 Task: What themes are present in Victorian art?
Action: Mouse moved to (219, 159)
Screenshot: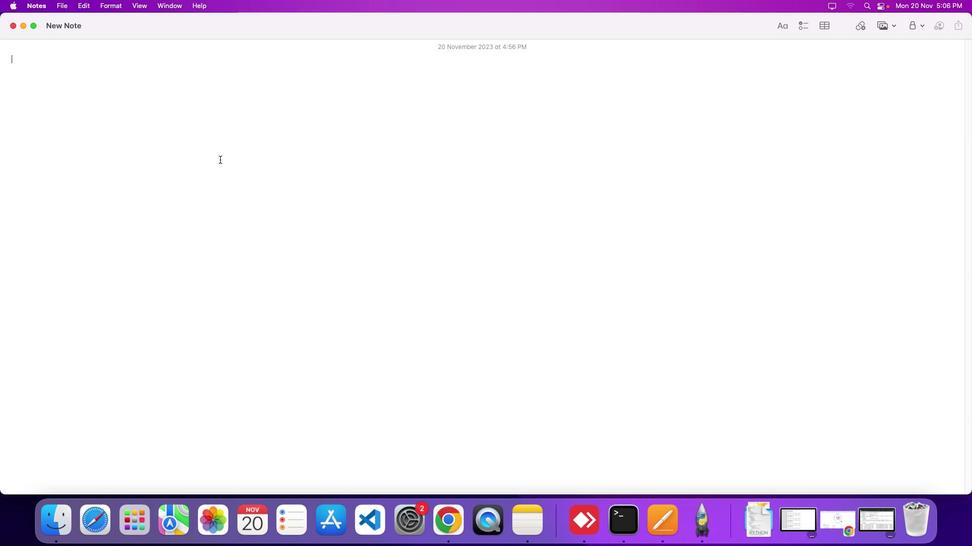 
Action: Mouse pressed left at (219, 159)
Screenshot: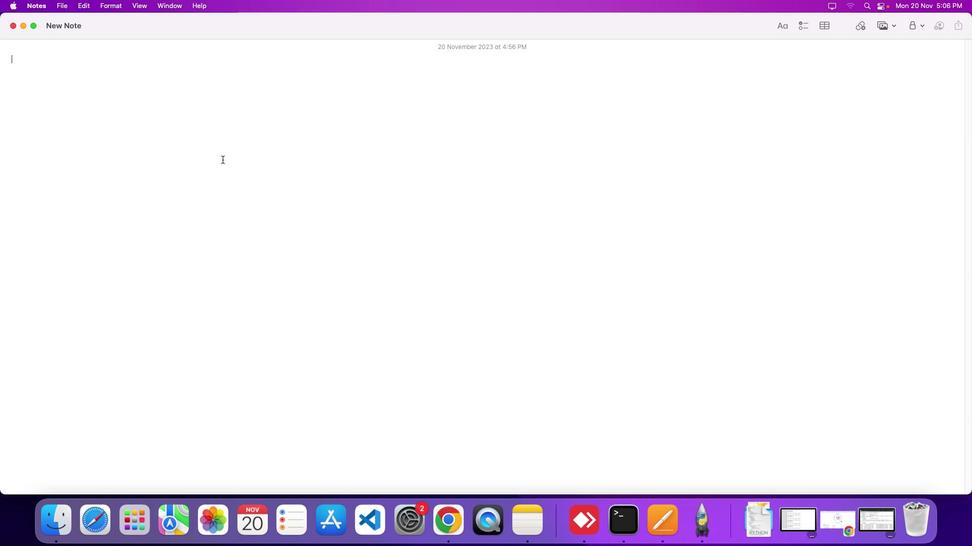 
Action: Mouse moved to (221, 159)
Screenshot: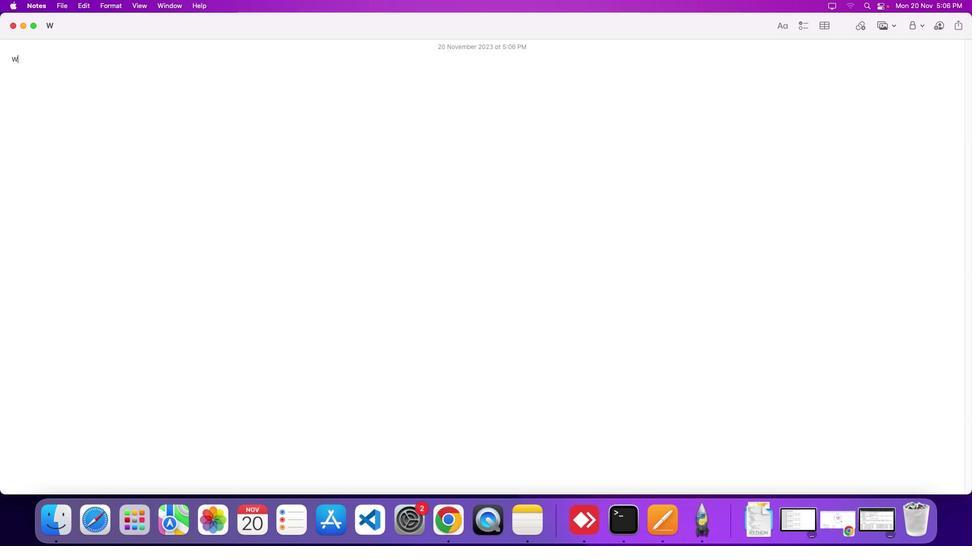 
Action: Key pressed Key.shift
Screenshot: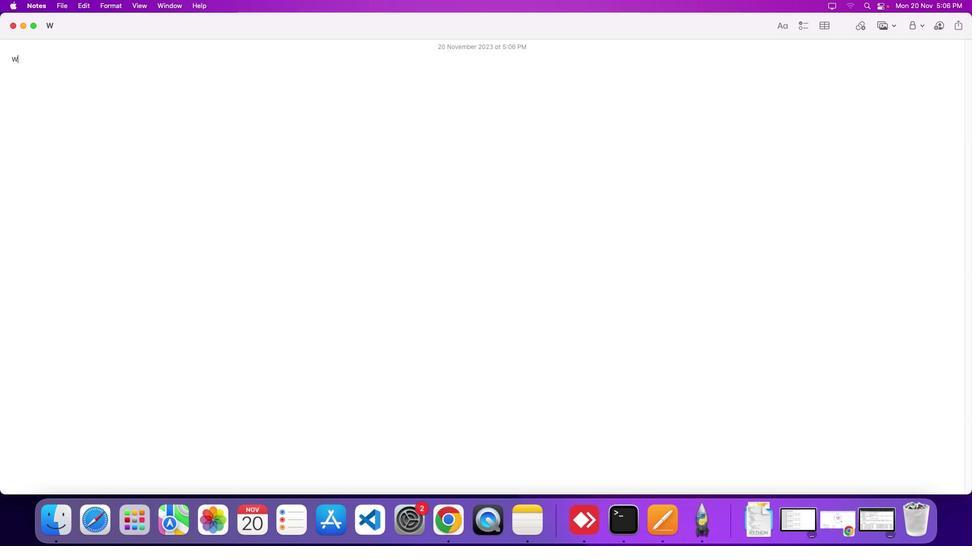 
Action: Mouse moved to (228, 159)
Screenshot: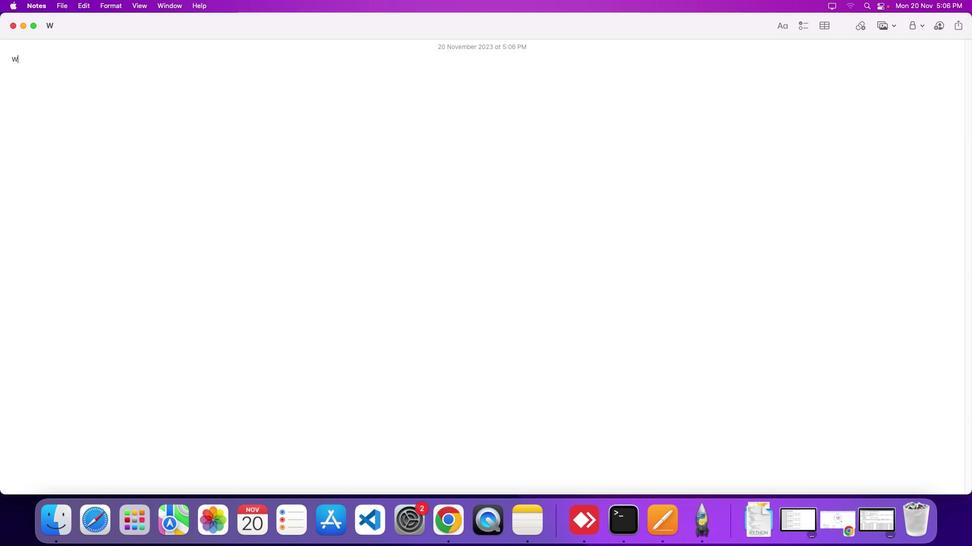 
Action: Key pressed 'W''h''a''t'Key.space't''h''e''m''e''s'Key.space'a''r''e'Key.space'p''r''e''s''e''n''t'Key.space'i''n'Key.spaceKey.shift'V''i''c''t''o''r''i''a''n'Key.space'a''r''t'Key.shift_r'?'Key.enter
Screenshot: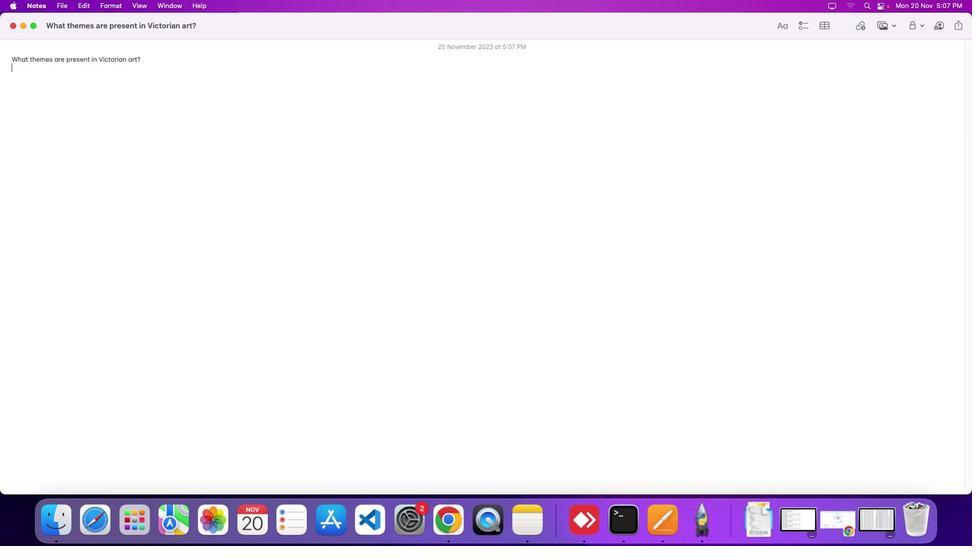 
Action: Mouse moved to (842, 515)
Screenshot: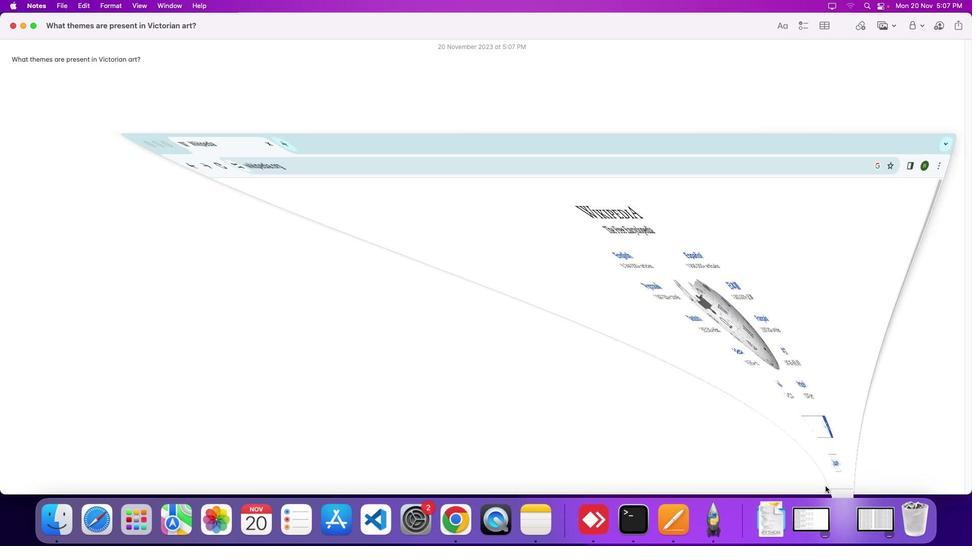 
Action: Mouse pressed left at (842, 515)
Screenshot: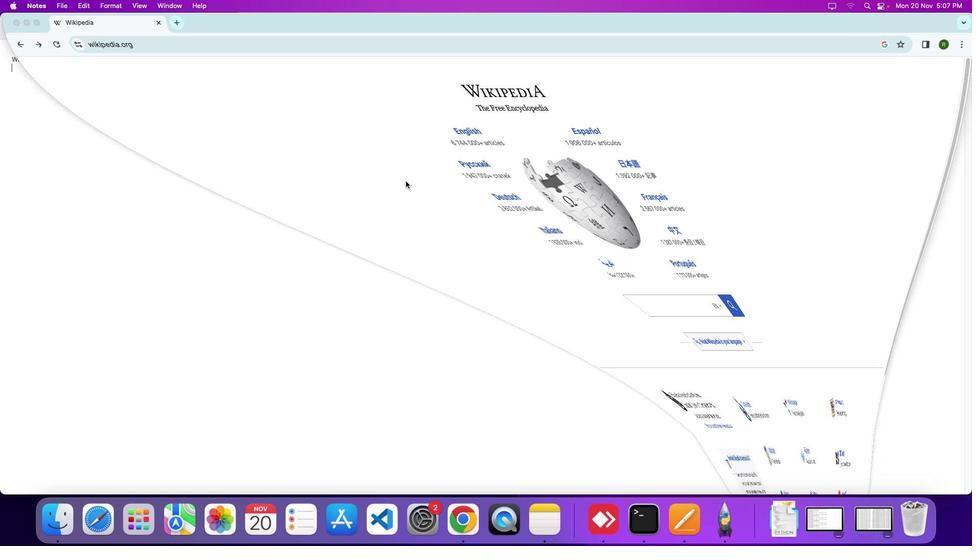
Action: Mouse moved to (394, 303)
Screenshot: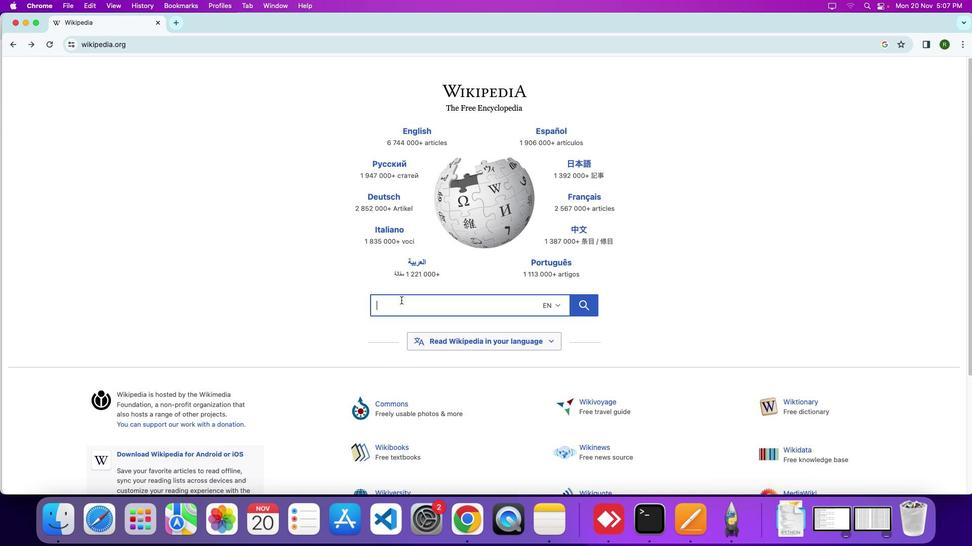 
Action: Mouse pressed left at (394, 303)
Screenshot: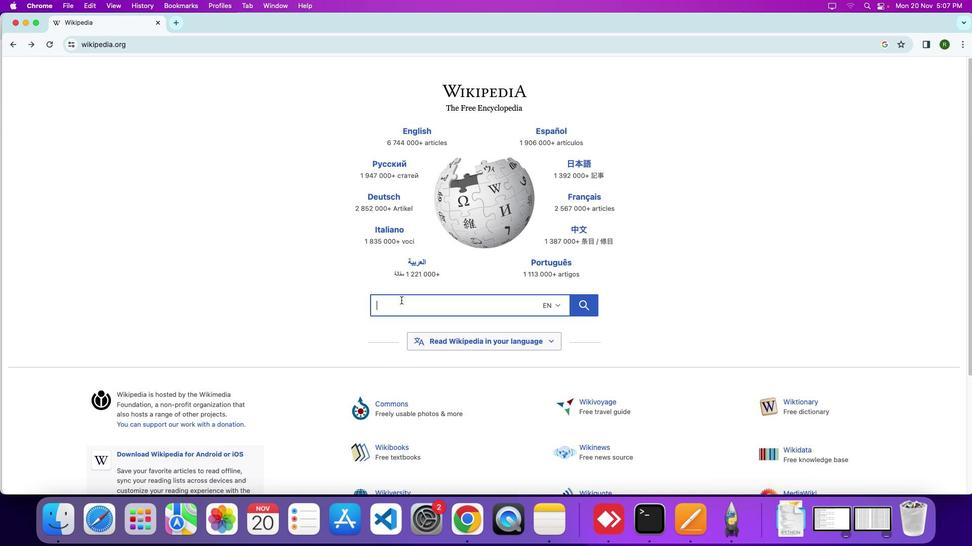 
Action: Mouse moved to (401, 300)
Screenshot: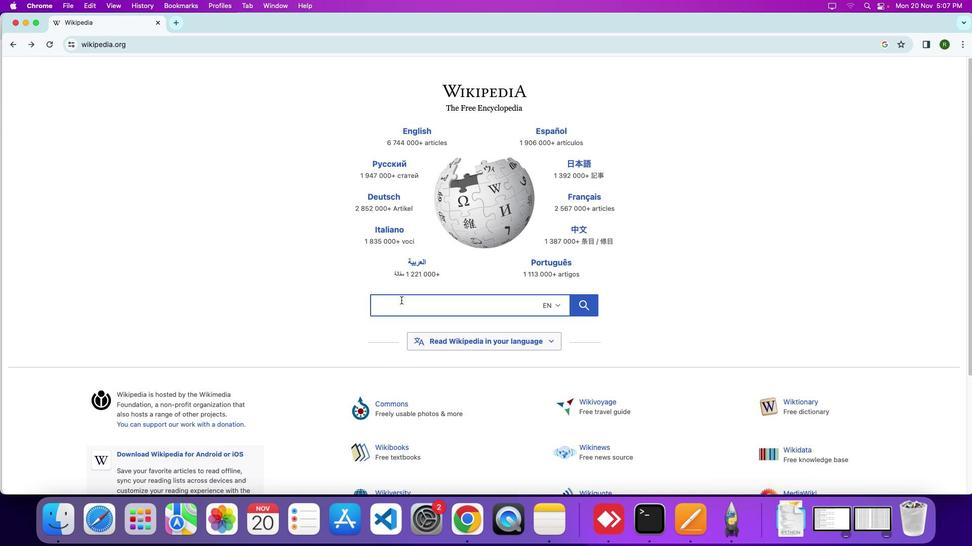 
Action: Key pressed Key.shift'V''i''c''t''o''r''i''a''n'Key.space'a''r''t'
Screenshot: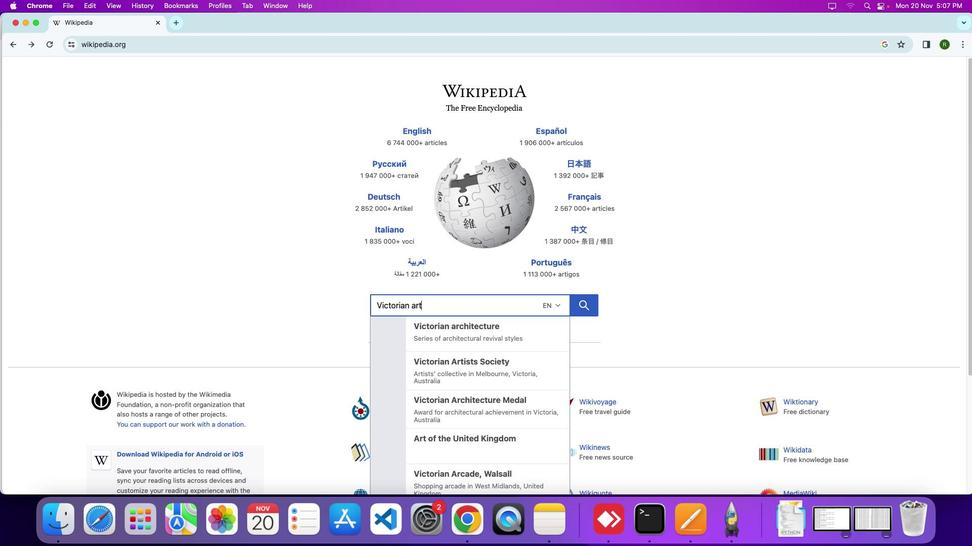 
Action: Mouse moved to (486, 328)
Screenshot: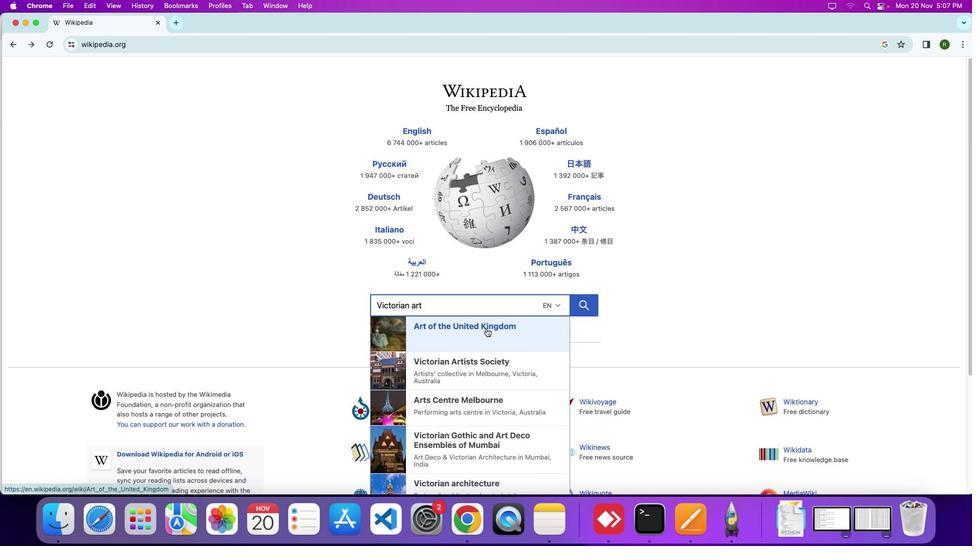 
Action: Mouse pressed left at (486, 328)
Screenshot: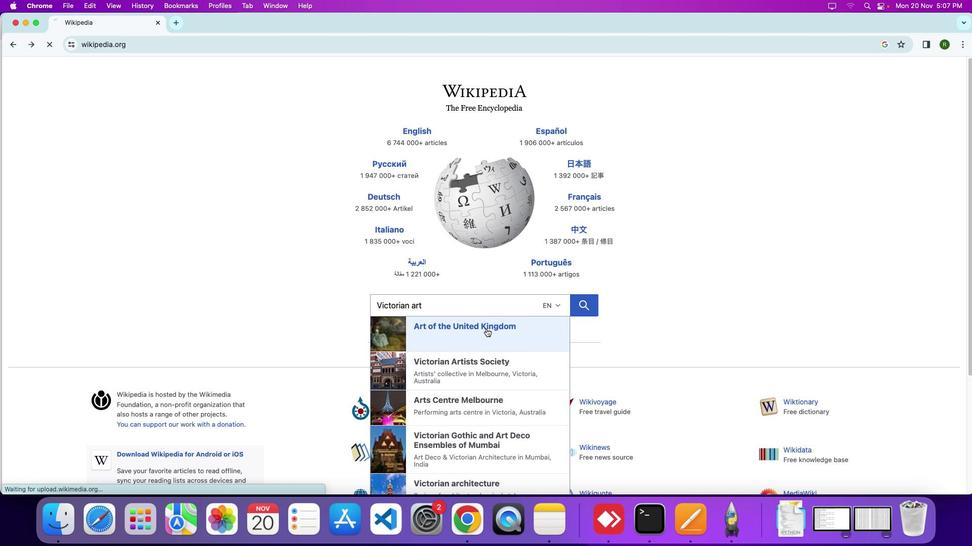 
Action: Mouse moved to (742, 265)
Screenshot: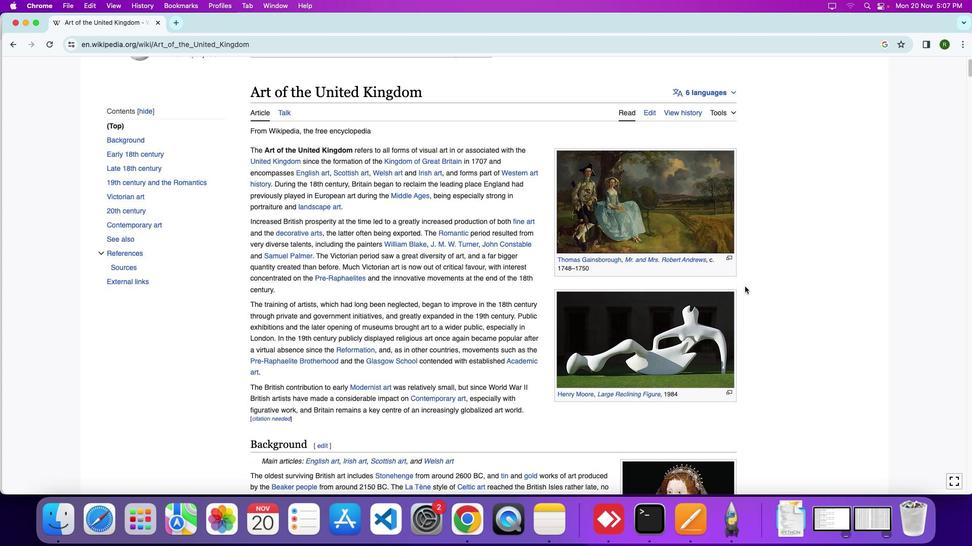 
Action: Mouse scrolled (742, 265) with delta (0, 0)
Screenshot: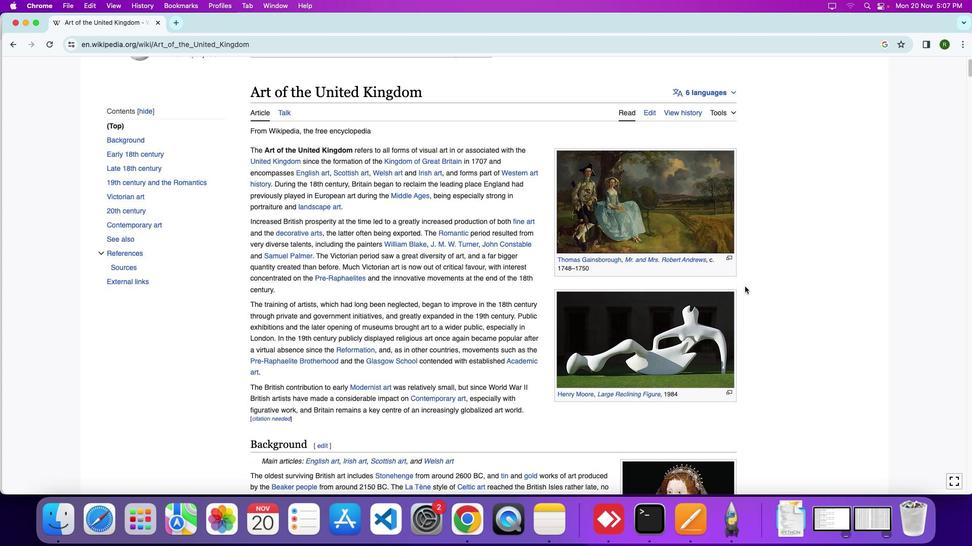 
Action: Mouse moved to (743, 265)
Screenshot: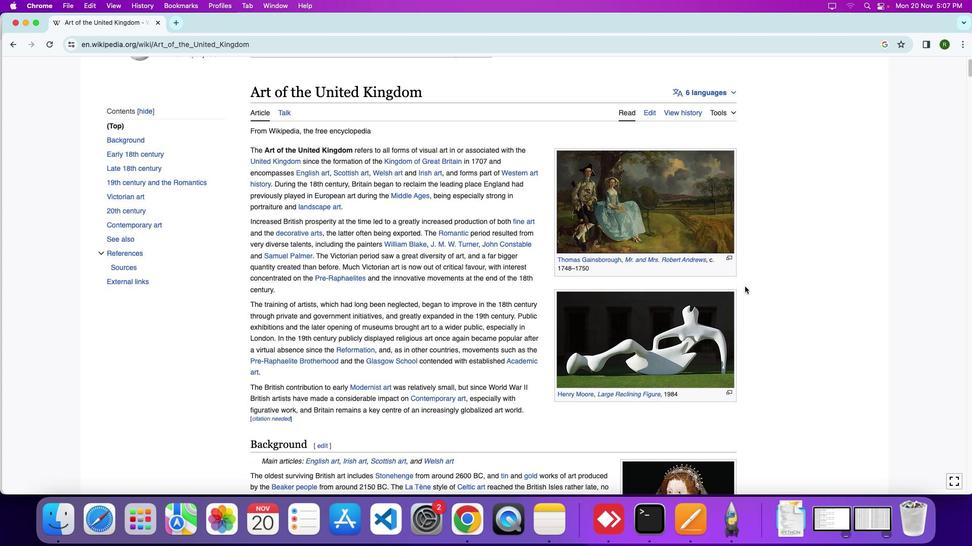 
Action: Mouse scrolled (743, 265) with delta (0, 0)
Screenshot: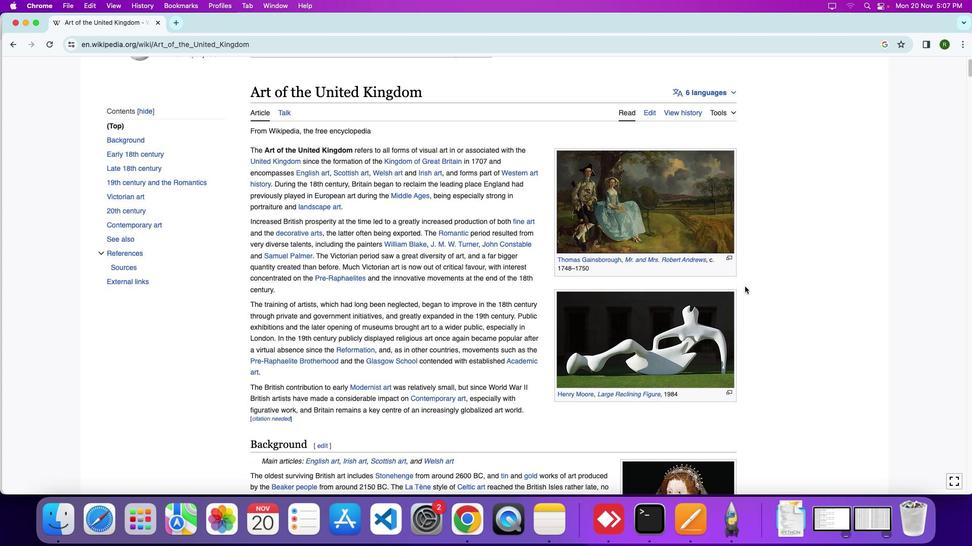 
Action: Mouse moved to (744, 286)
Screenshot: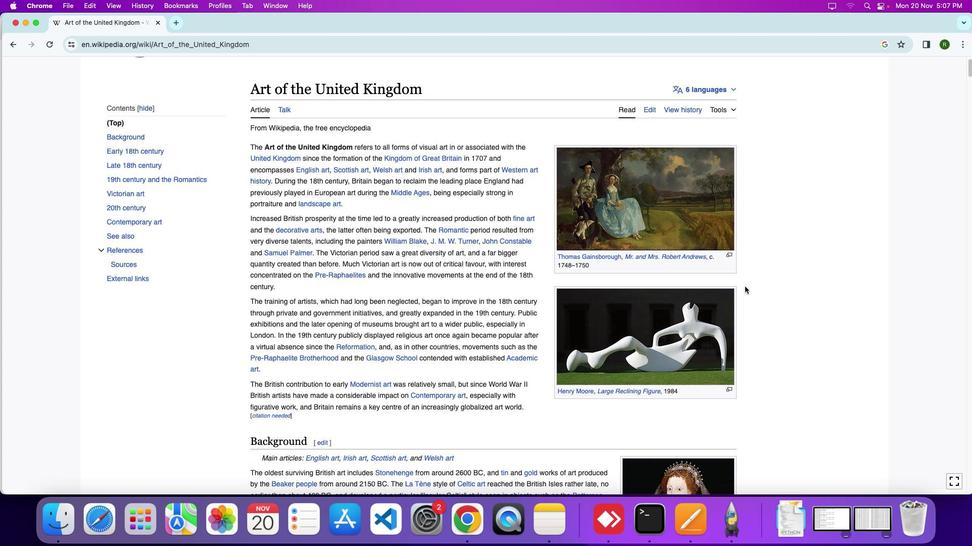 
Action: Mouse scrolled (744, 286) with delta (0, 0)
Screenshot: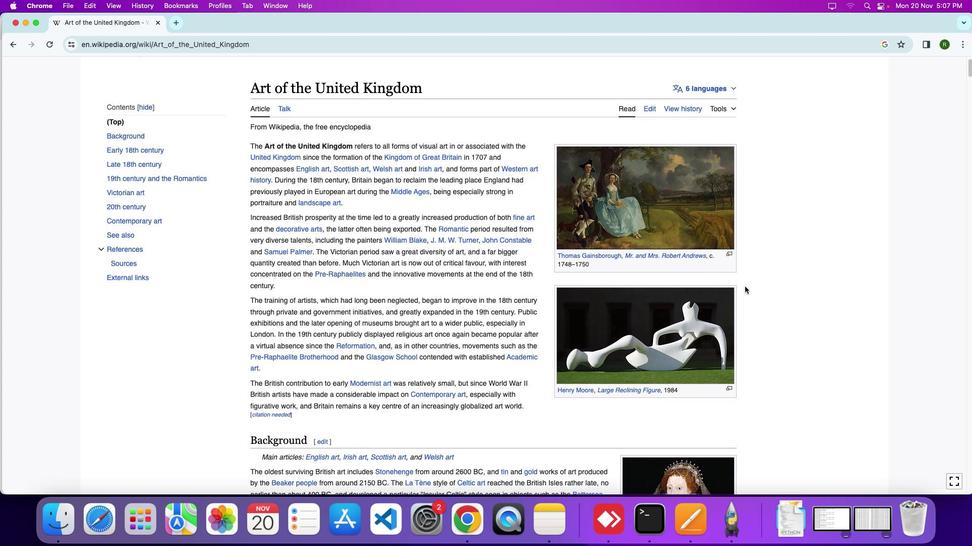 
Action: Mouse scrolled (744, 286) with delta (0, 0)
Screenshot: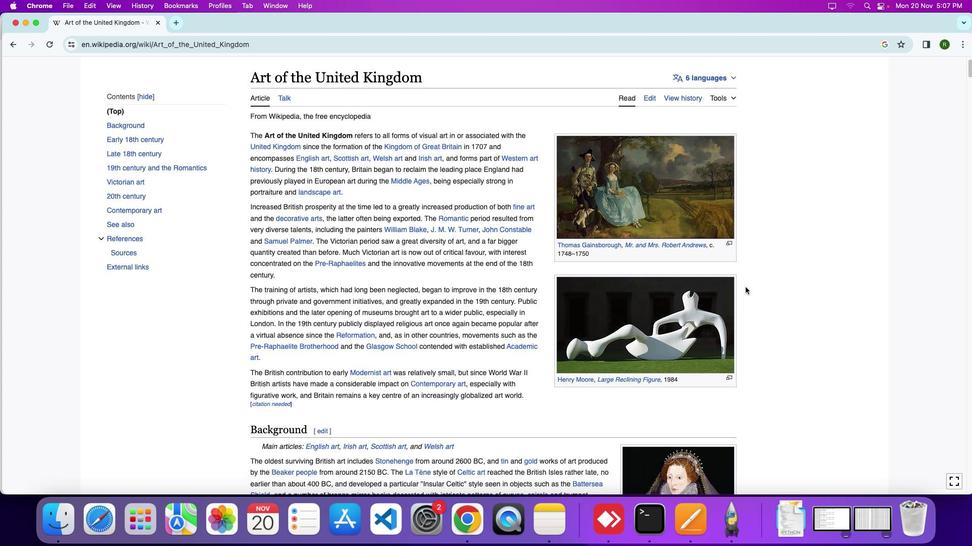 
Action: Mouse scrolled (744, 286) with delta (0, 0)
Screenshot: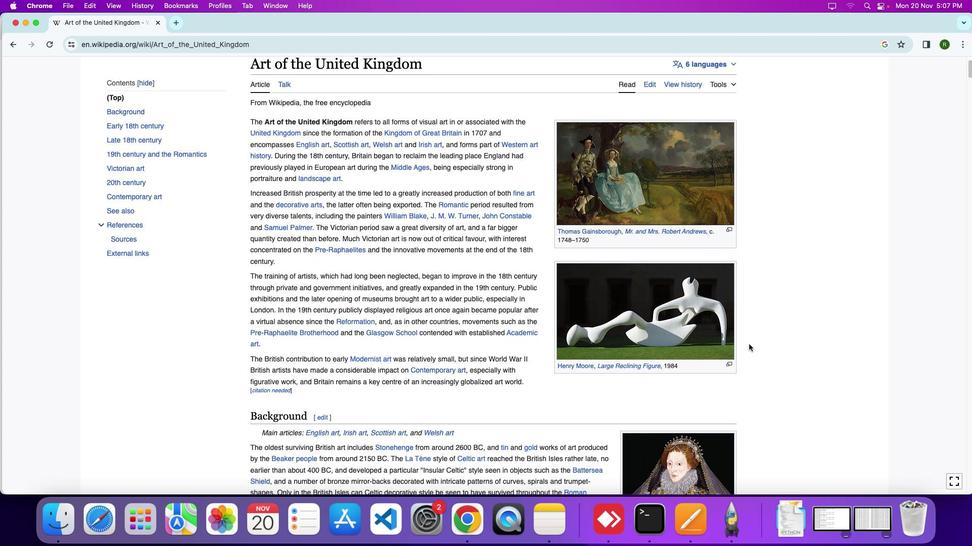 
Action: Mouse scrolled (744, 286) with delta (0, 0)
Screenshot: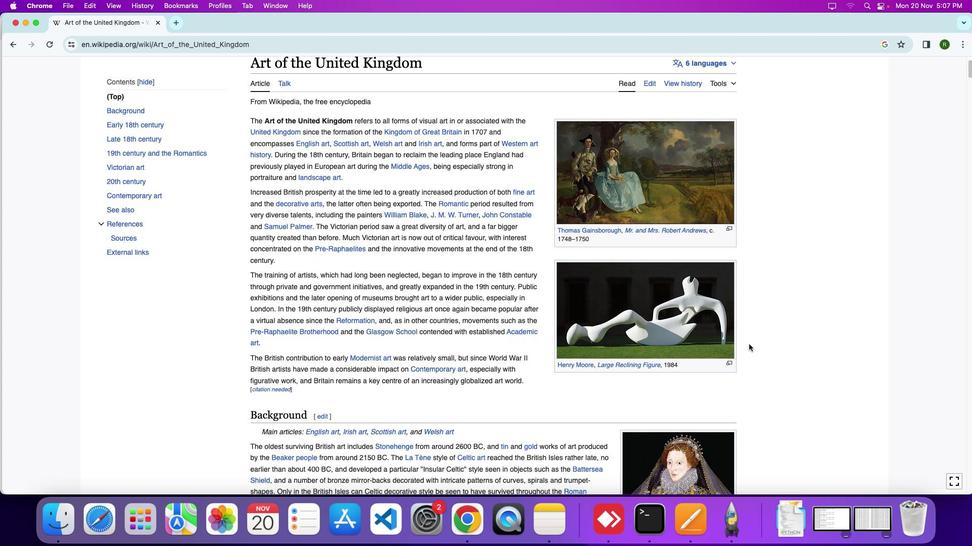 
Action: Mouse moved to (749, 343)
Screenshot: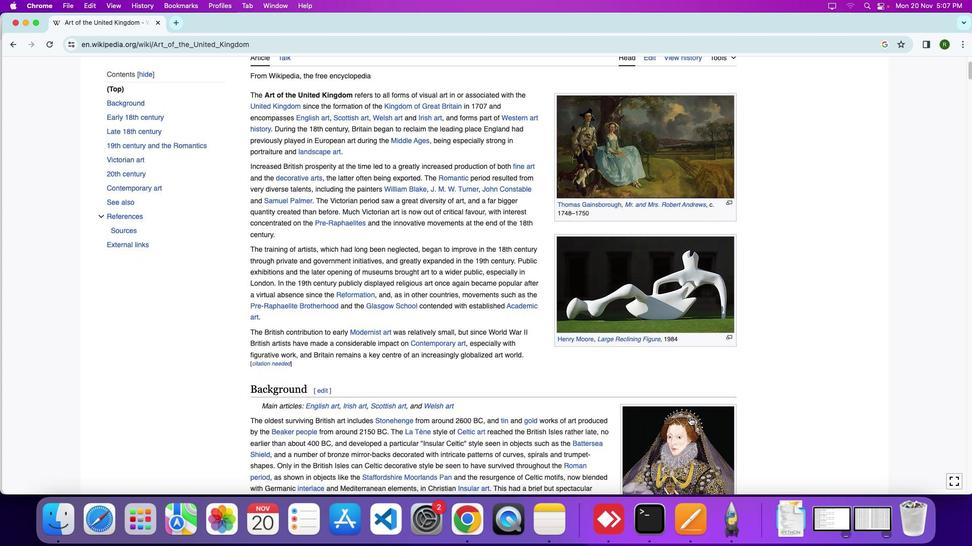 
Action: Mouse scrolled (749, 343) with delta (0, 0)
Screenshot: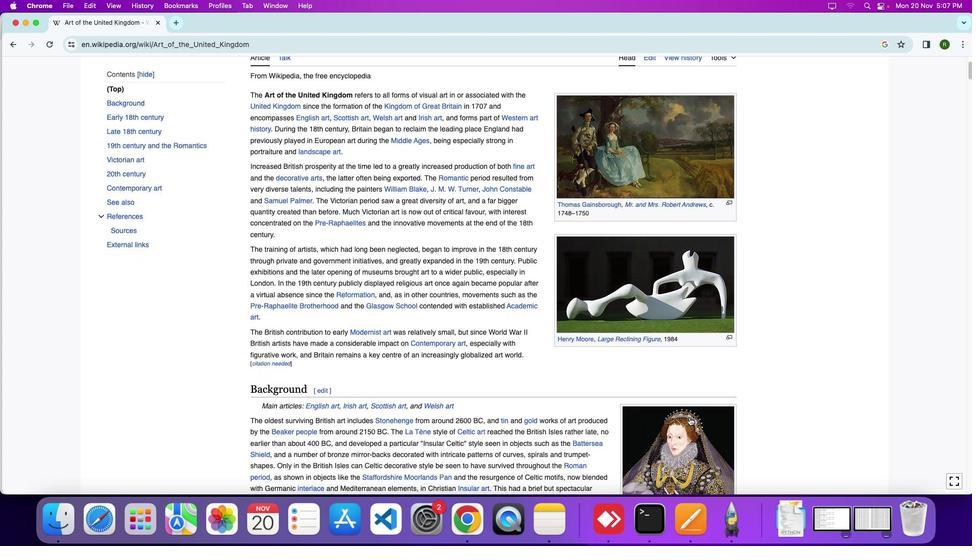 
Action: Mouse scrolled (749, 343) with delta (0, 0)
Screenshot: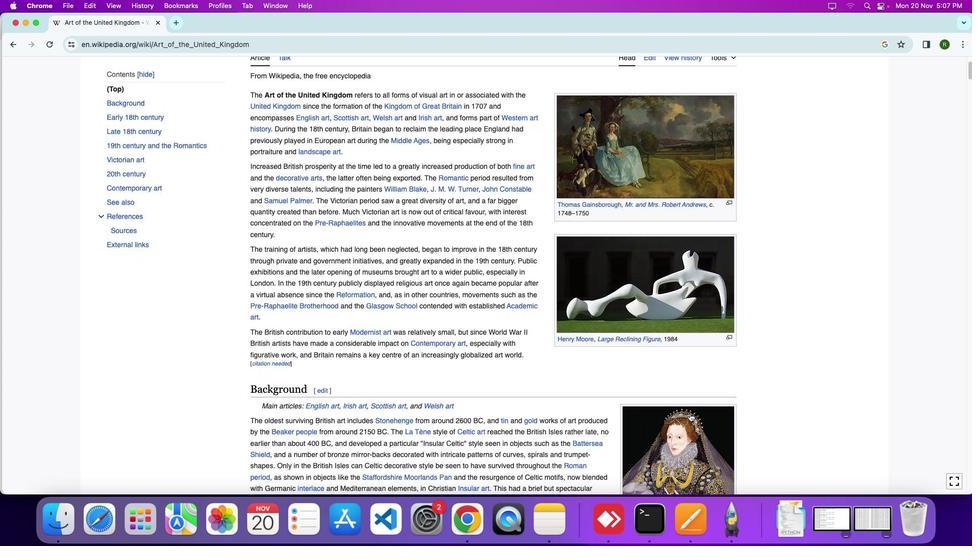 
Action: Mouse moved to (689, 413)
Screenshot: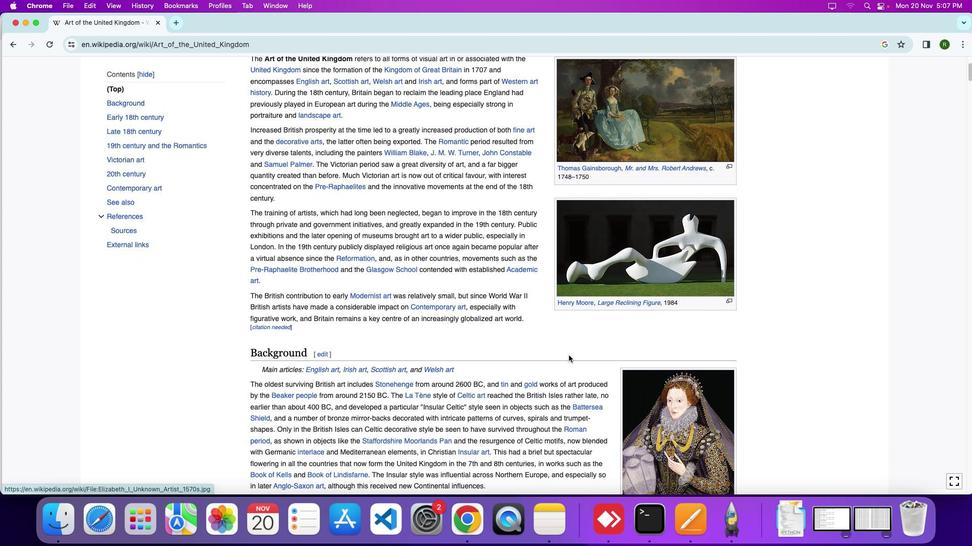 
Action: Mouse scrolled (689, 413) with delta (0, 0)
Screenshot: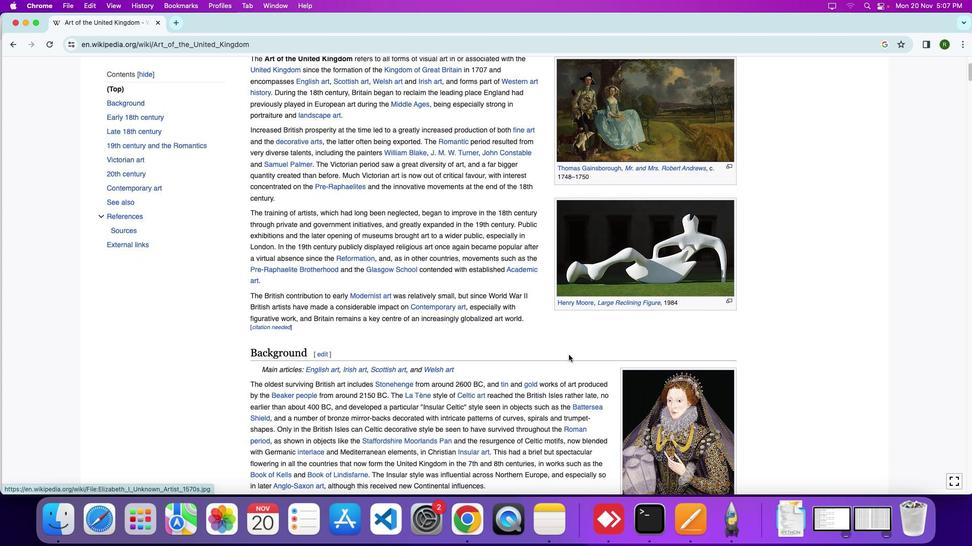 
Action: Mouse moved to (689, 412)
Screenshot: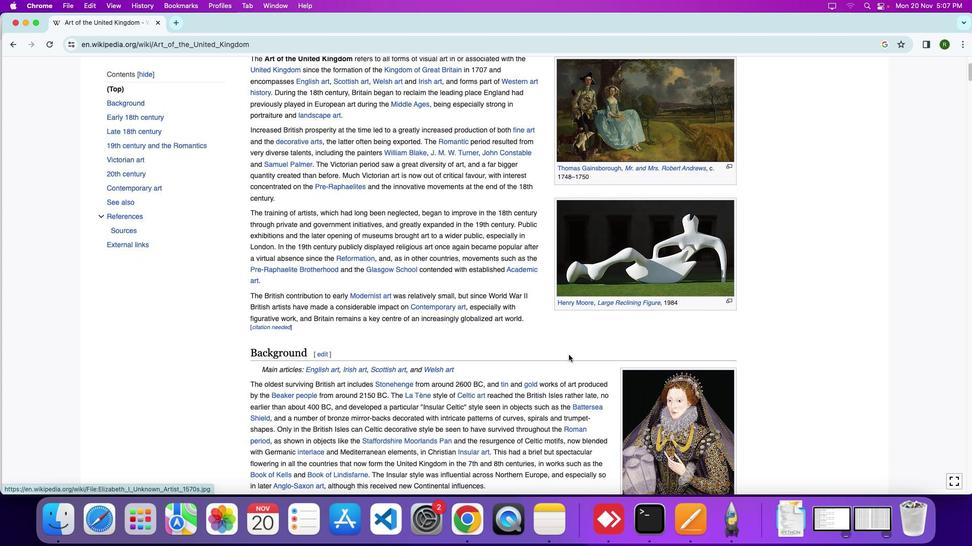 
Action: Mouse scrolled (689, 412) with delta (0, 0)
Screenshot: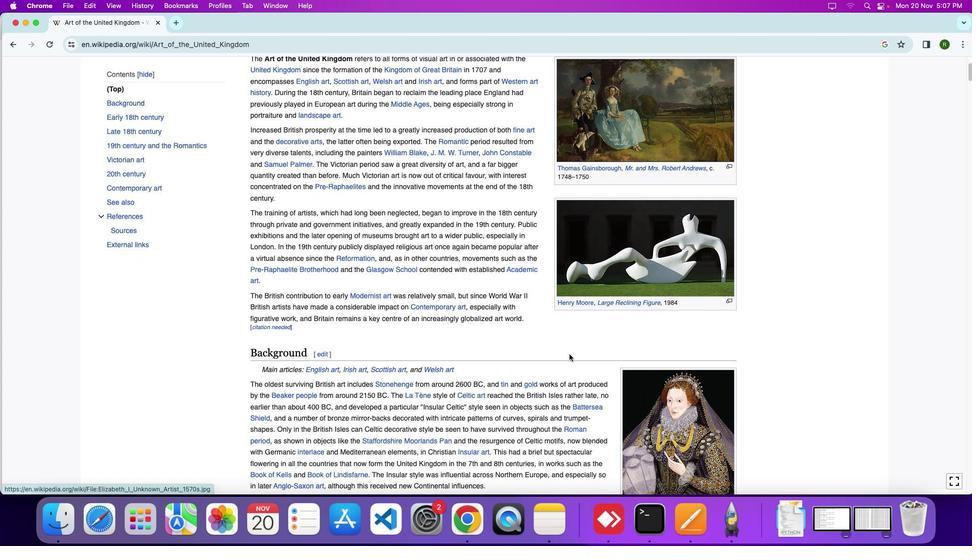 
Action: Mouse moved to (568, 355)
Screenshot: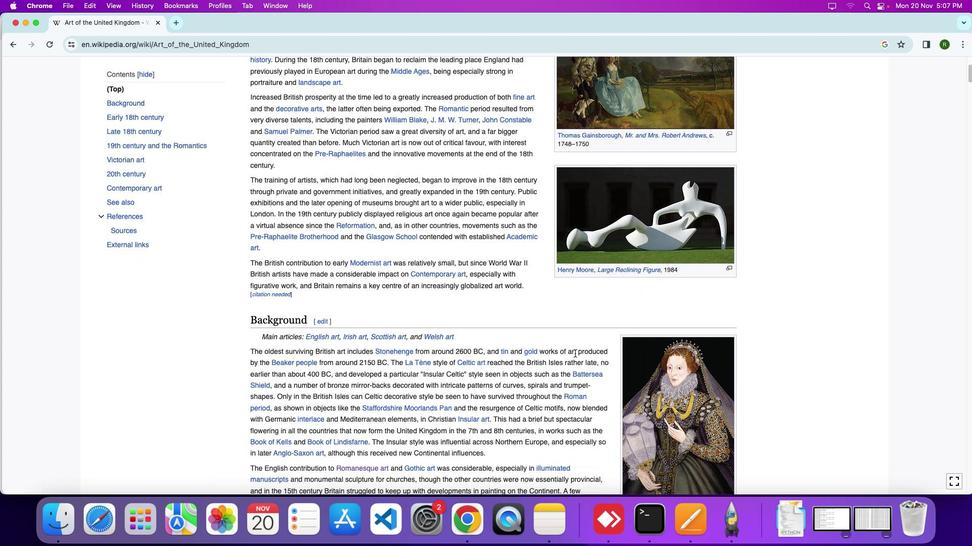 
Action: Mouse scrolled (568, 355) with delta (0, 0)
Screenshot: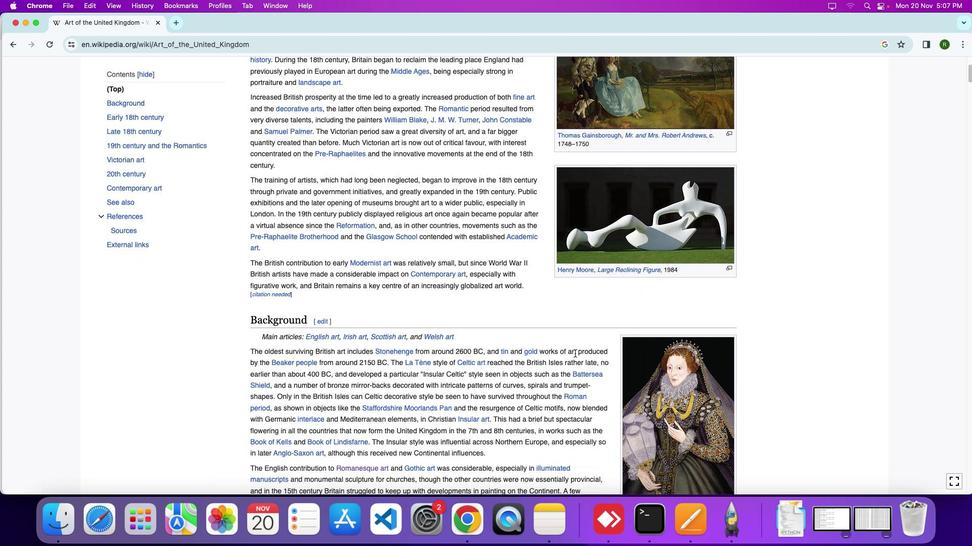 
Action: Mouse moved to (569, 354)
Screenshot: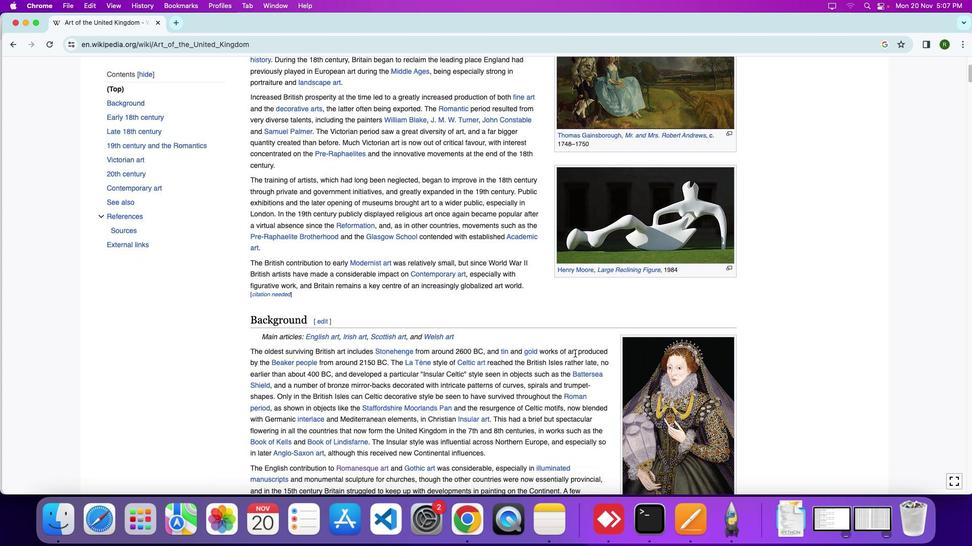 
Action: Mouse scrolled (569, 354) with delta (0, 0)
Screenshot: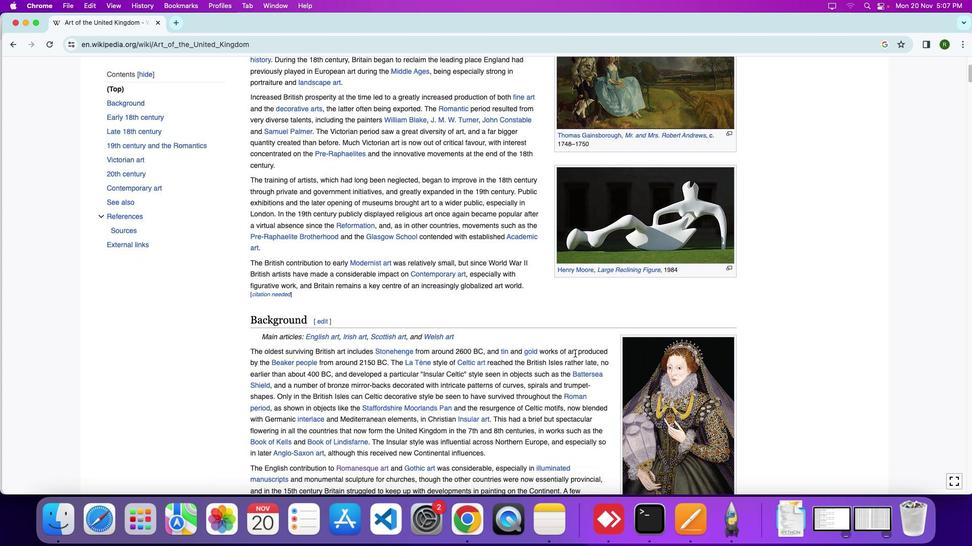 
Action: Mouse moved to (415, 351)
Screenshot: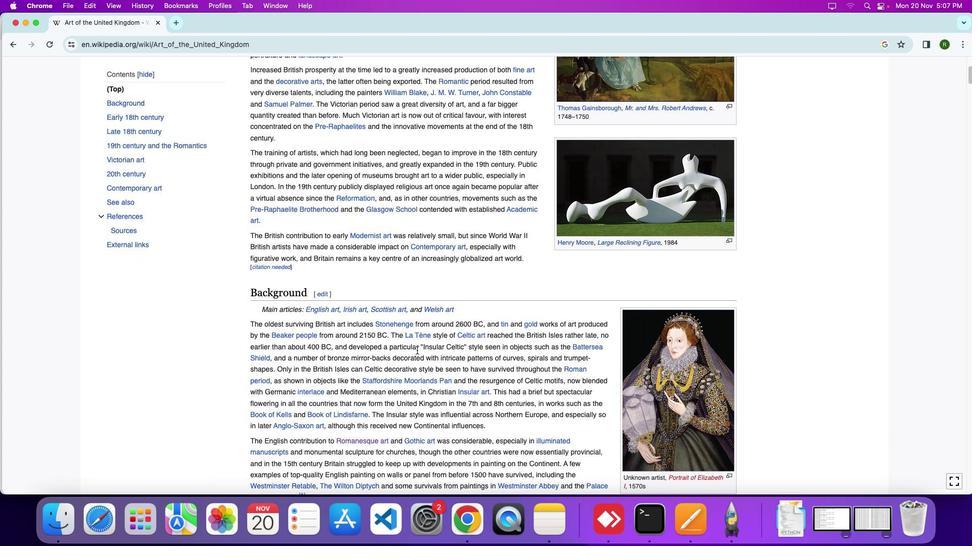 
Action: Mouse scrolled (415, 351) with delta (0, 0)
Screenshot: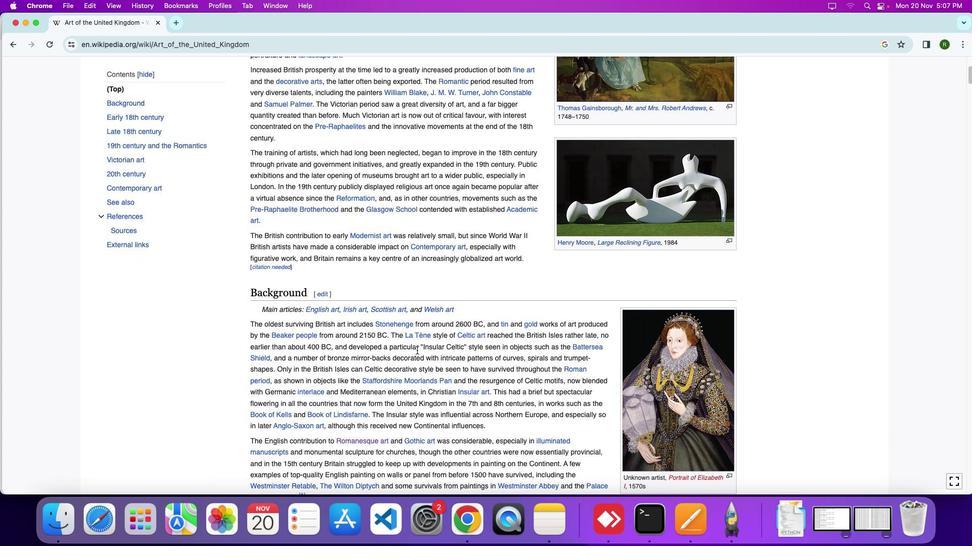 
Action: Mouse moved to (415, 351)
Screenshot: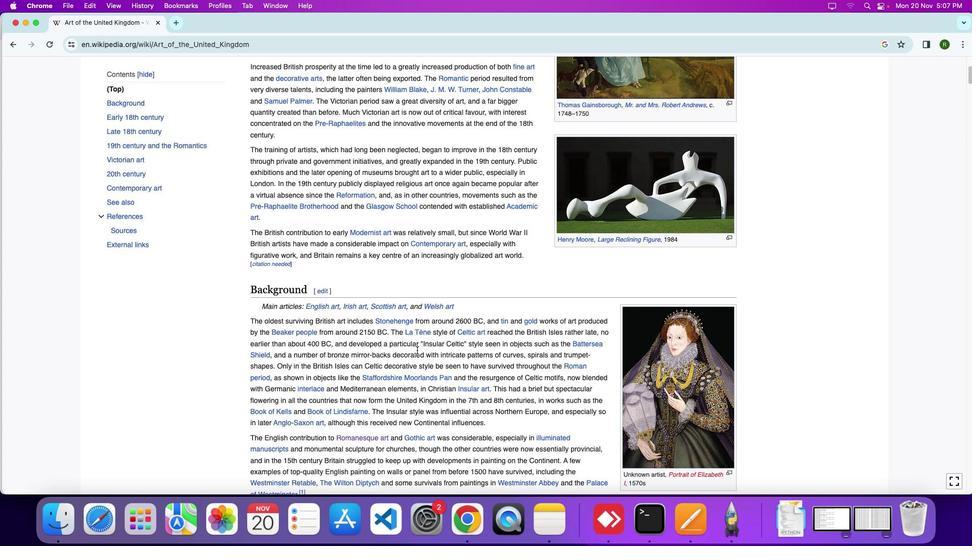 
Action: Mouse scrolled (415, 351) with delta (0, 0)
Screenshot: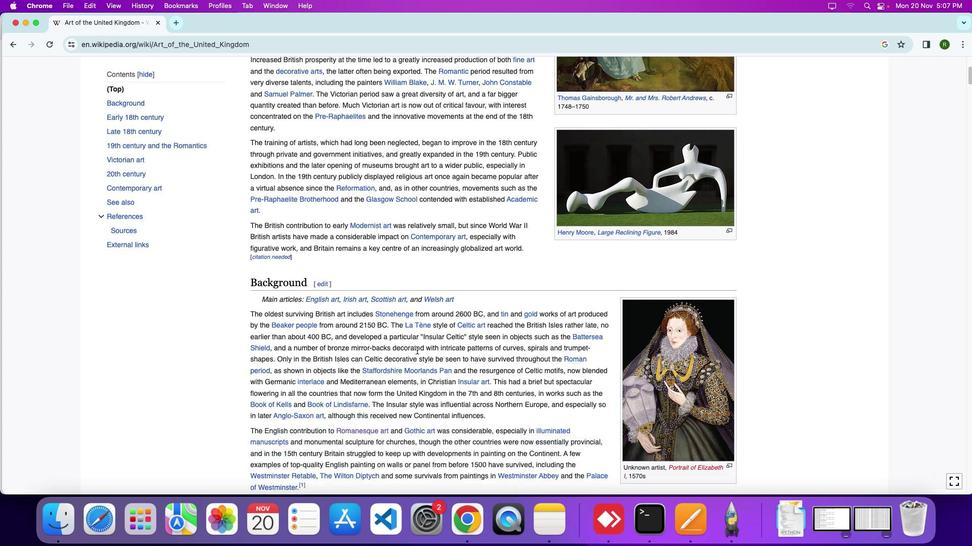 
Action: Mouse moved to (415, 349)
Screenshot: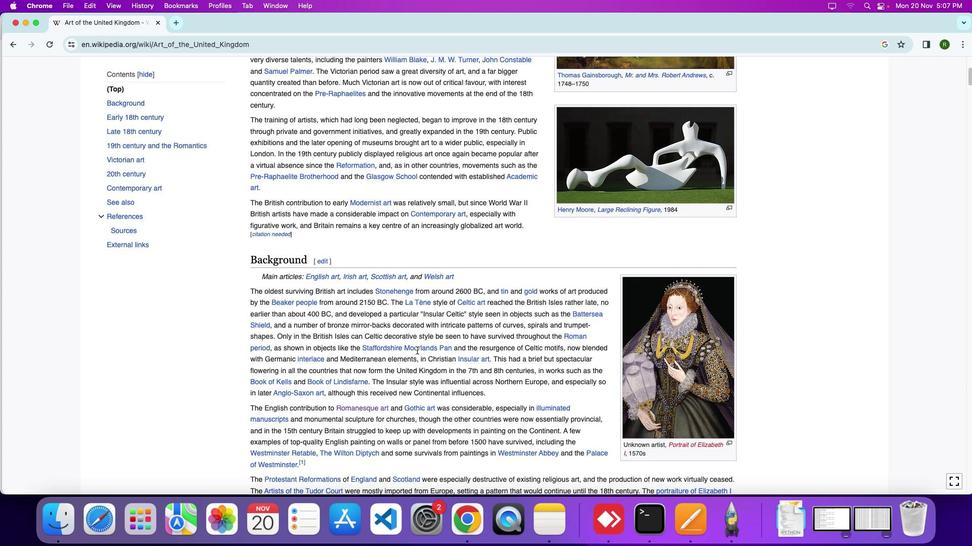 
Action: Mouse scrolled (415, 349) with delta (0, 0)
Screenshot: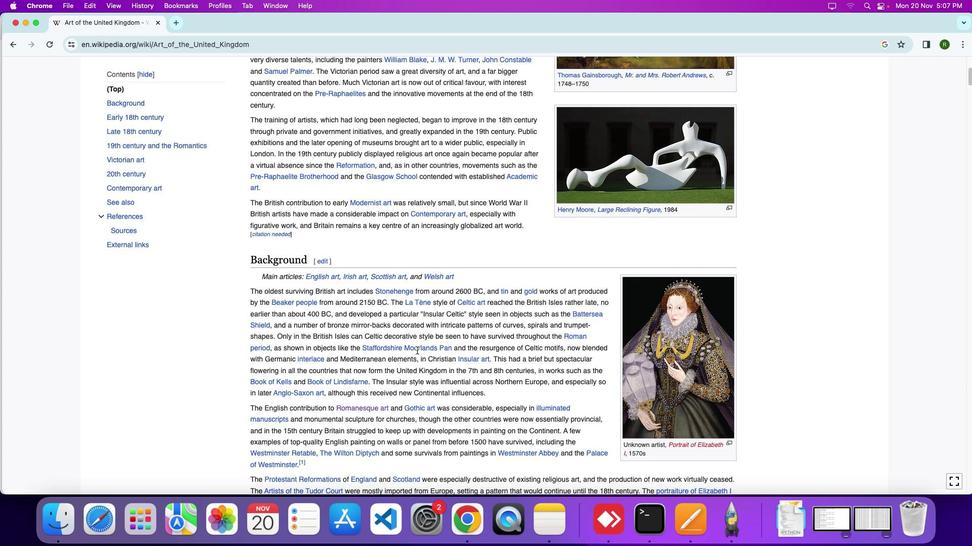 
Action: Mouse moved to (416, 350)
Screenshot: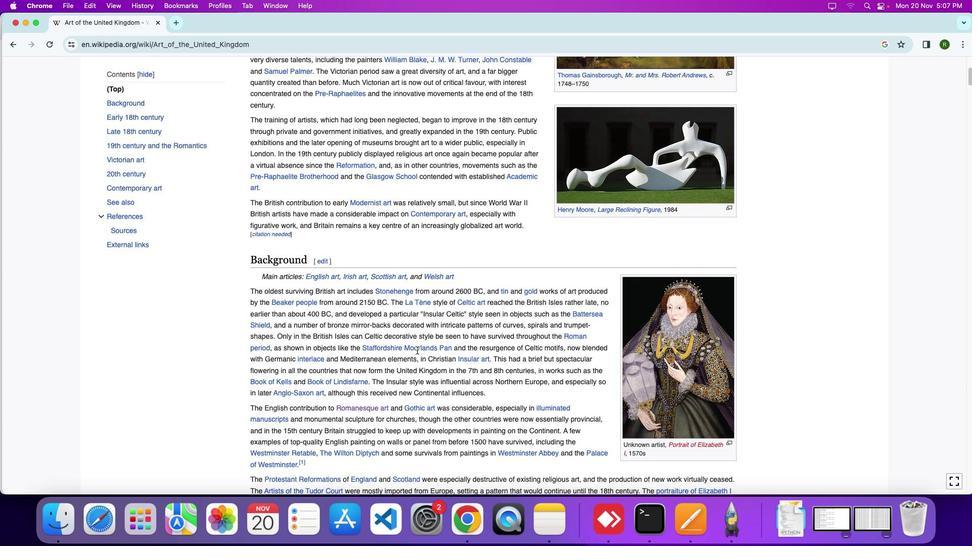 
Action: Mouse scrolled (416, 350) with delta (0, 0)
Screenshot: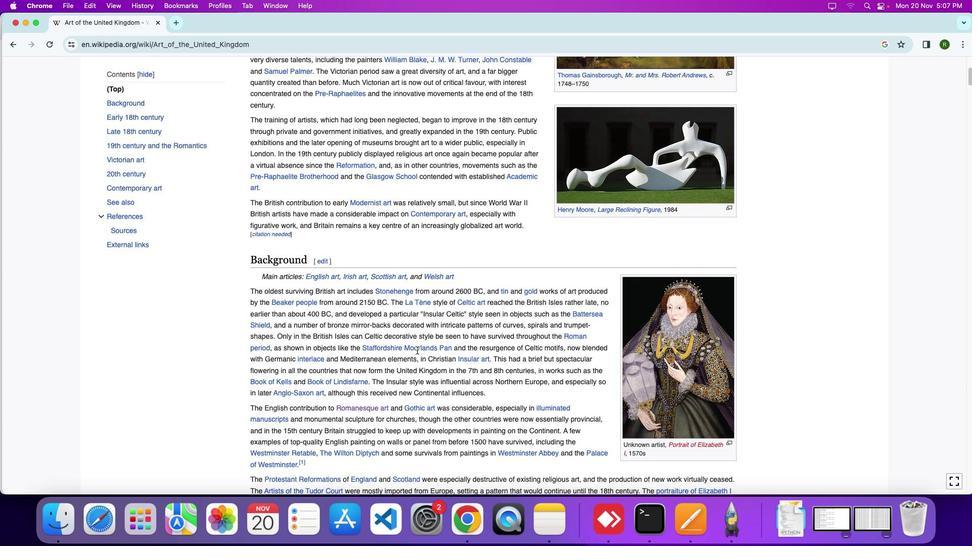 
Action: Mouse moved to (305, 441)
Screenshot: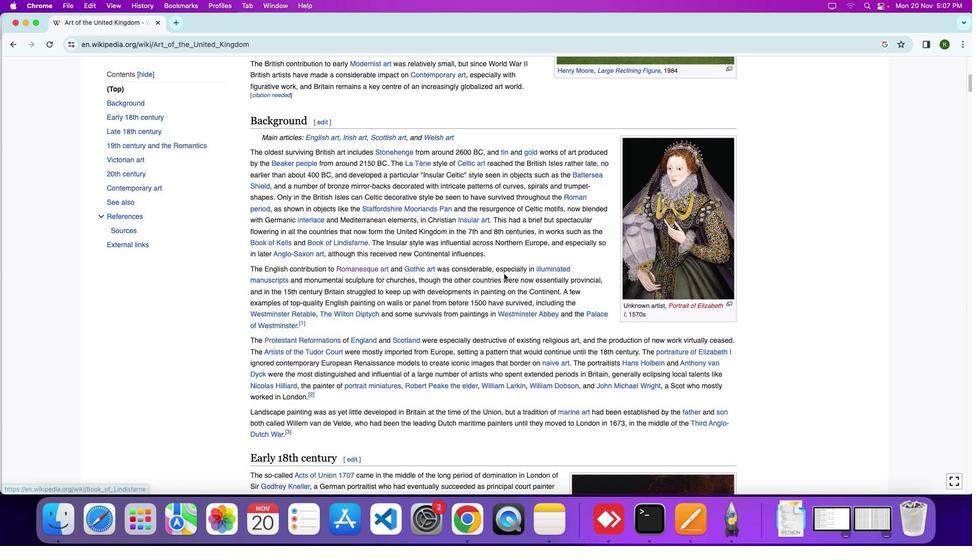 
Action: Mouse scrolled (305, 441) with delta (0, 0)
Screenshot: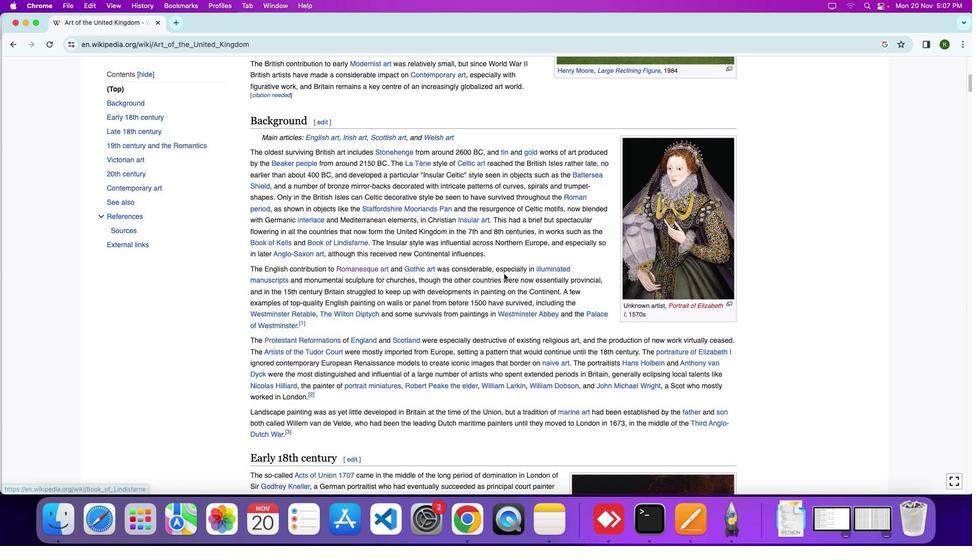 
Action: Mouse moved to (324, 401)
Screenshot: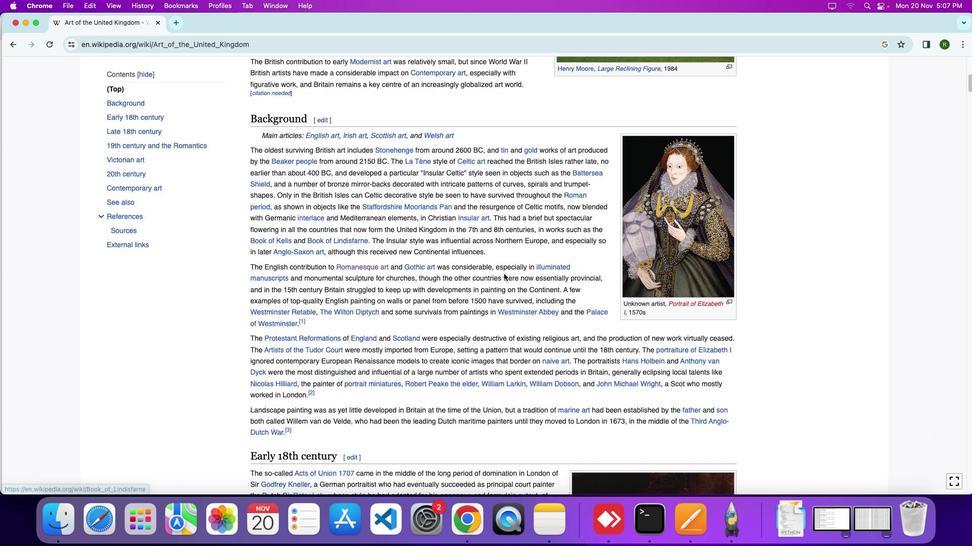 
Action: Mouse scrolled (324, 401) with delta (0, 0)
Screenshot: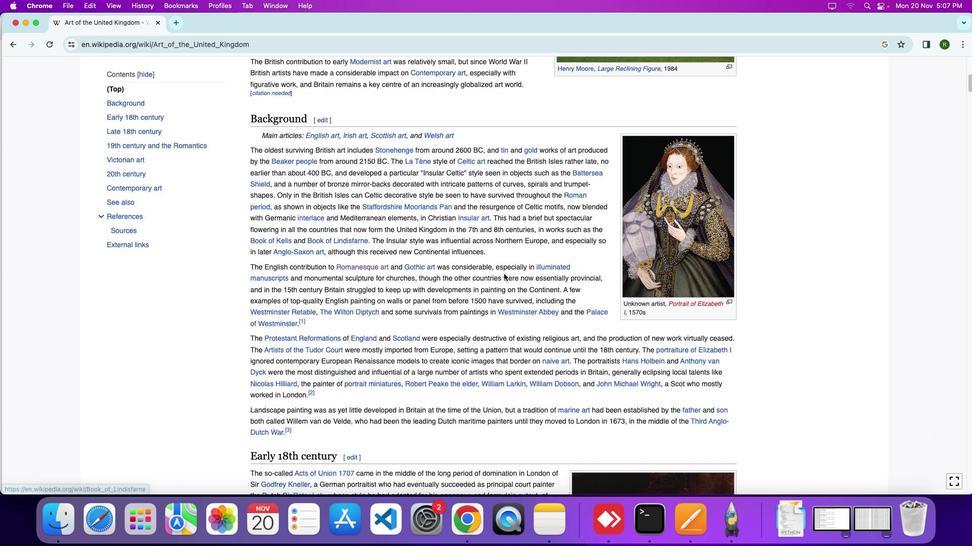 
Action: Mouse moved to (400, 365)
Screenshot: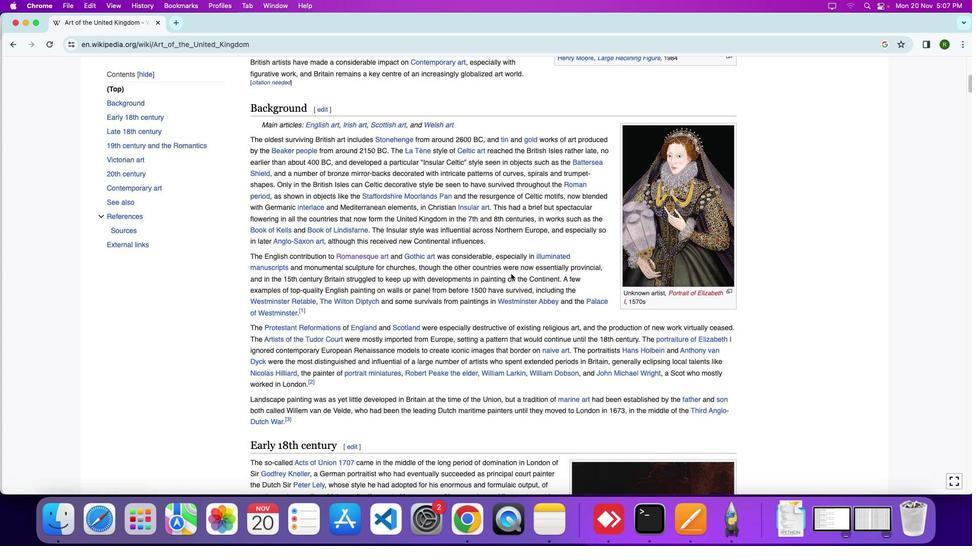 
Action: Mouse scrolled (400, 365) with delta (0, -2)
Screenshot: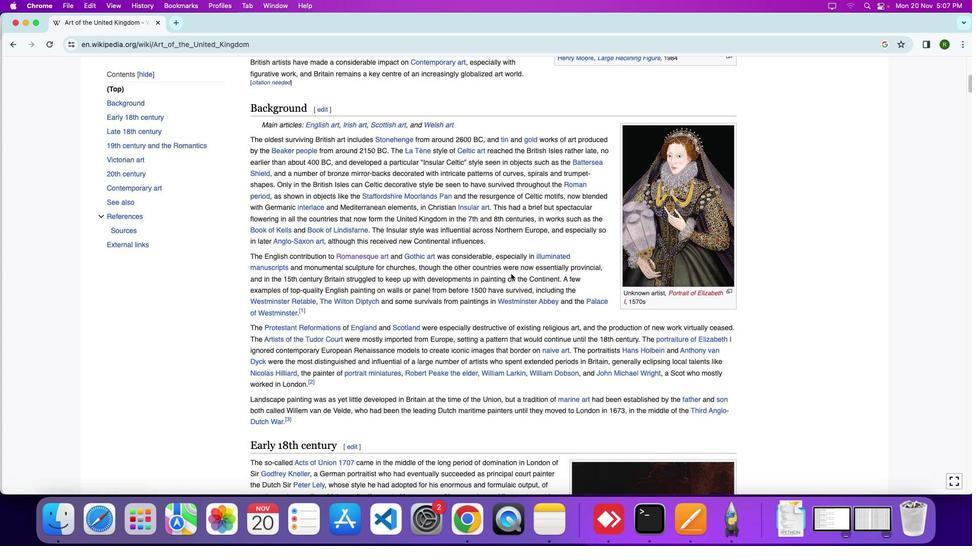 
Action: Mouse moved to (500, 278)
Screenshot: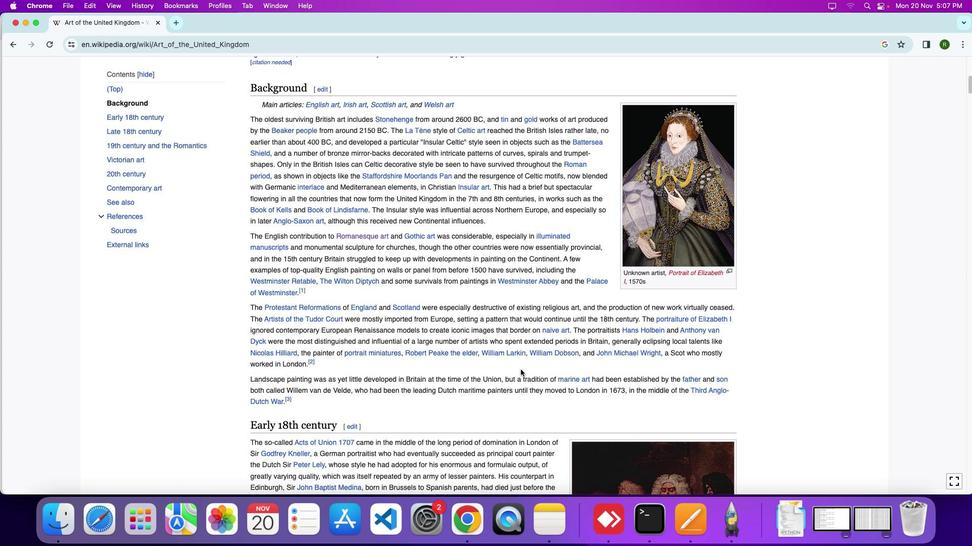 
Action: Mouse scrolled (500, 278) with delta (0, 0)
Screenshot: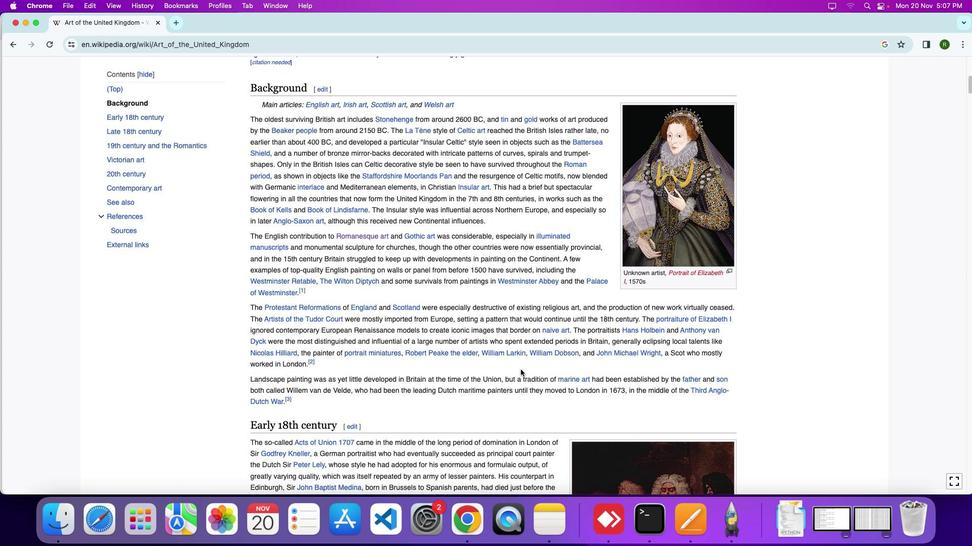 
Action: Mouse moved to (503, 273)
Screenshot: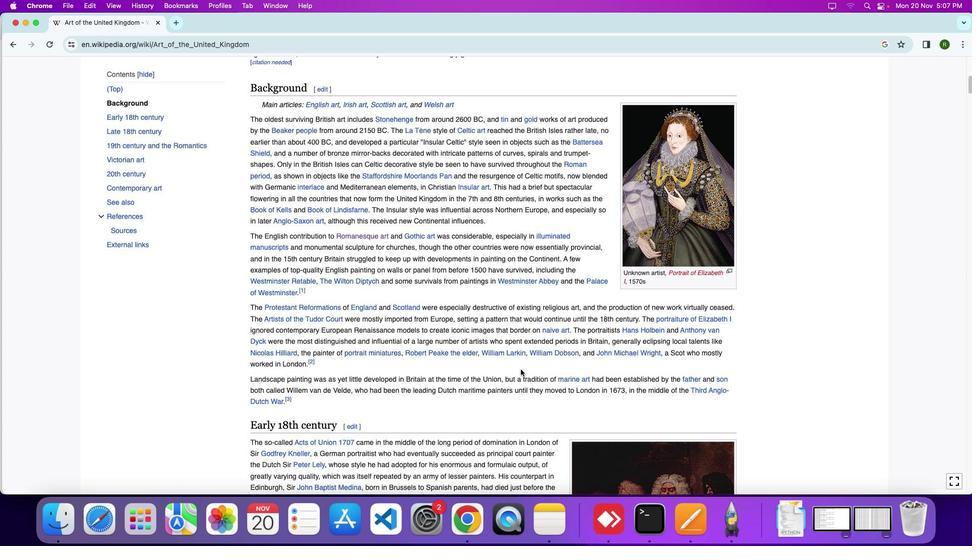
Action: Mouse scrolled (503, 273) with delta (0, 0)
Screenshot: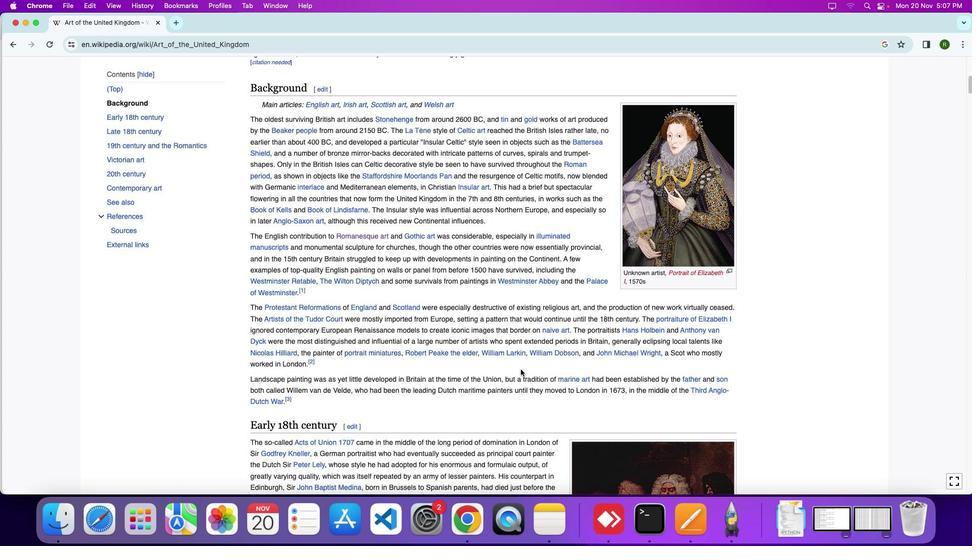 
Action: Mouse moved to (520, 369)
Screenshot: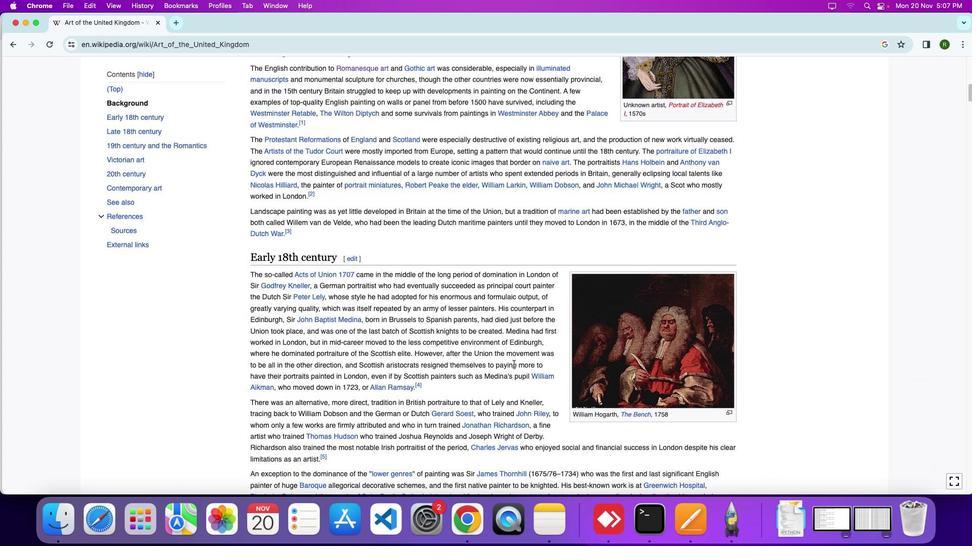 
Action: Mouse scrolled (520, 369) with delta (0, 0)
Screenshot: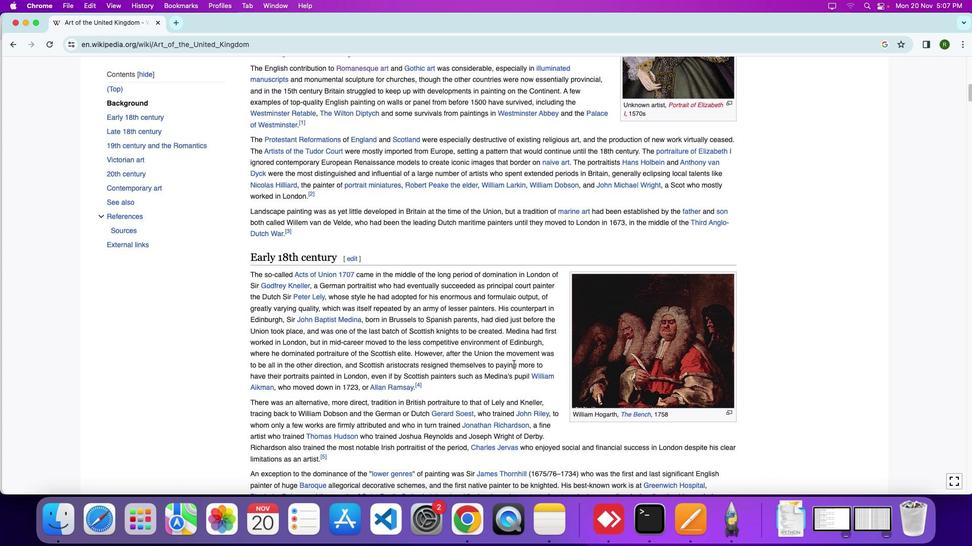 
Action: Mouse scrolled (520, 369) with delta (0, 0)
Screenshot: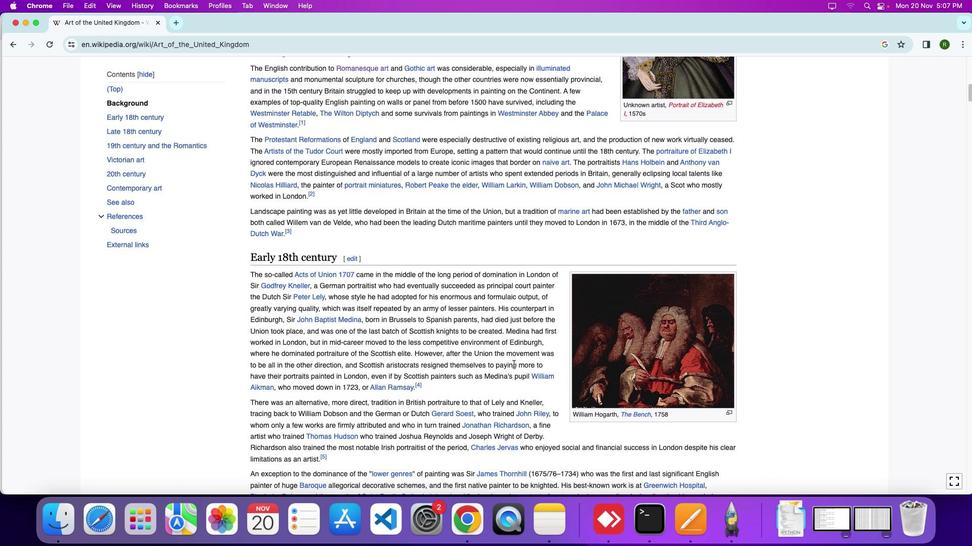 
Action: Mouse scrolled (520, 369) with delta (0, -3)
Screenshot: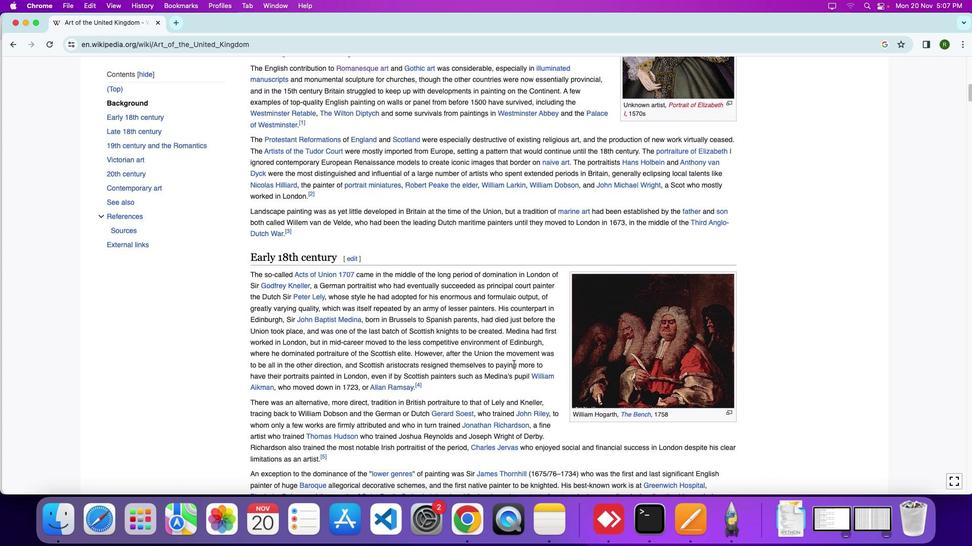 
Action: Mouse moved to (522, 299)
Screenshot: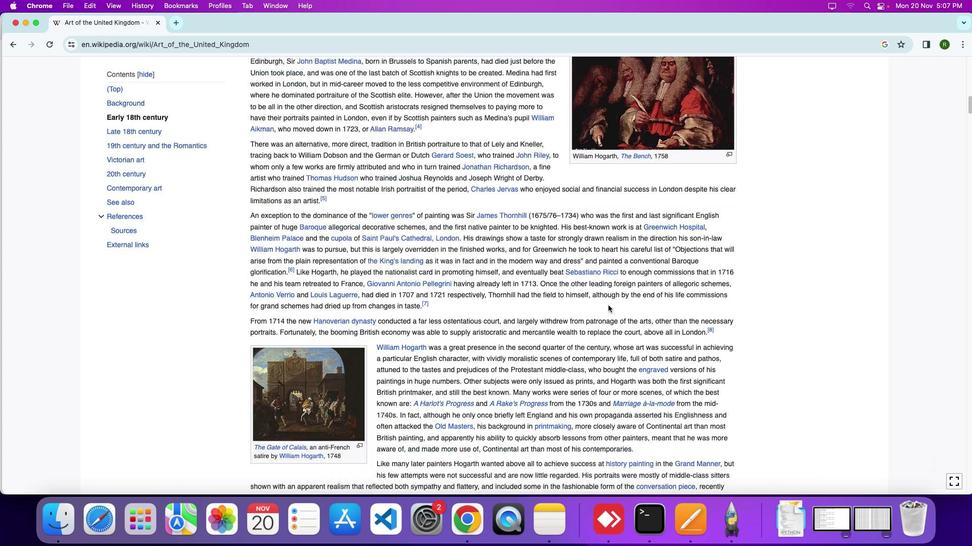 
Action: Mouse scrolled (522, 299) with delta (0, 0)
Screenshot: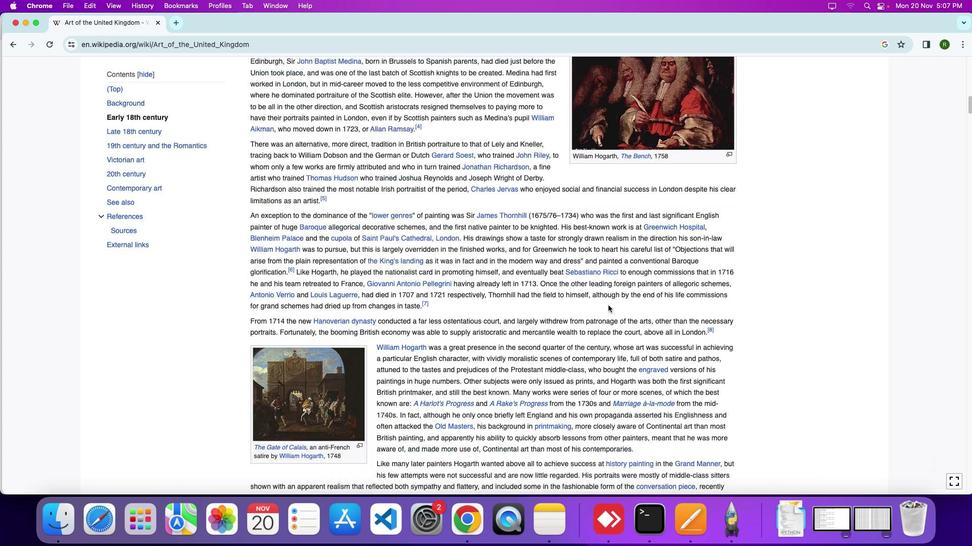 
Action: Mouse moved to (523, 298)
Screenshot: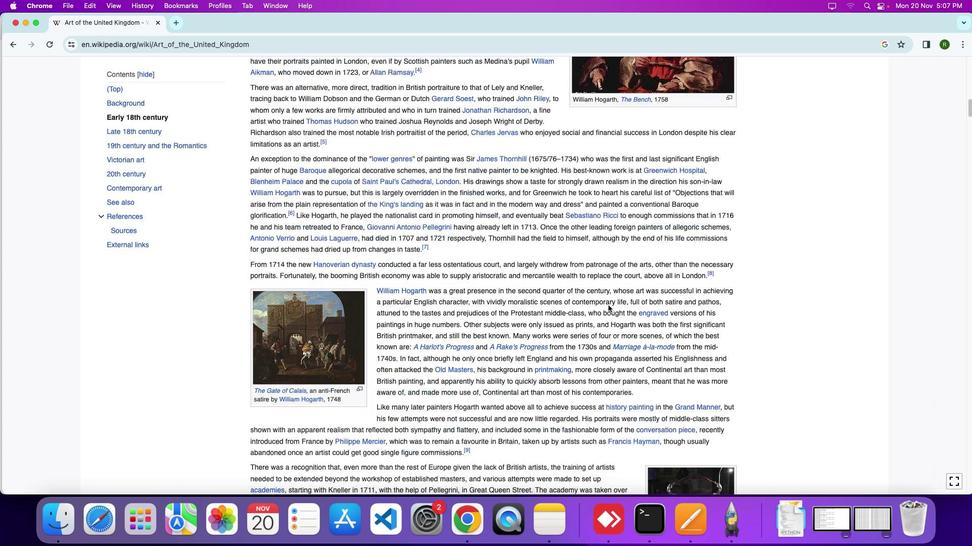 
Action: Mouse scrolled (523, 298) with delta (0, 0)
Screenshot: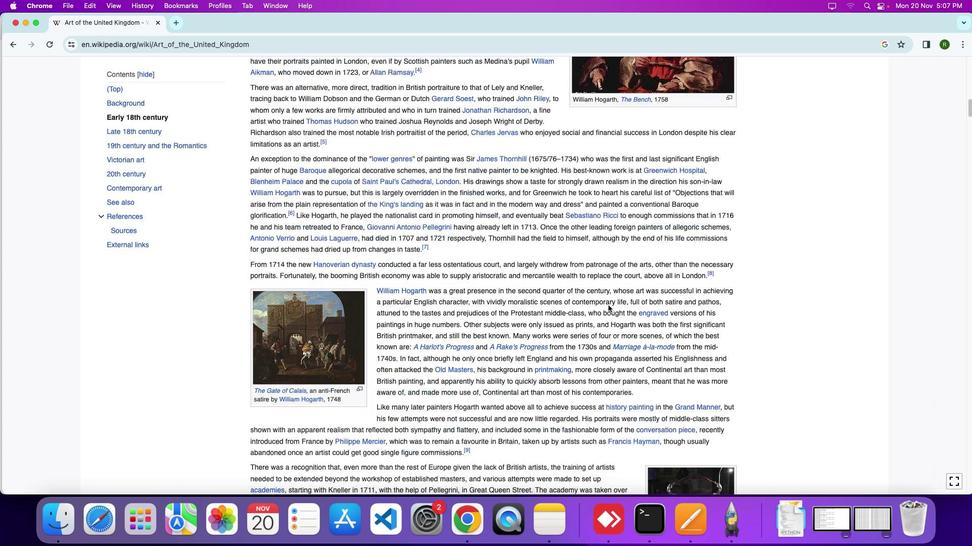 
Action: Mouse moved to (523, 298)
Screenshot: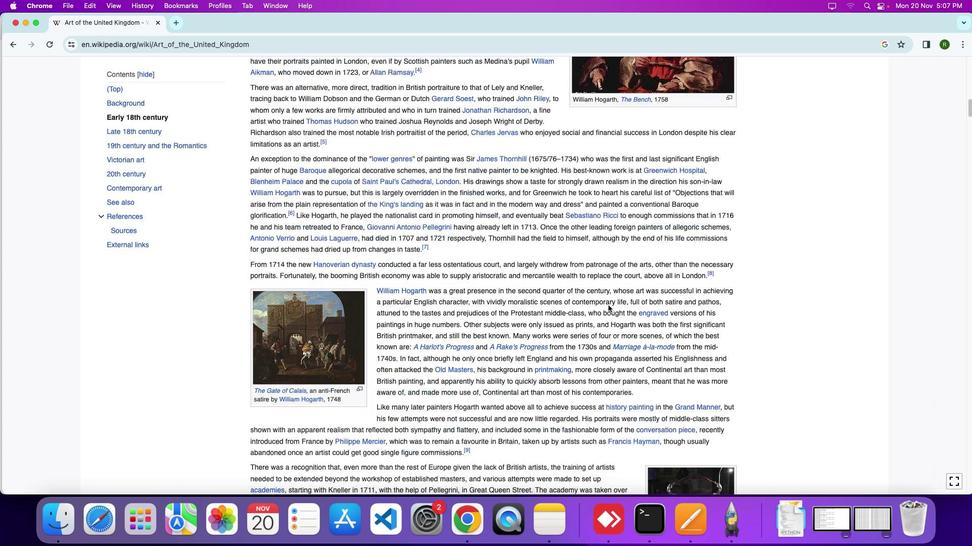 
Action: Mouse scrolled (523, 298) with delta (0, -3)
Screenshot: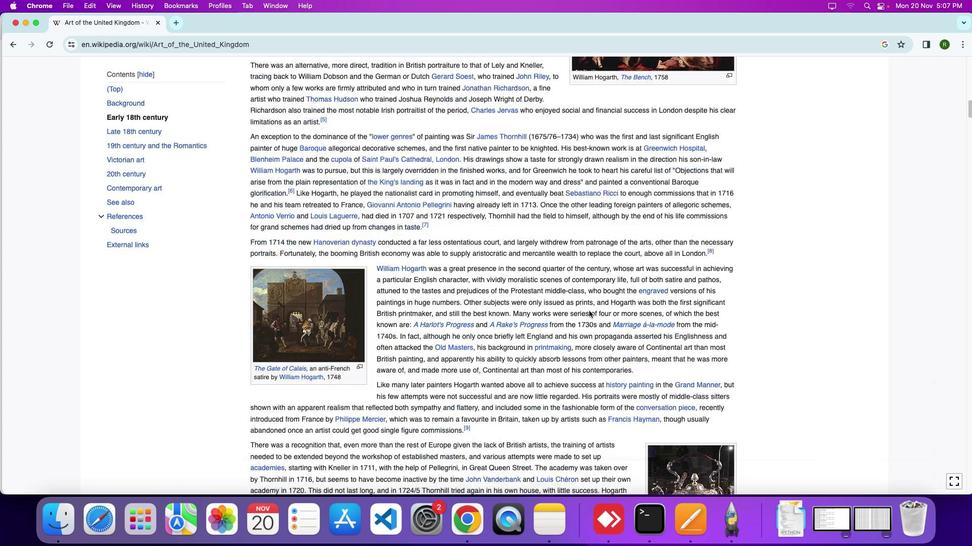 
Action: Mouse moved to (608, 305)
Screenshot: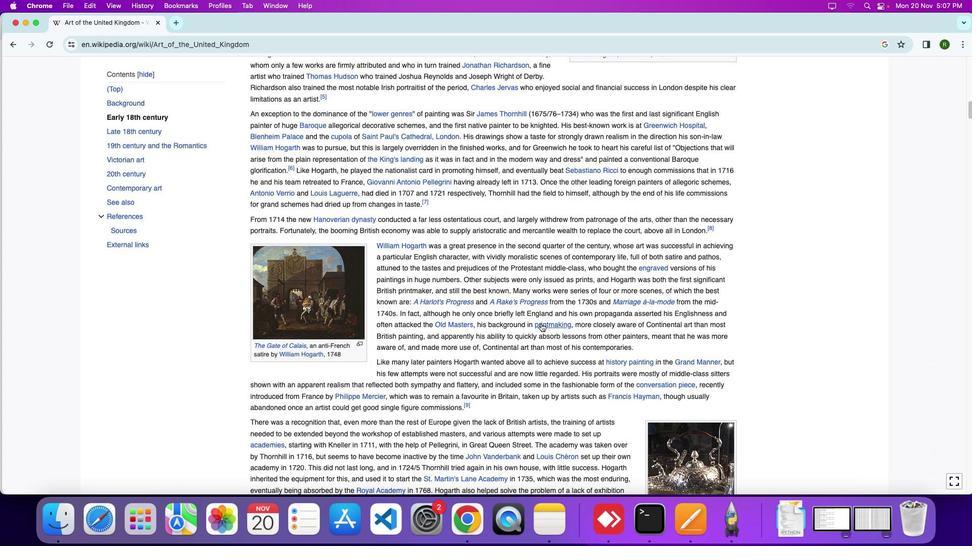 
Action: Mouse scrolled (608, 305) with delta (0, 0)
Screenshot: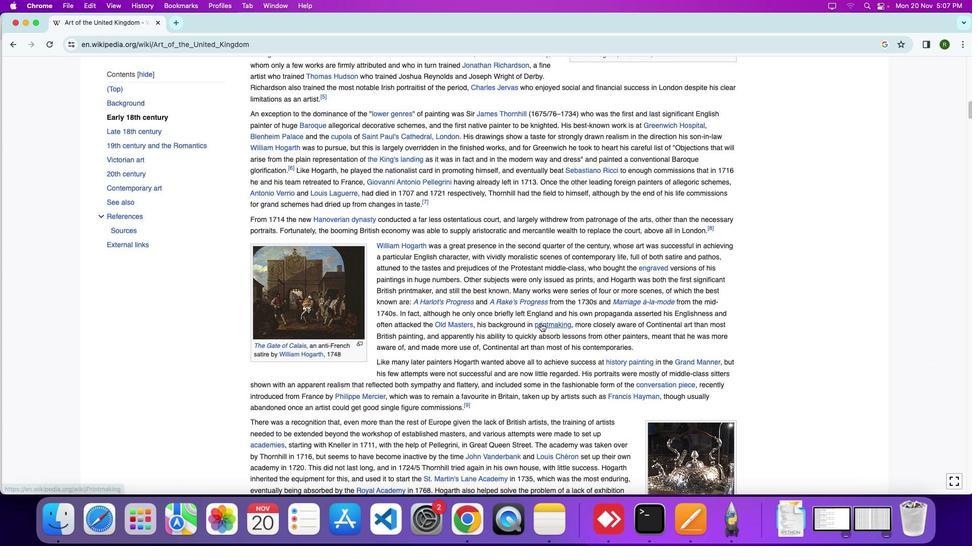 
Action: Mouse scrolled (608, 305) with delta (0, 0)
Screenshot: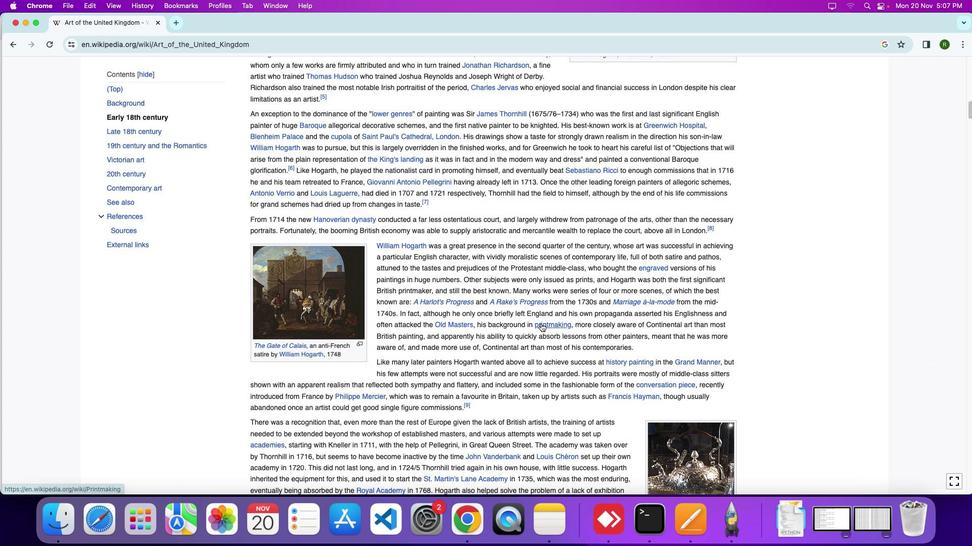 
Action: Mouse scrolled (608, 305) with delta (0, -3)
Screenshot: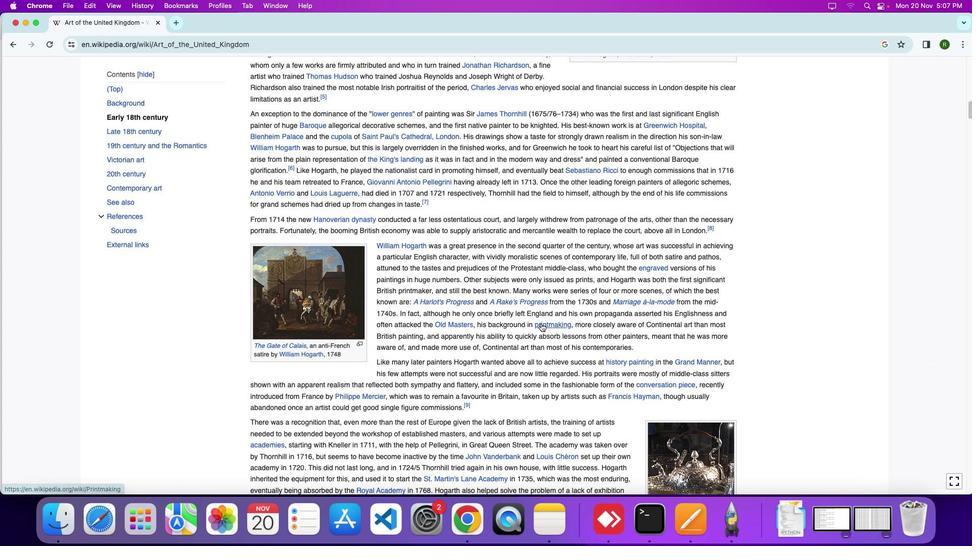 
Action: Mouse moved to (540, 324)
Screenshot: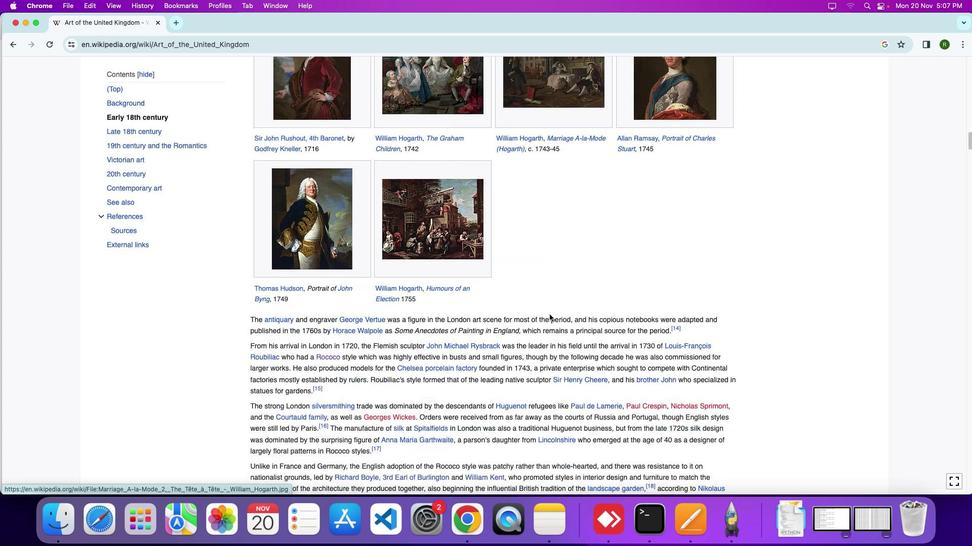 
Action: Mouse scrolled (540, 324) with delta (0, 0)
Screenshot: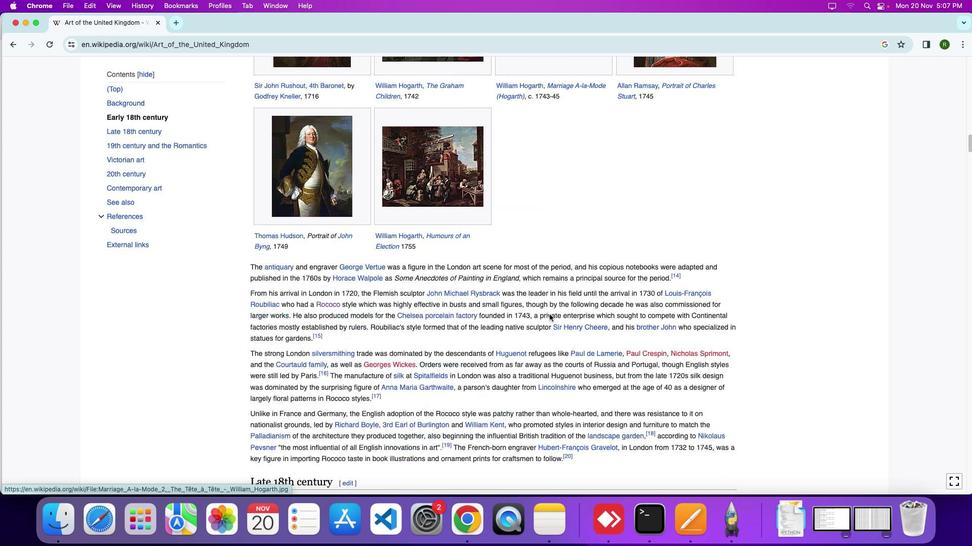 
Action: Mouse moved to (541, 323)
Screenshot: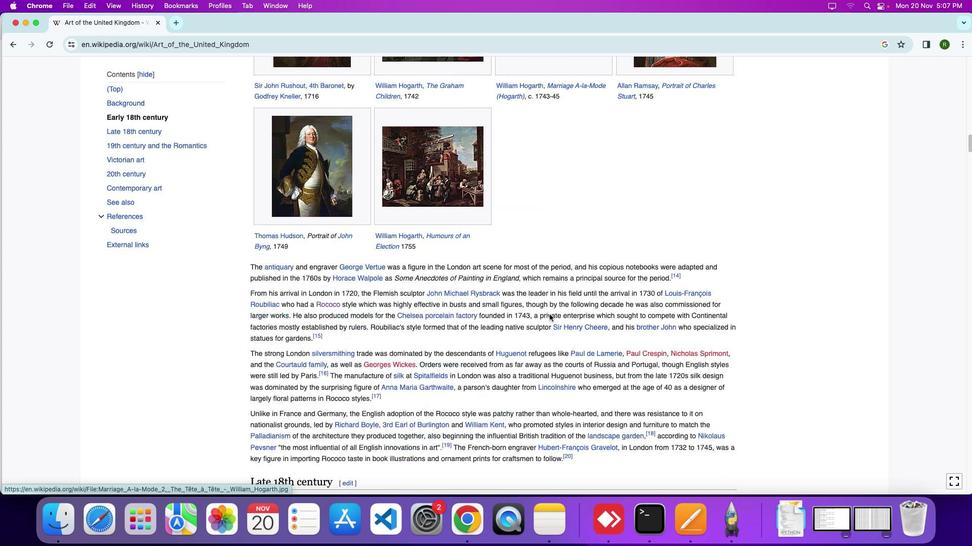 
Action: Mouse scrolled (541, 323) with delta (0, -1)
Screenshot: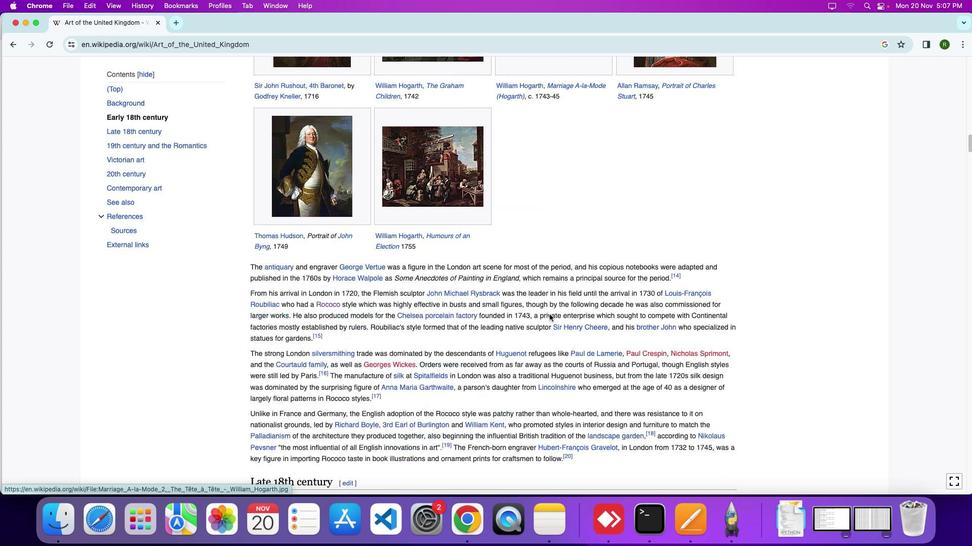 
Action: Mouse moved to (541, 322)
Screenshot: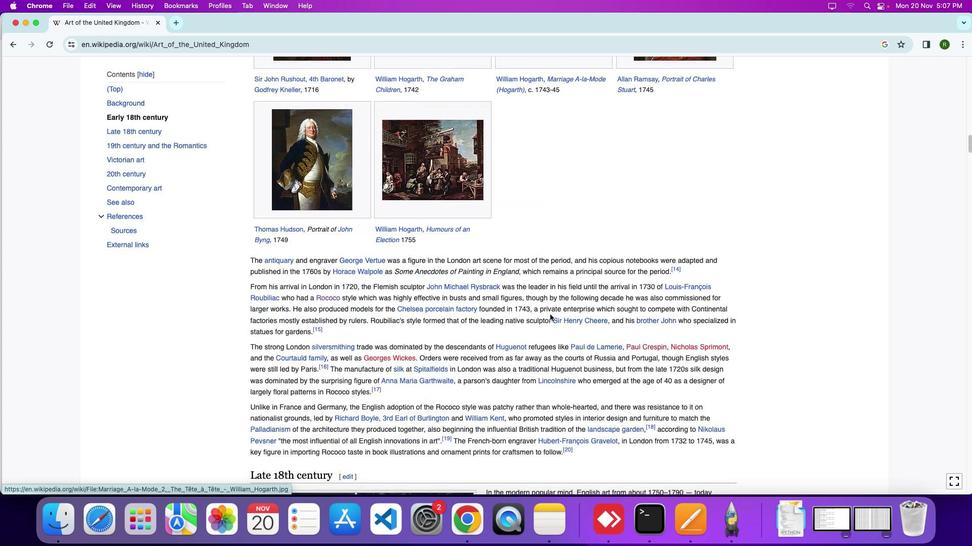 
Action: Mouse scrolled (541, 322) with delta (0, -4)
Screenshot: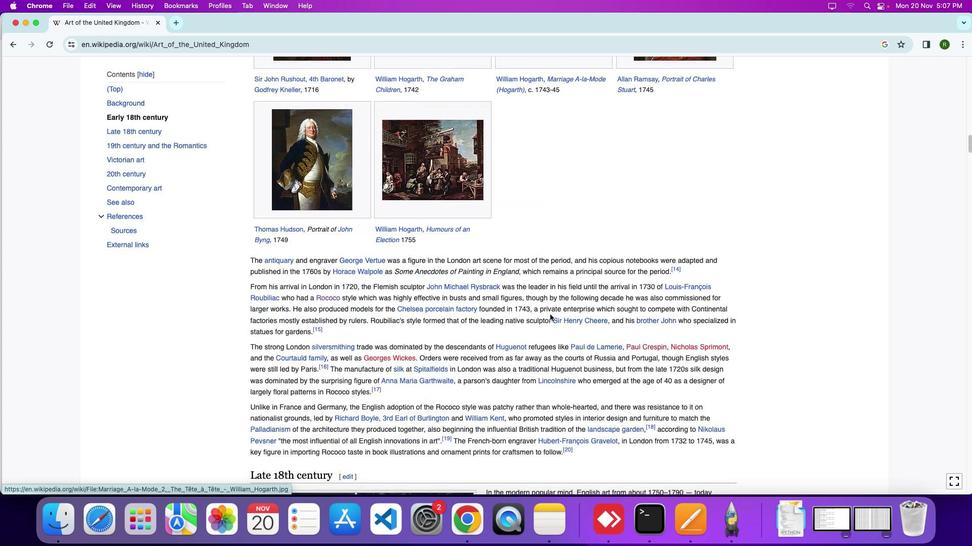 
Action: Mouse moved to (543, 321)
Screenshot: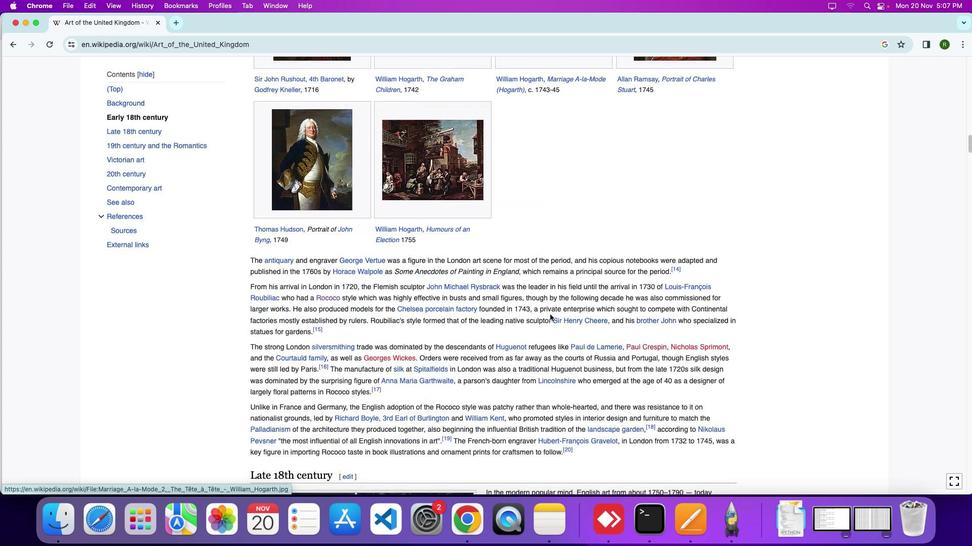 
Action: Mouse scrolled (543, 321) with delta (0, -6)
Screenshot: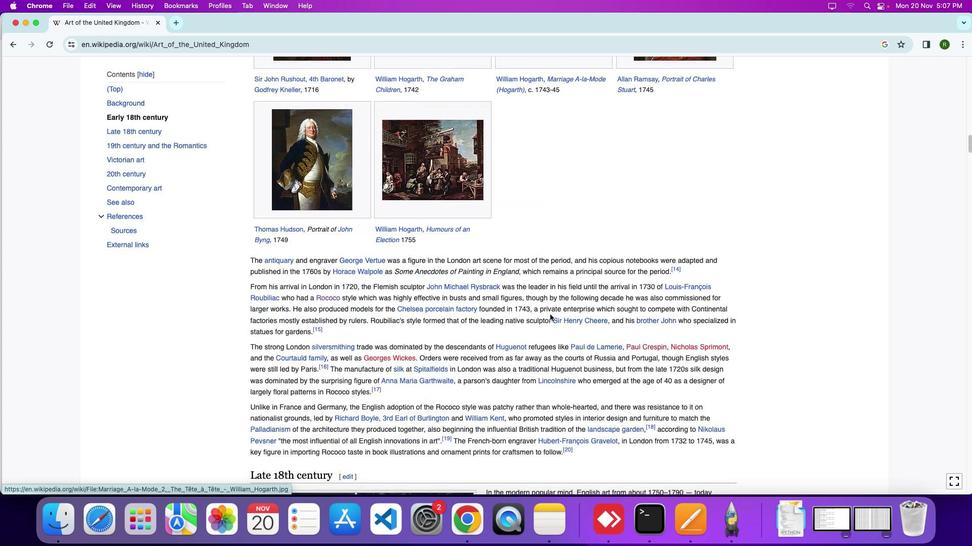 
Action: Mouse moved to (548, 314)
Screenshot: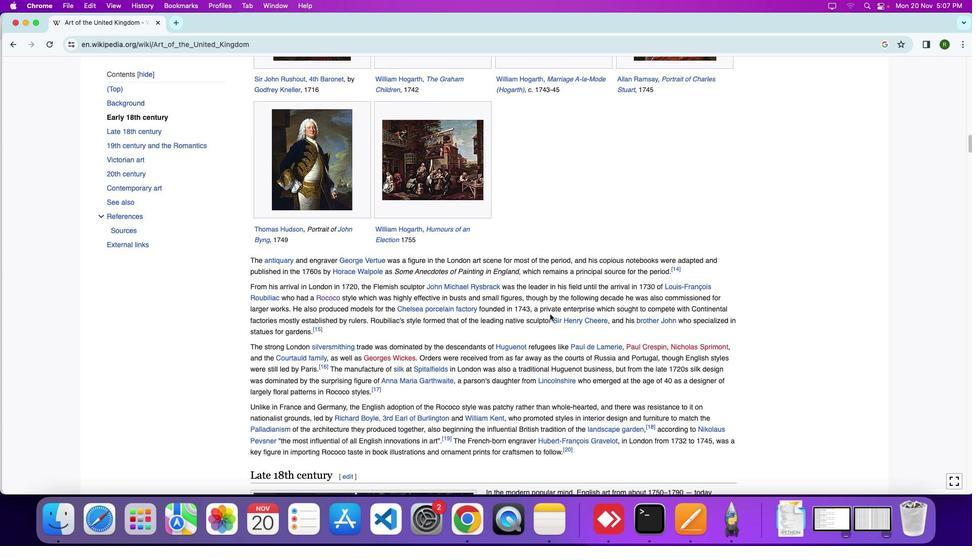 
Action: Mouse scrolled (548, 314) with delta (0, 0)
Screenshot: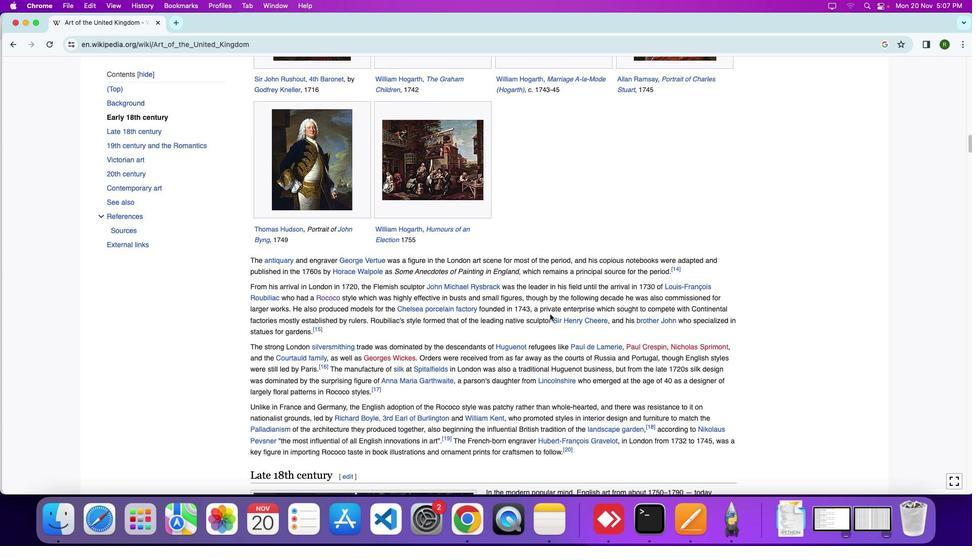 
Action: Mouse moved to (549, 314)
Screenshot: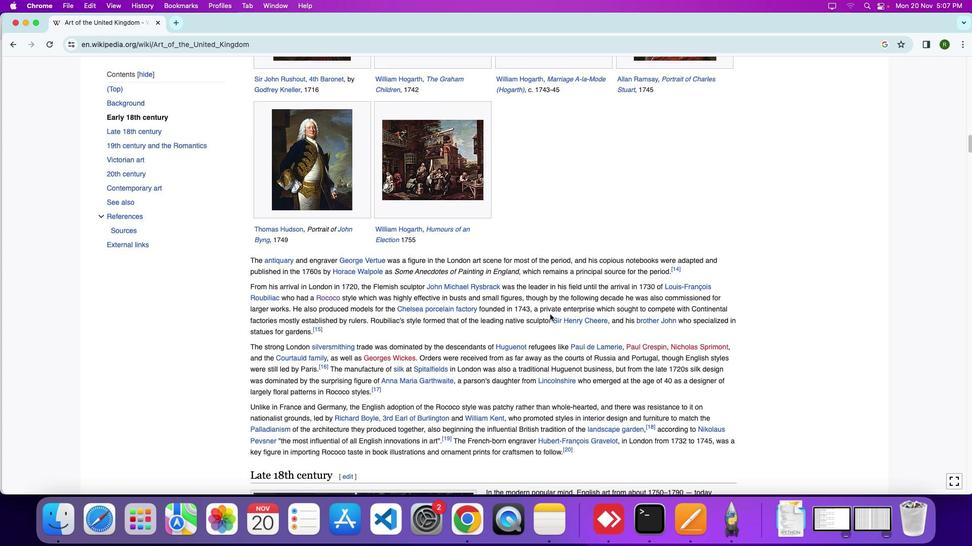 
Action: Mouse scrolled (549, 314) with delta (0, 0)
Screenshot: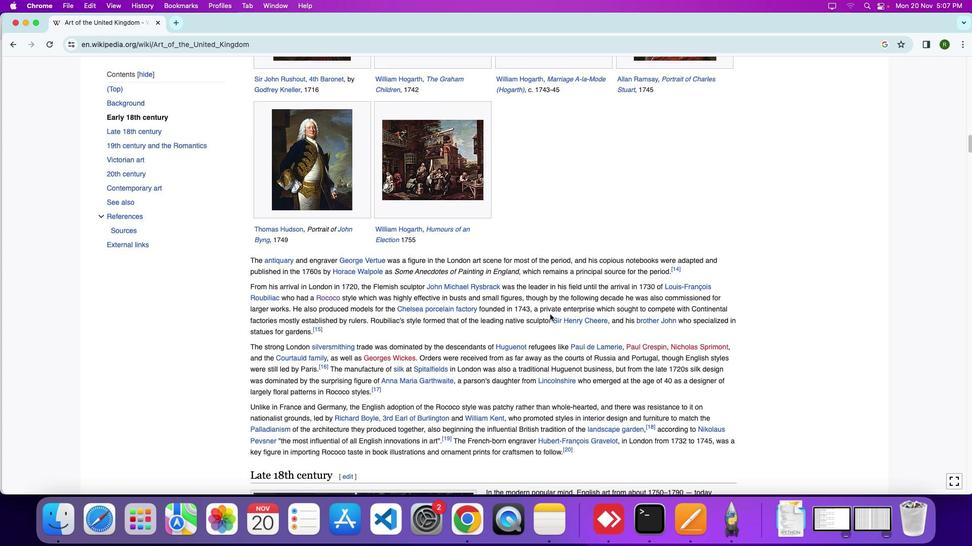 
Action: Mouse scrolled (549, 314) with delta (0, -3)
Screenshot: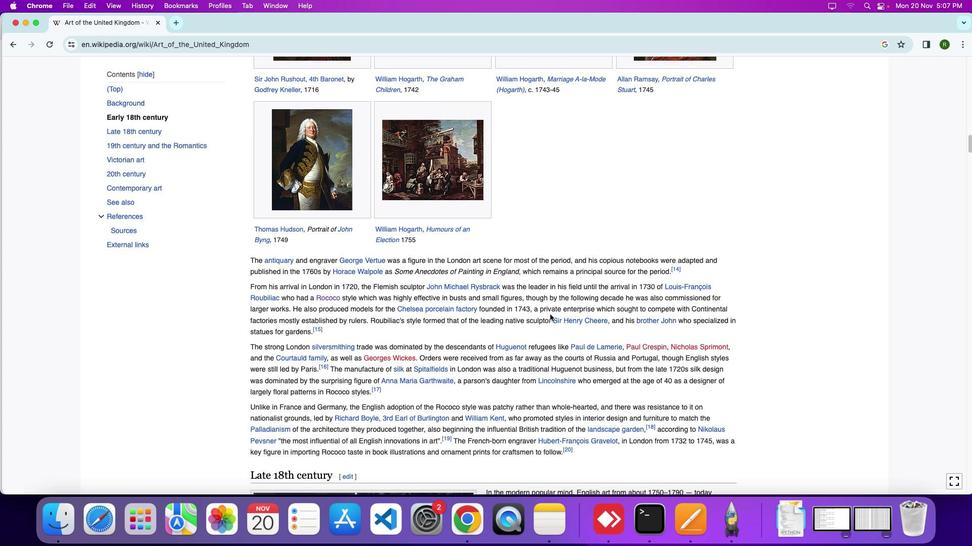 
Action: Mouse moved to (549, 313)
Screenshot: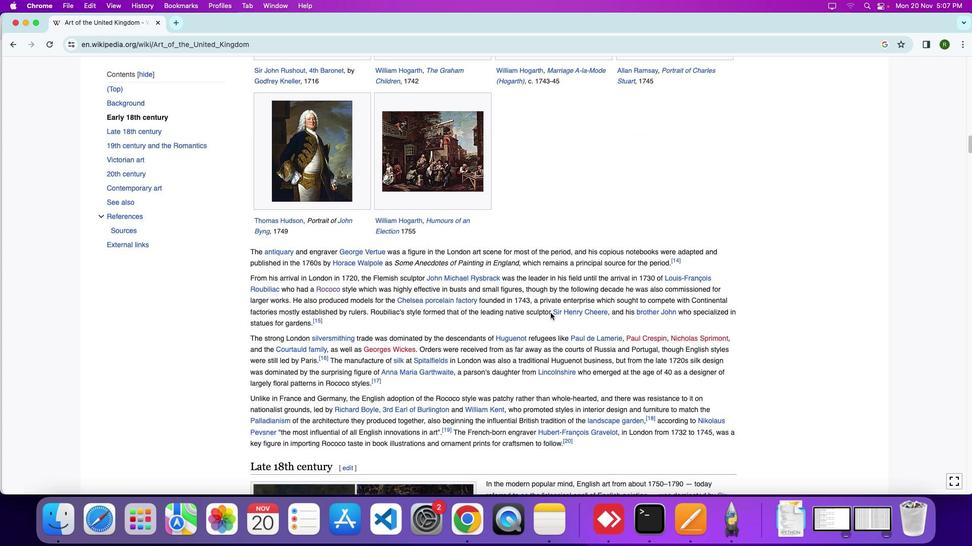 
Action: Mouse scrolled (549, 313) with delta (0, 0)
Screenshot: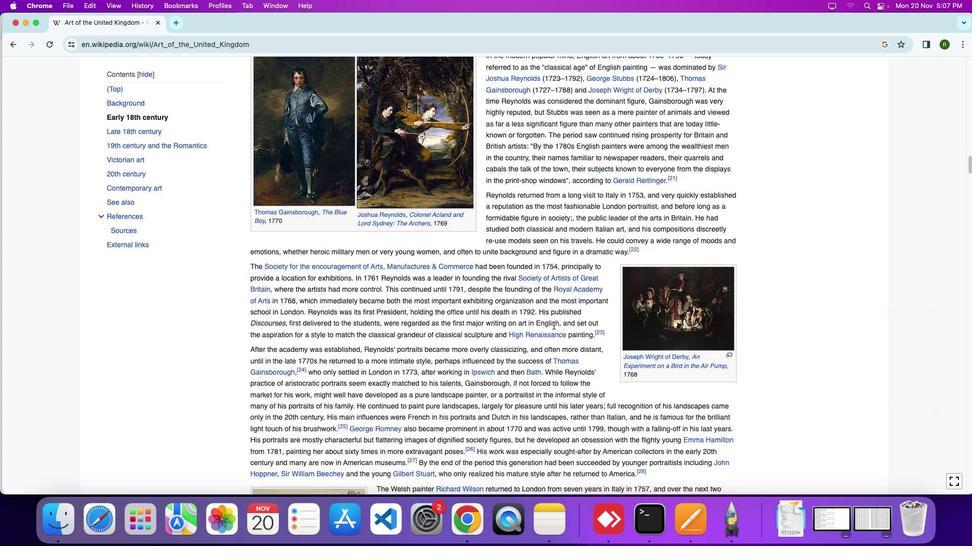 
Action: Mouse scrolled (549, 313) with delta (0, -1)
Screenshot: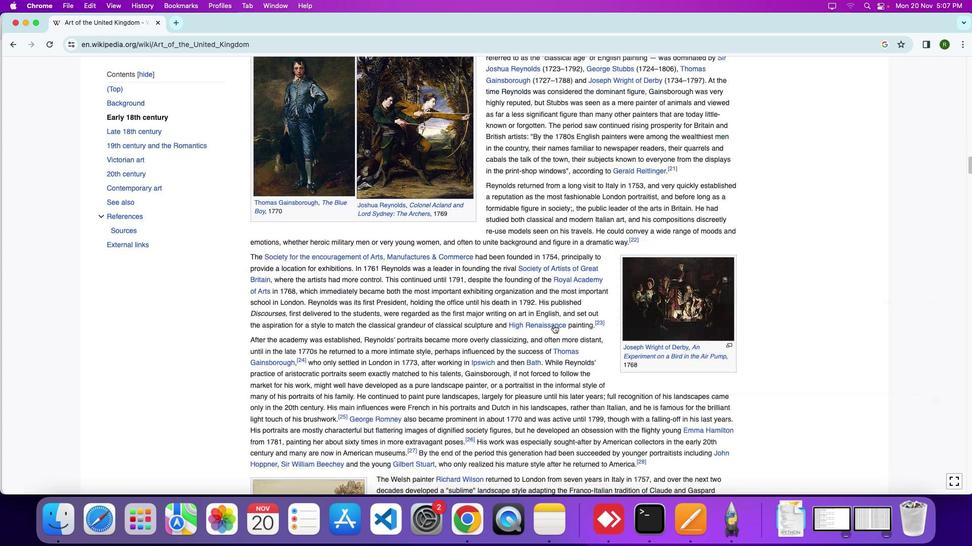 
Action: Mouse moved to (549, 313)
Screenshot: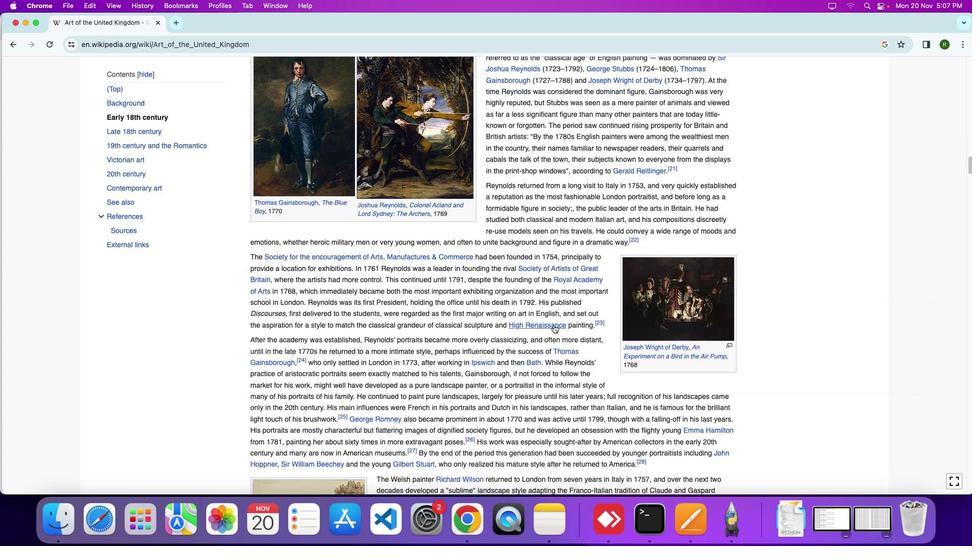 
Action: Mouse scrolled (549, 313) with delta (0, -4)
Screenshot: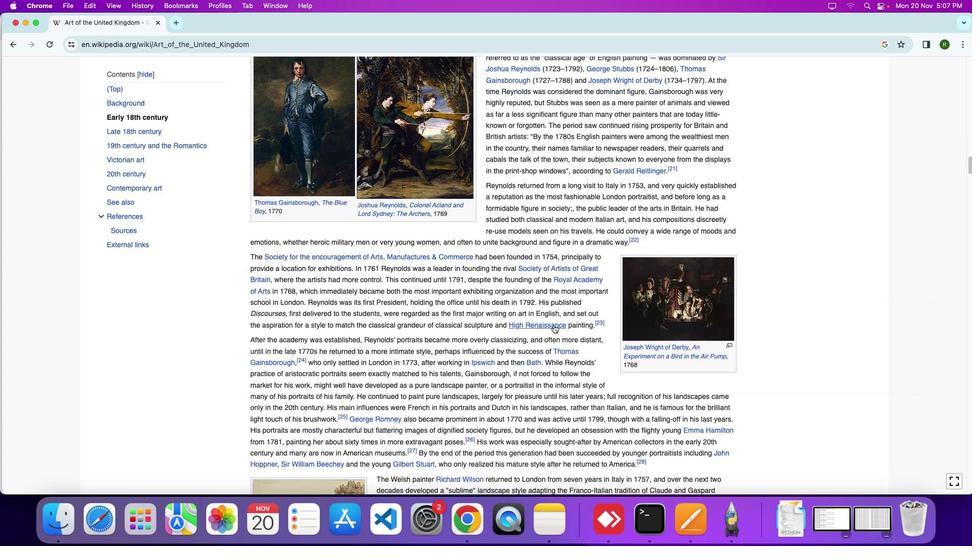 
Action: Mouse moved to (551, 329)
Screenshot: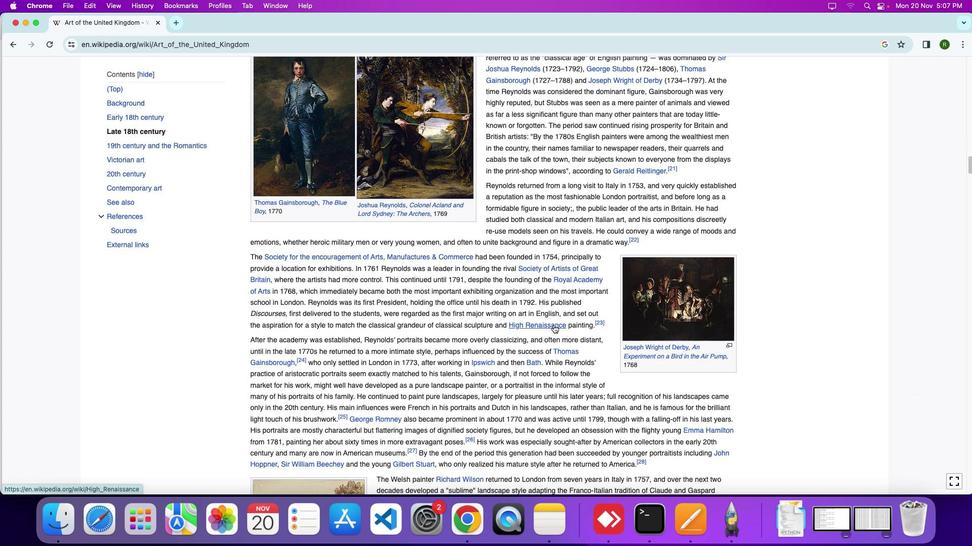 
Action: Mouse scrolled (551, 329) with delta (0, 0)
Screenshot: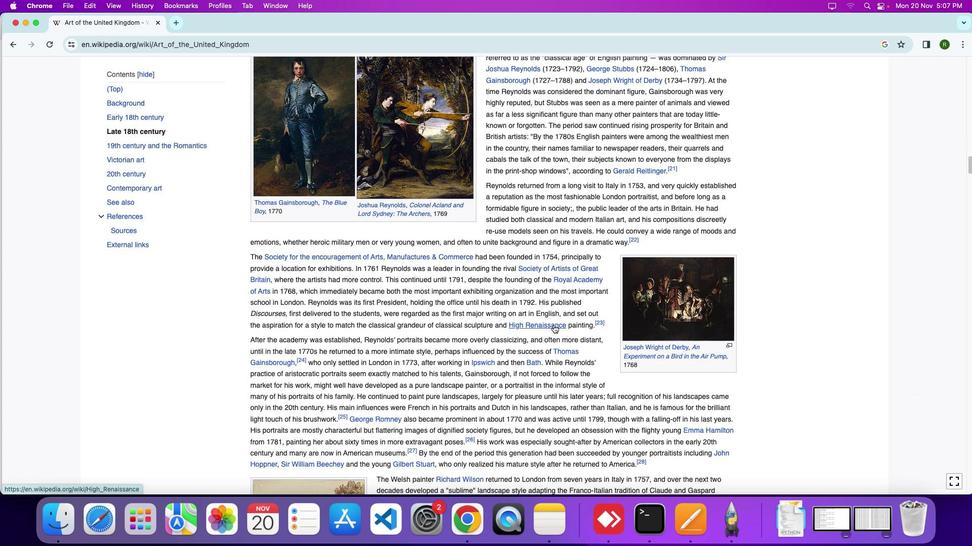 
Action: Mouse moved to (552, 326)
Screenshot: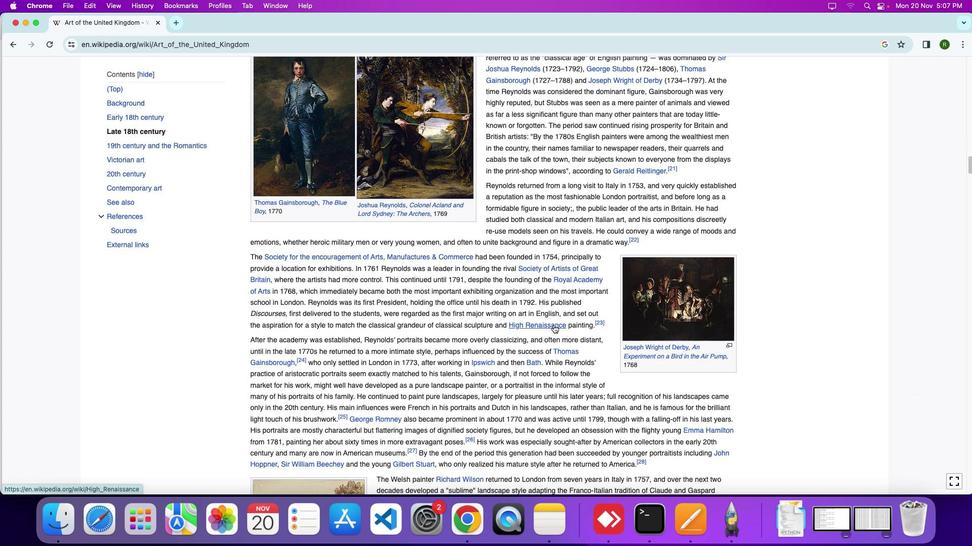 
Action: Mouse scrolled (552, 326) with delta (0, 0)
Screenshot: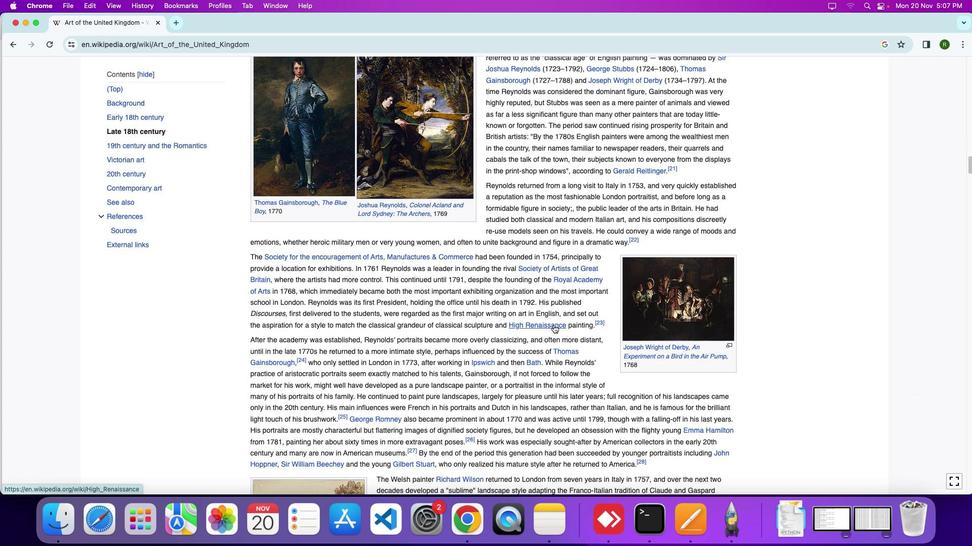 
Action: Mouse moved to (553, 326)
Screenshot: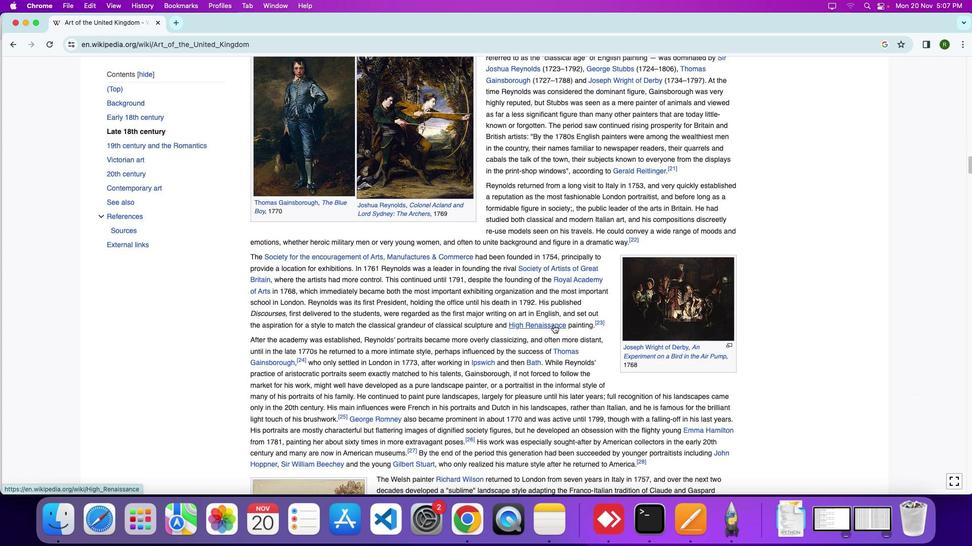 
Action: Mouse scrolled (553, 326) with delta (0, -4)
Screenshot: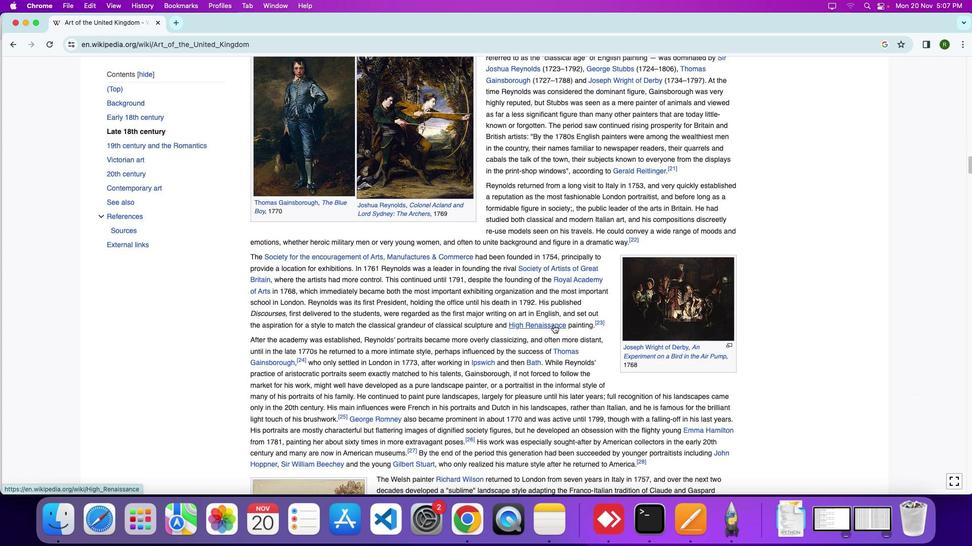 
Action: Mouse moved to (836, 356)
Screenshot: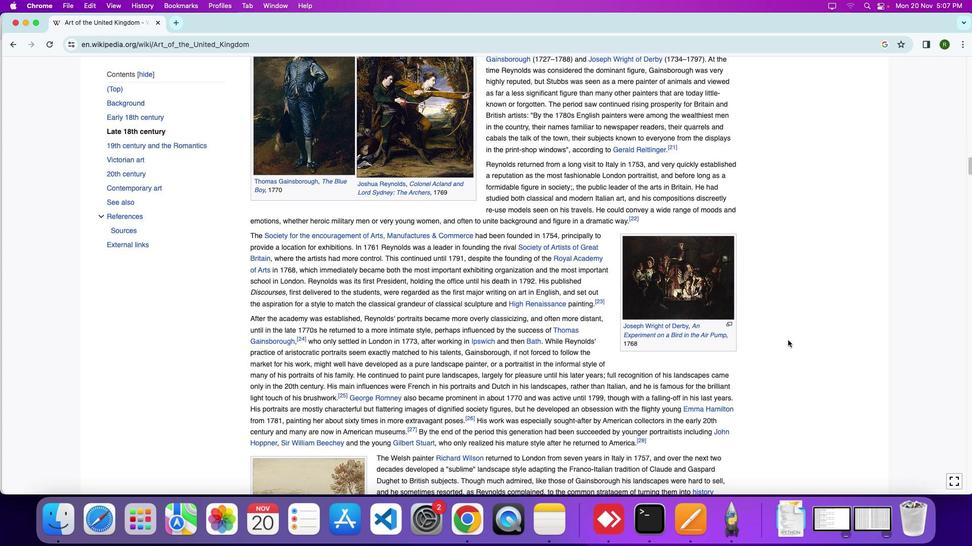 
Action: Mouse scrolled (836, 356) with delta (0, 0)
Screenshot: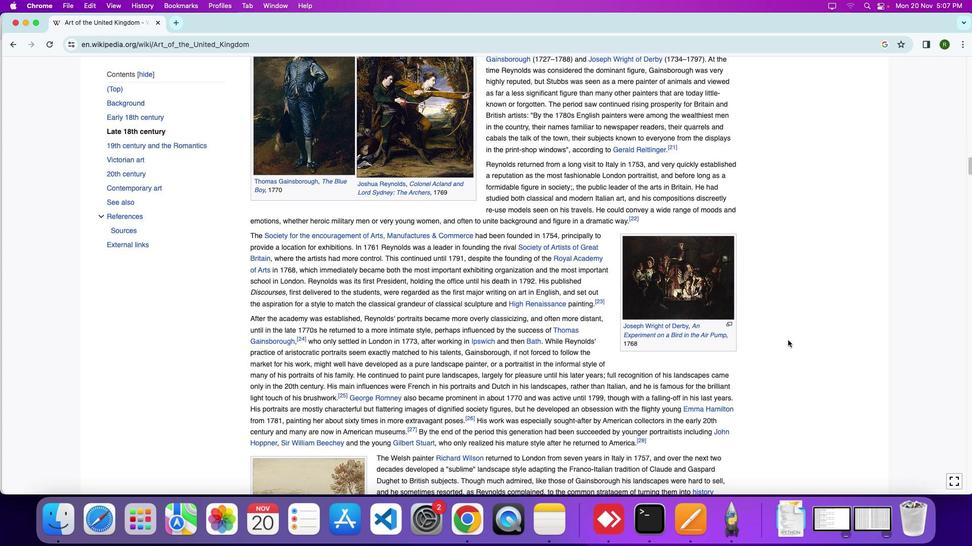 
Action: Mouse moved to (836, 354)
Screenshot: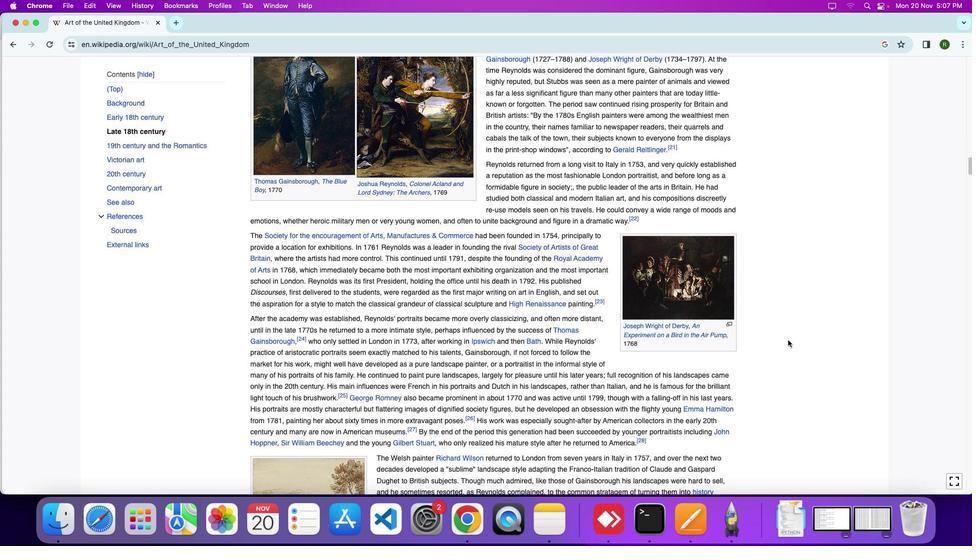 
Action: Mouse scrolled (836, 354) with delta (0, 0)
Screenshot: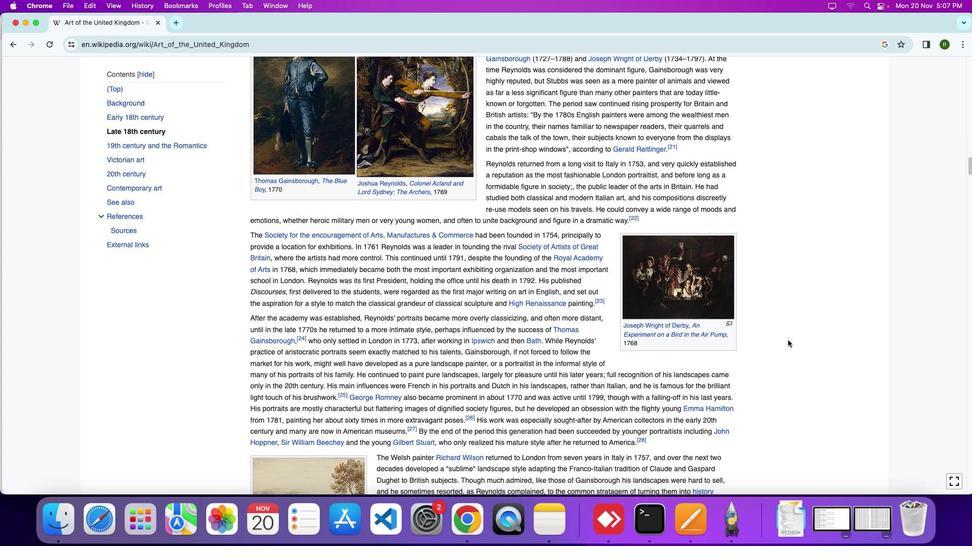
Action: Mouse moved to (788, 339)
Screenshot: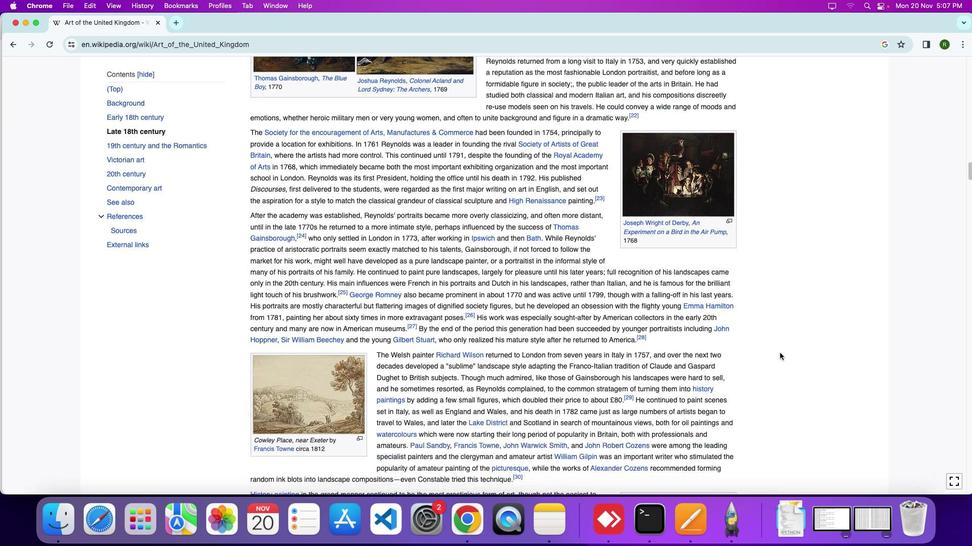 
Action: Mouse scrolled (788, 339) with delta (0, 0)
Screenshot: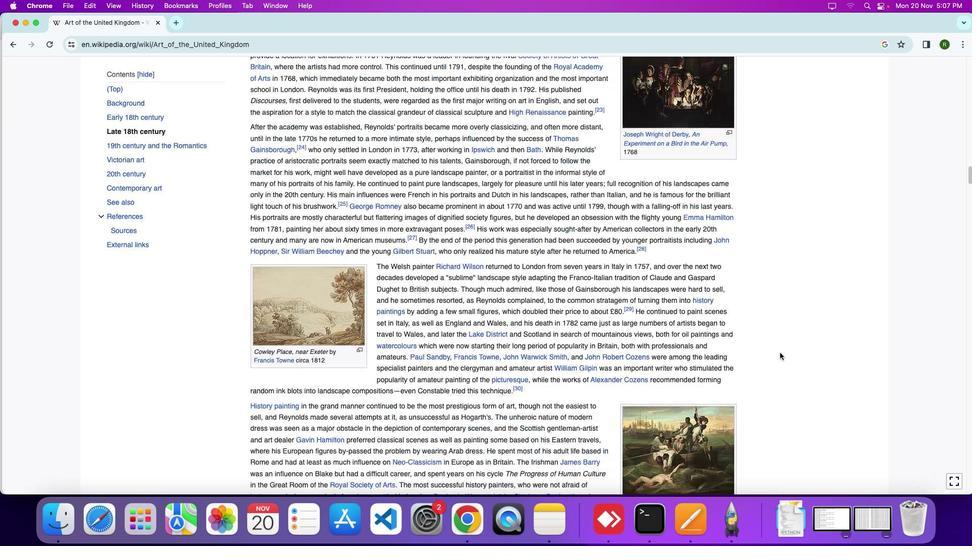 
Action: Mouse scrolled (788, 339) with delta (0, 0)
Screenshot: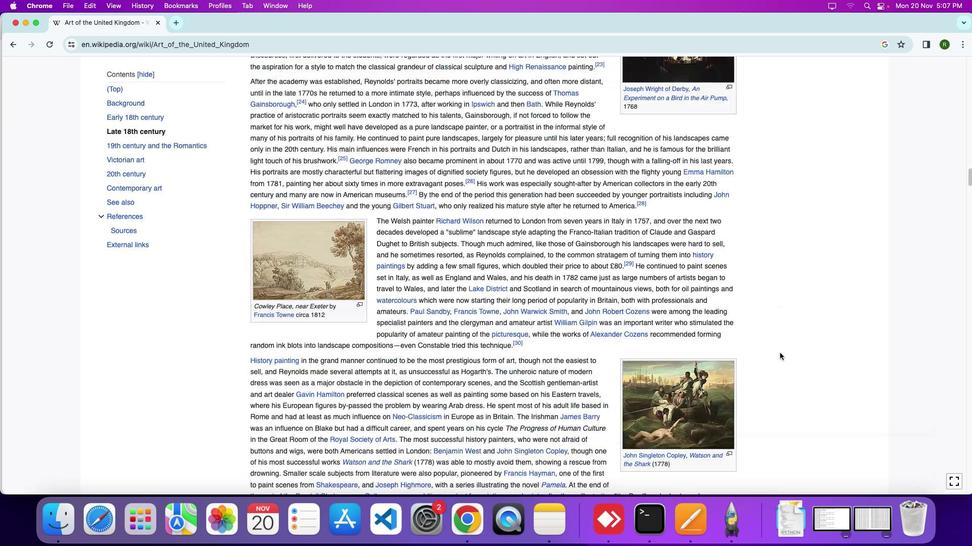 
Action: Mouse moved to (779, 352)
Screenshot: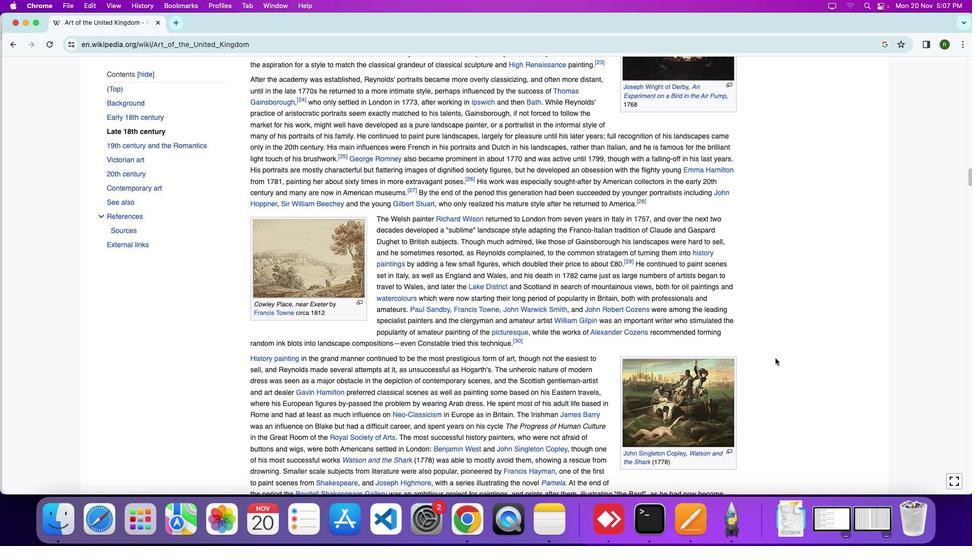 
Action: Mouse scrolled (779, 352) with delta (0, 0)
Screenshot: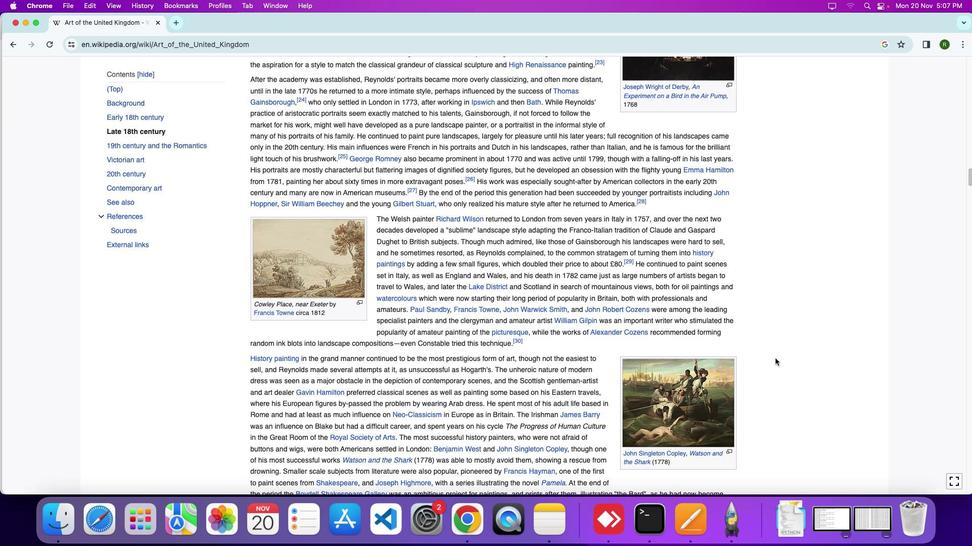 
Action: Mouse scrolled (779, 352) with delta (0, 0)
Screenshot: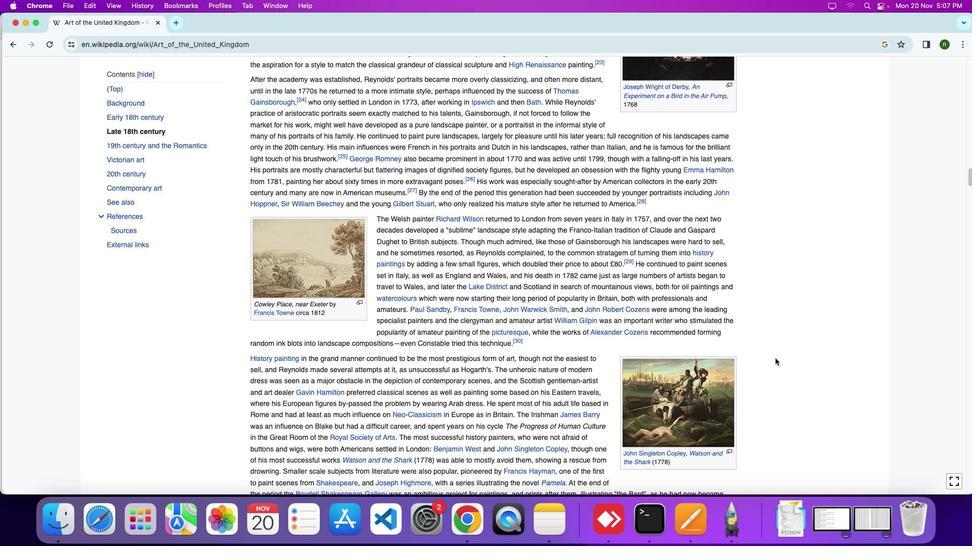 
Action: Mouse scrolled (779, 352) with delta (0, -4)
Screenshot: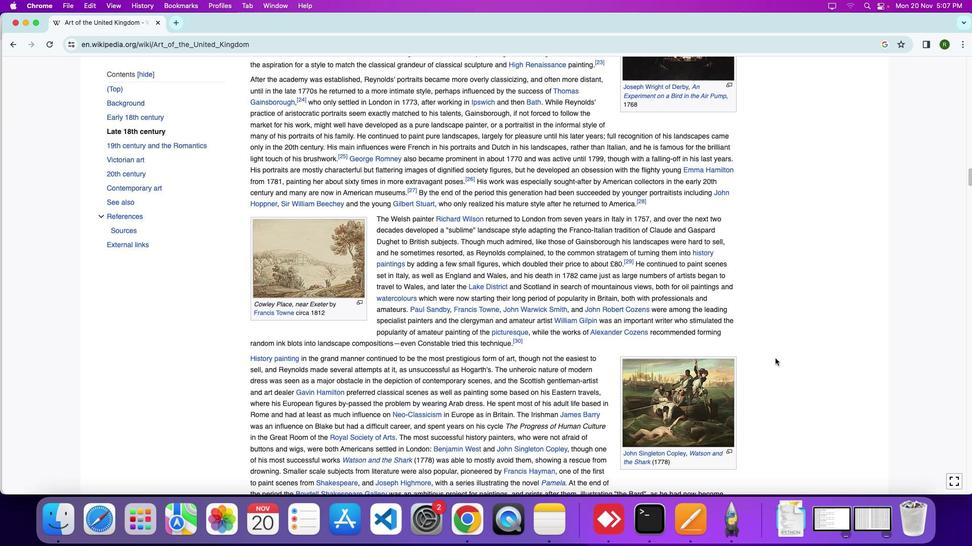 
Action: Mouse moved to (774, 358)
Screenshot: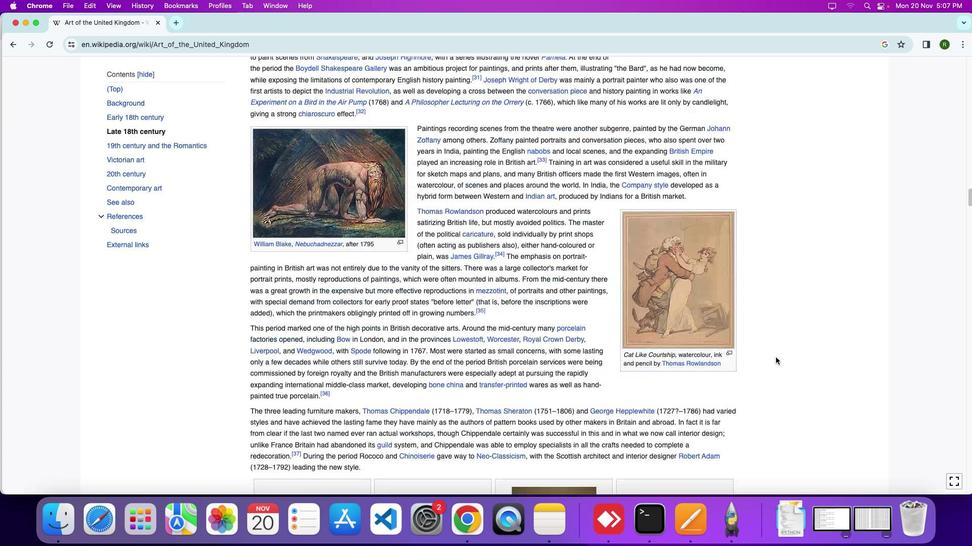 
Action: Mouse scrolled (774, 358) with delta (0, 0)
Screenshot: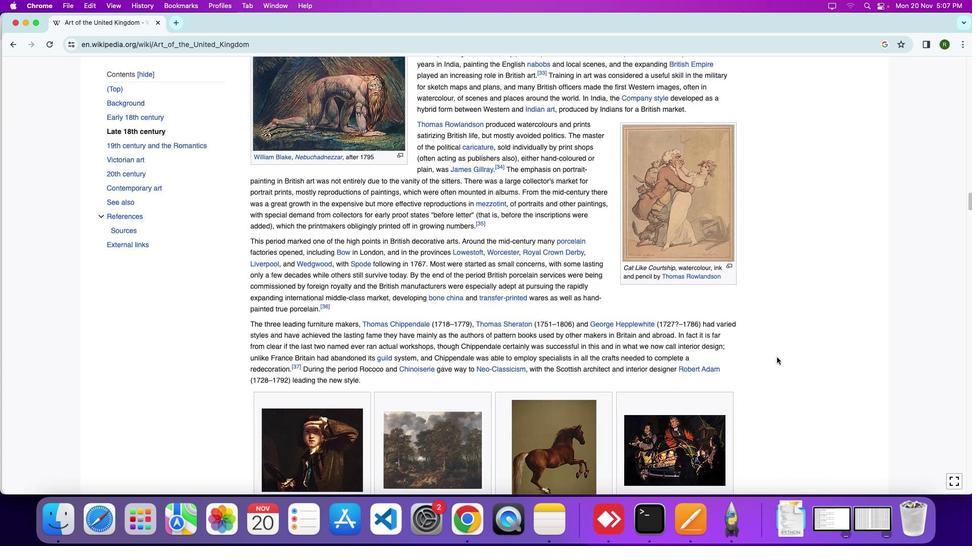 
Action: Mouse moved to (774, 358)
Screenshot: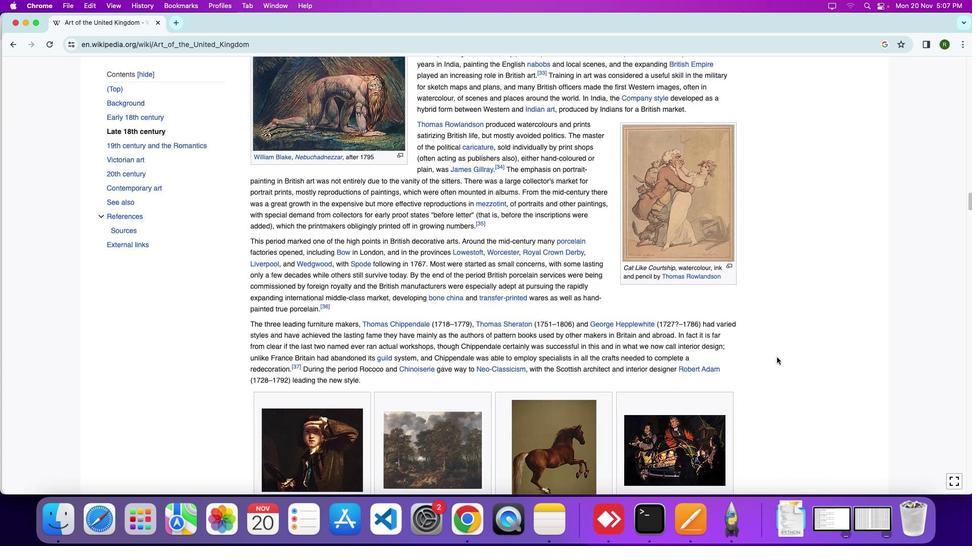 
Action: Mouse scrolled (774, 358) with delta (0, -1)
Screenshot: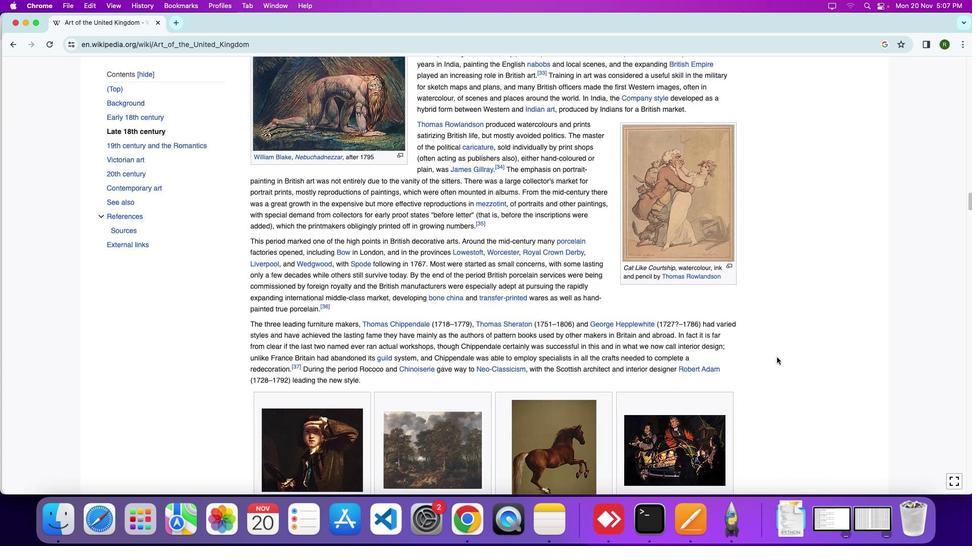 
Action: Mouse moved to (774, 358)
Screenshot: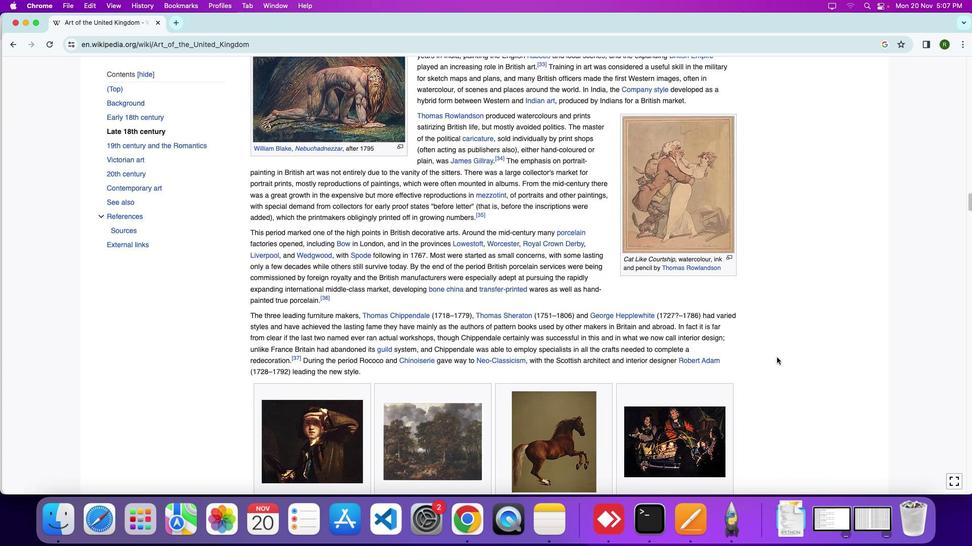 
Action: Mouse scrolled (774, 358) with delta (0, -4)
Screenshot: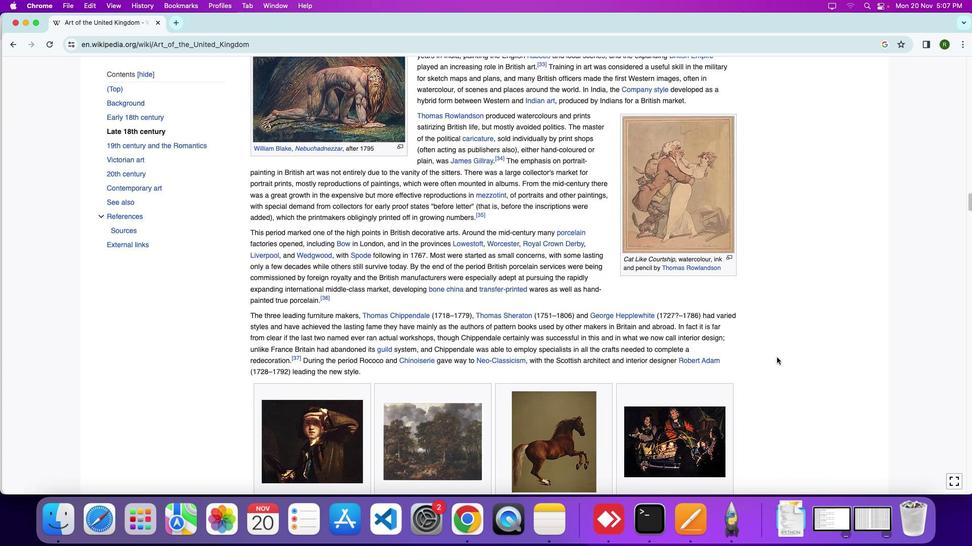 
Action: Mouse moved to (775, 357)
Screenshot: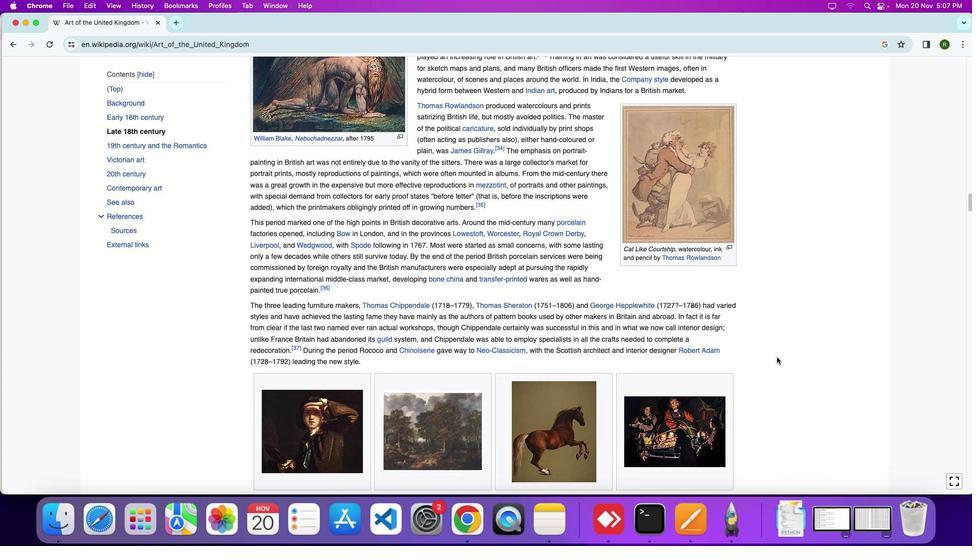 
Action: Mouse scrolled (775, 357) with delta (0, -6)
Screenshot: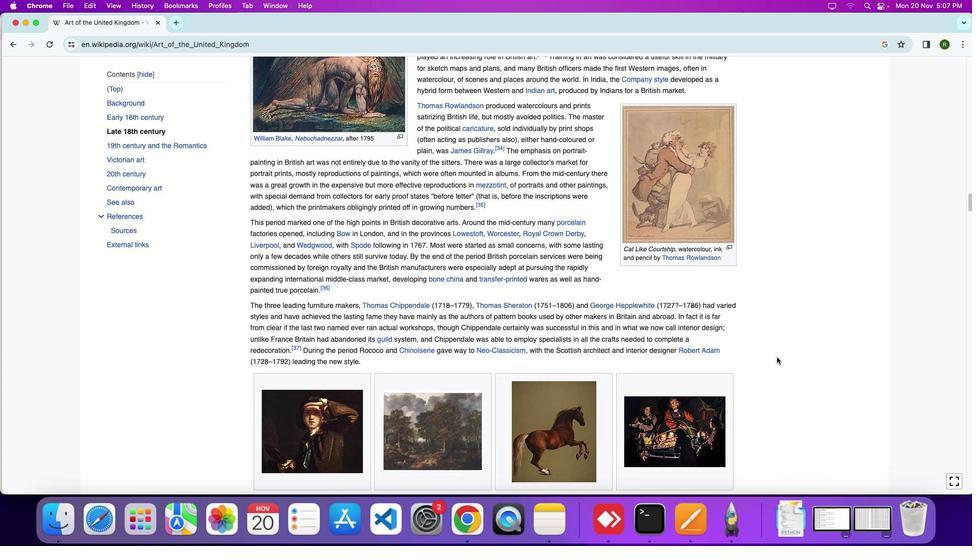 
Action: Mouse moved to (775, 357)
Screenshot: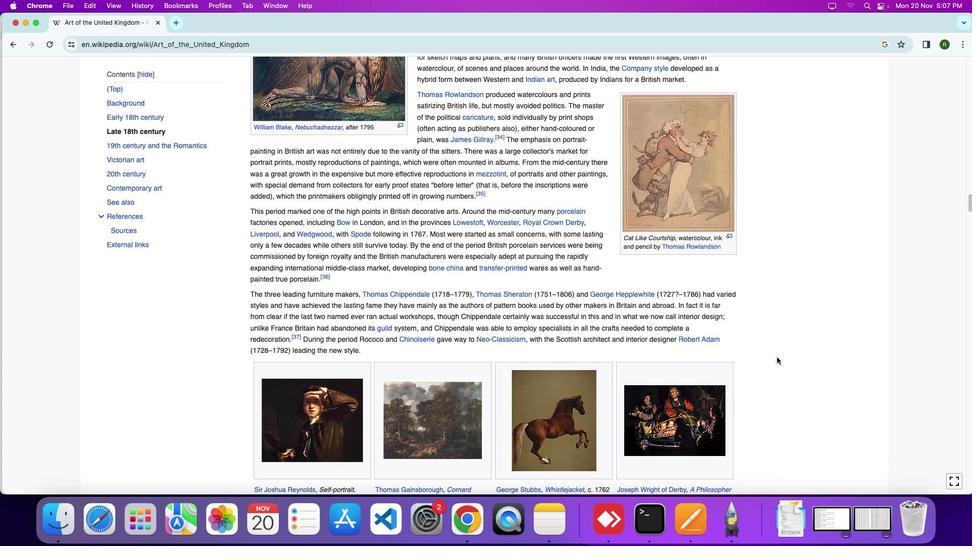 
Action: Mouse scrolled (775, 357) with delta (0, 0)
Screenshot: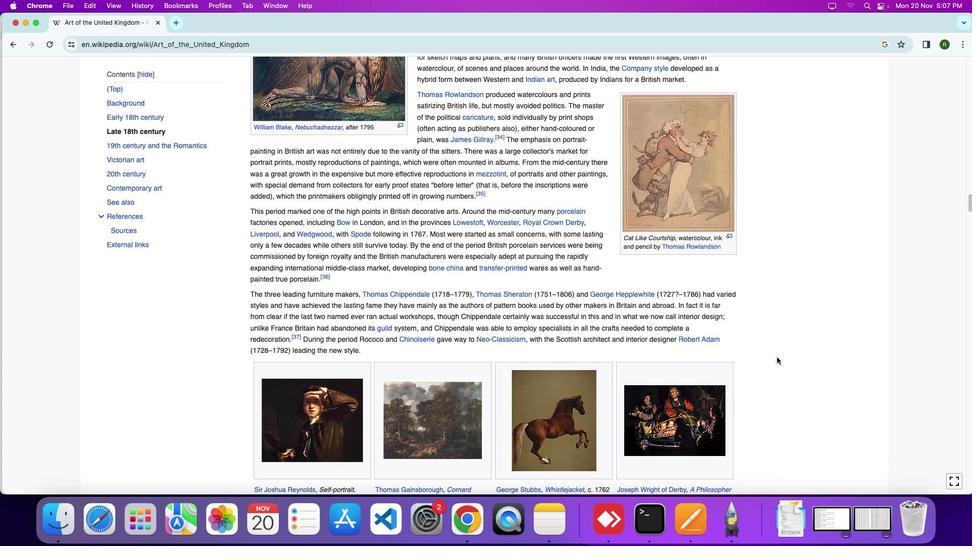 
Action: Mouse moved to (775, 357)
Screenshot: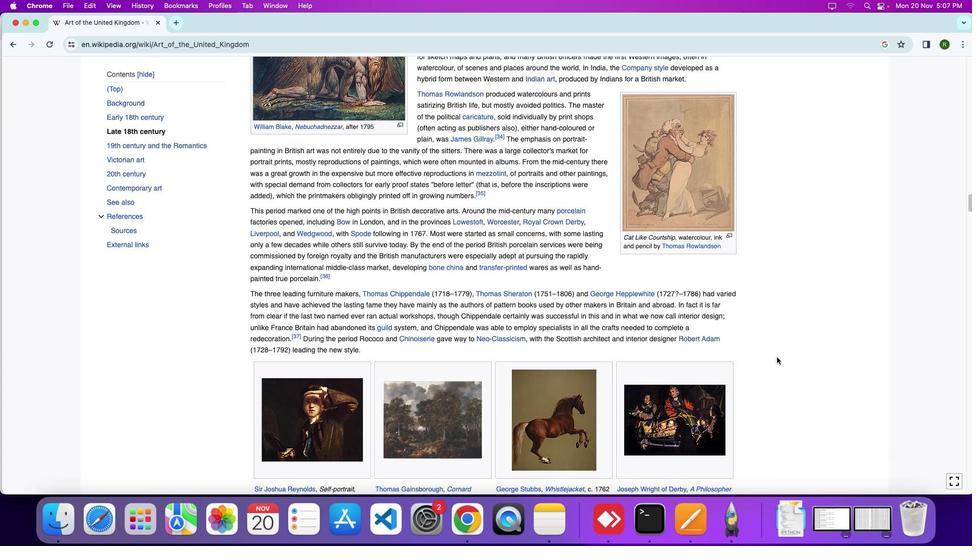 
Action: Mouse scrolled (775, 357) with delta (0, 0)
Screenshot: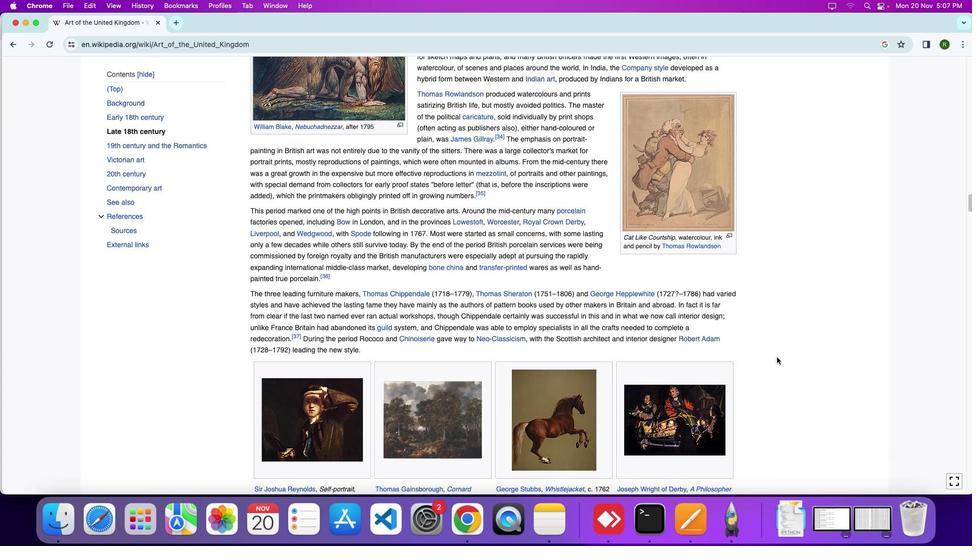 
Action: Mouse moved to (776, 357)
Screenshot: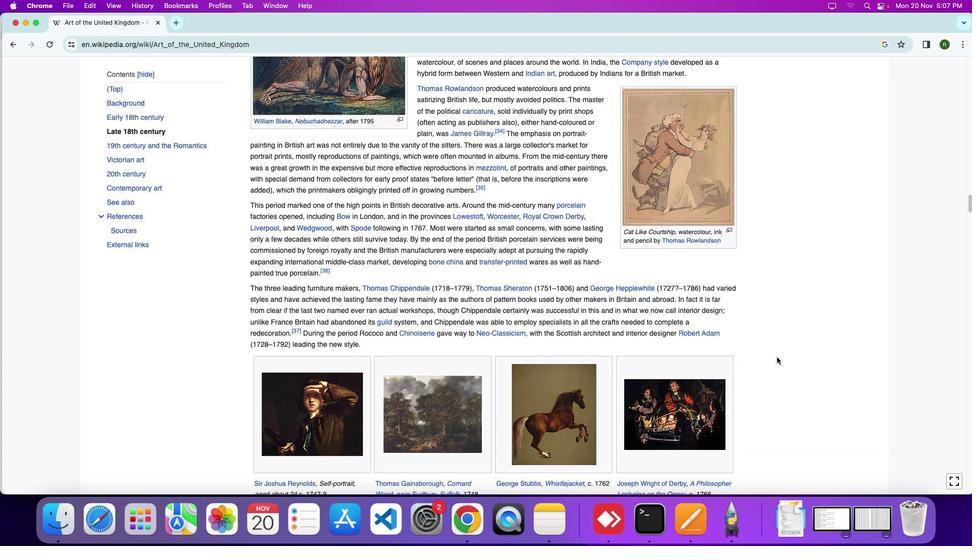 
Action: Mouse scrolled (776, 357) with delta (0, 0)
Screenshot: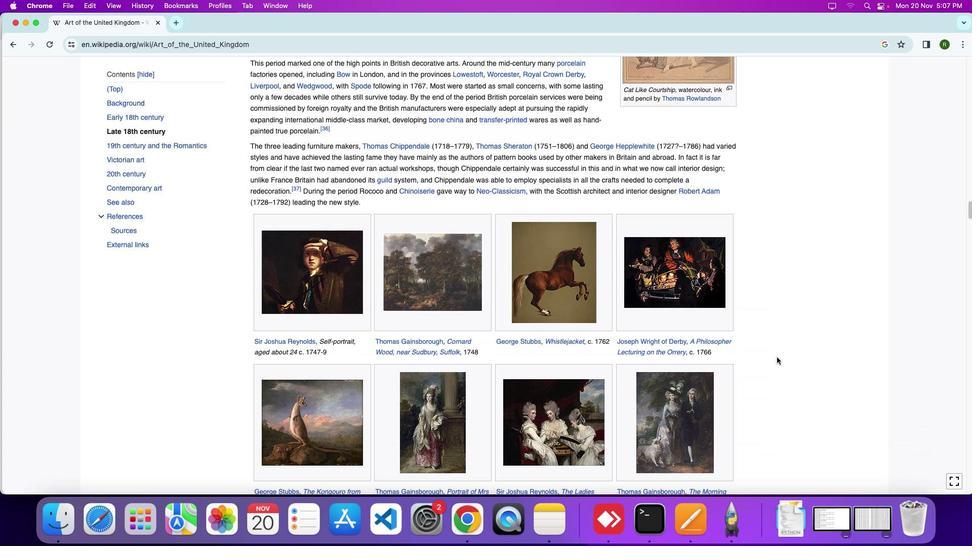 
Action: Mouse scrolled (776, 357) with delta (0, 0)
Screenshot: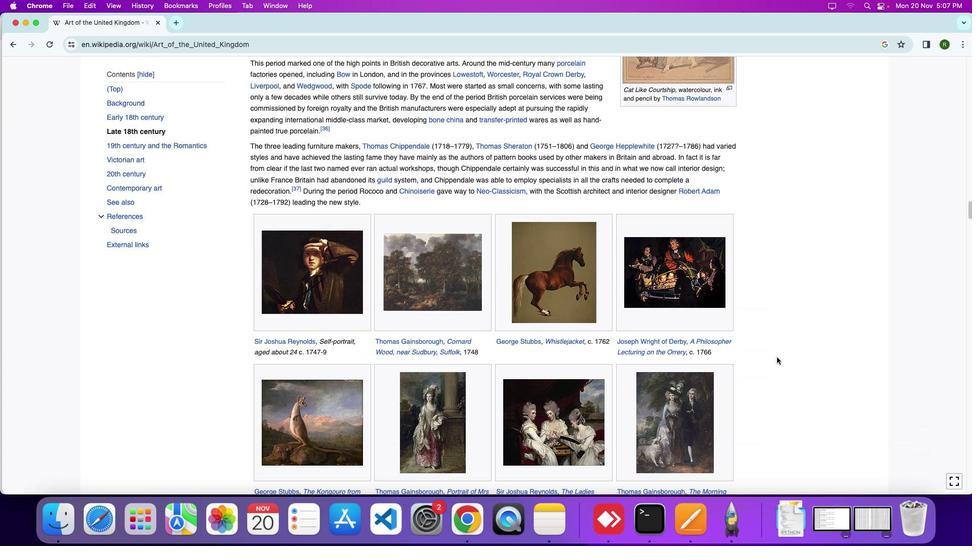 
Action: Mouse scrolled (776, 357) with delta (0, -2)
Screenshot: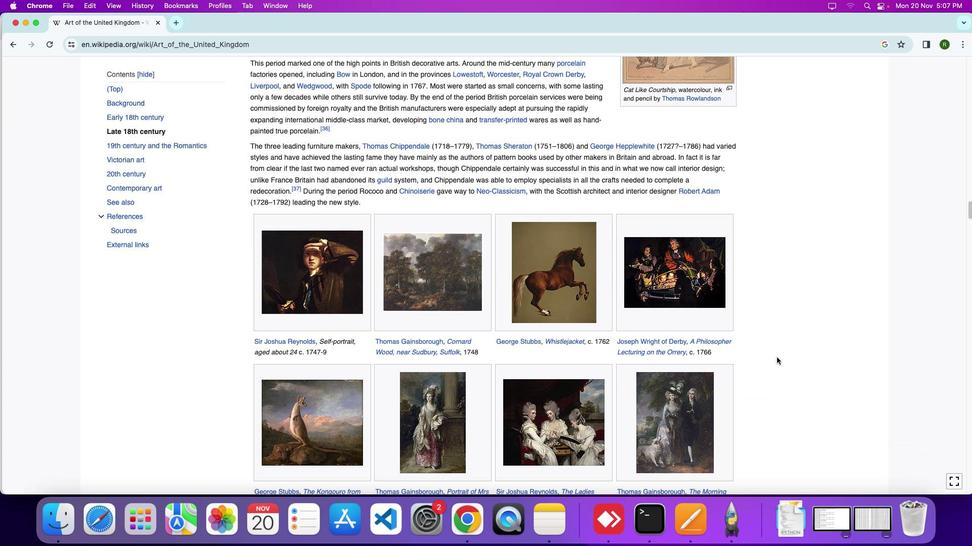
Action: Mouse scrolled (776, 357) with delta (0, 0)
Screenshot: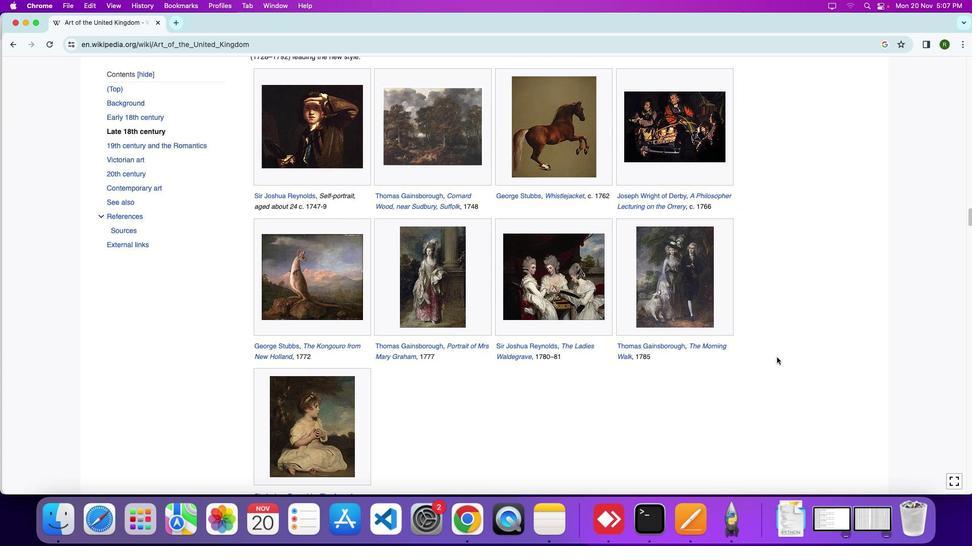 
Action: Mouse scrolled (776, 357) with delta (0, 0)
Screenshot: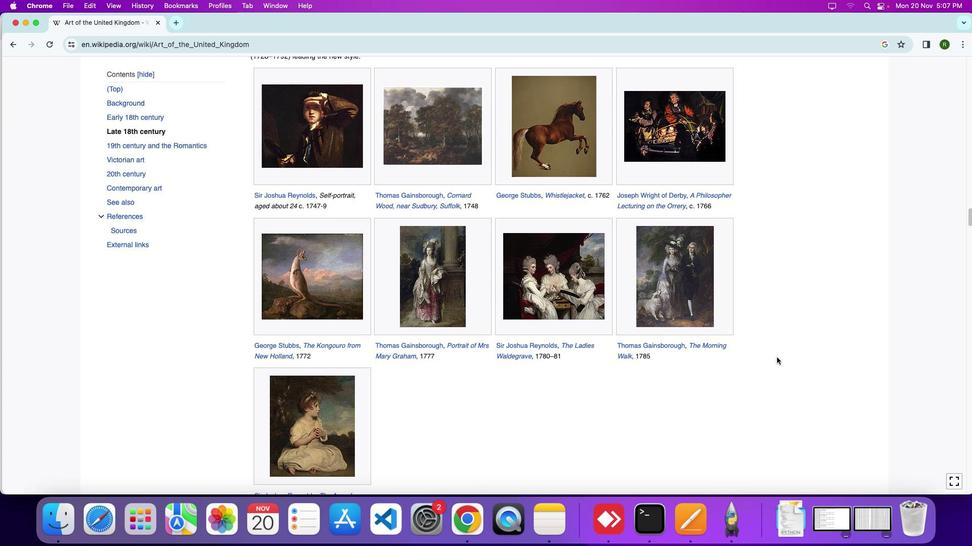 
Action: Mouse scrolled (776, 357) with delta (0, -2)
Screenshot: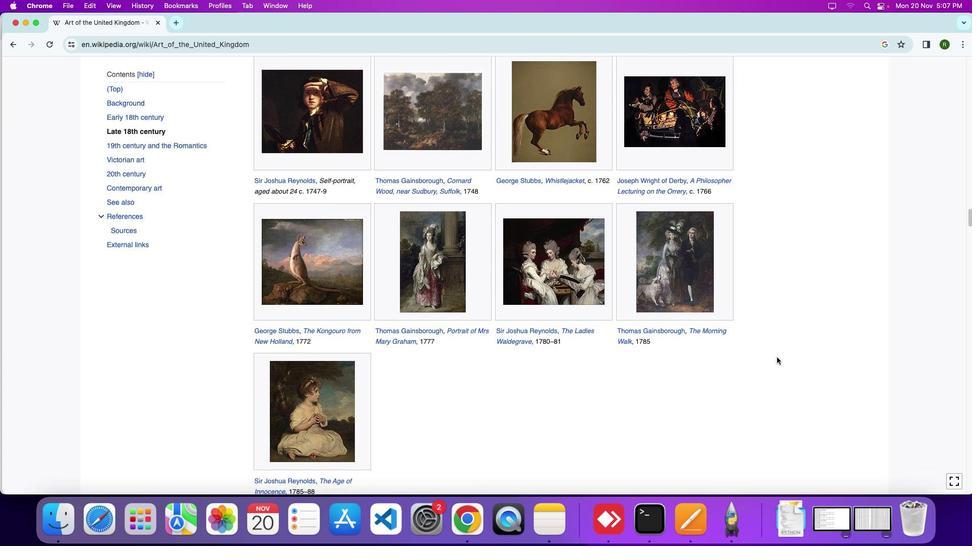 
Action: Mouse scrolled (776, 357) with delta (0, 0)
Screenshot: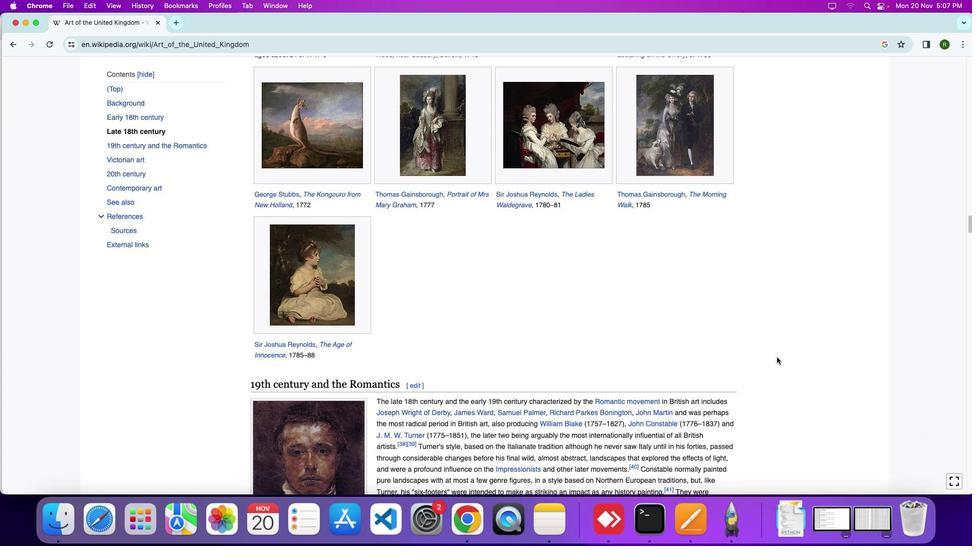 
Action: Mouse scrolled (776, 357) with delta (0, 0)
Screenshot: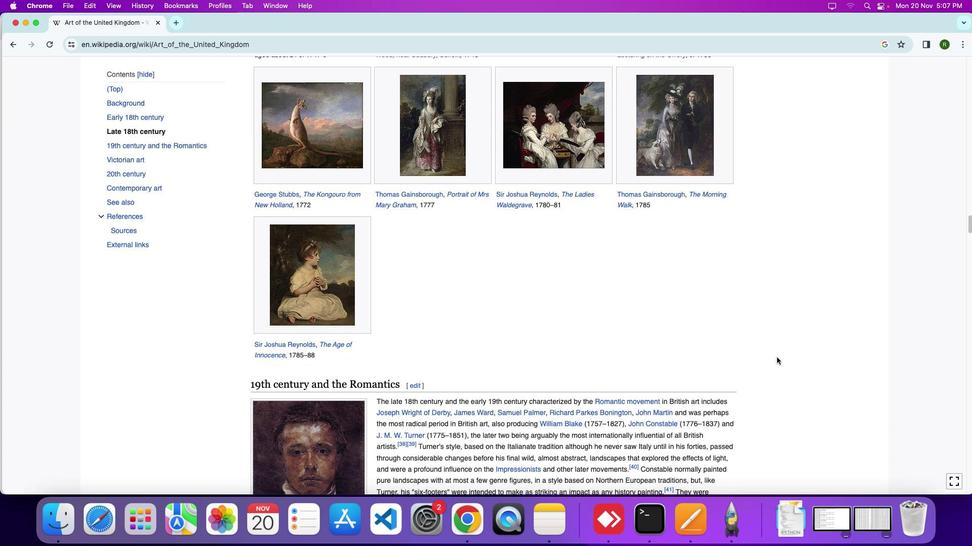 
Action: Mouse scrolled (776, 357) with delta (0, -2)
Screenshot: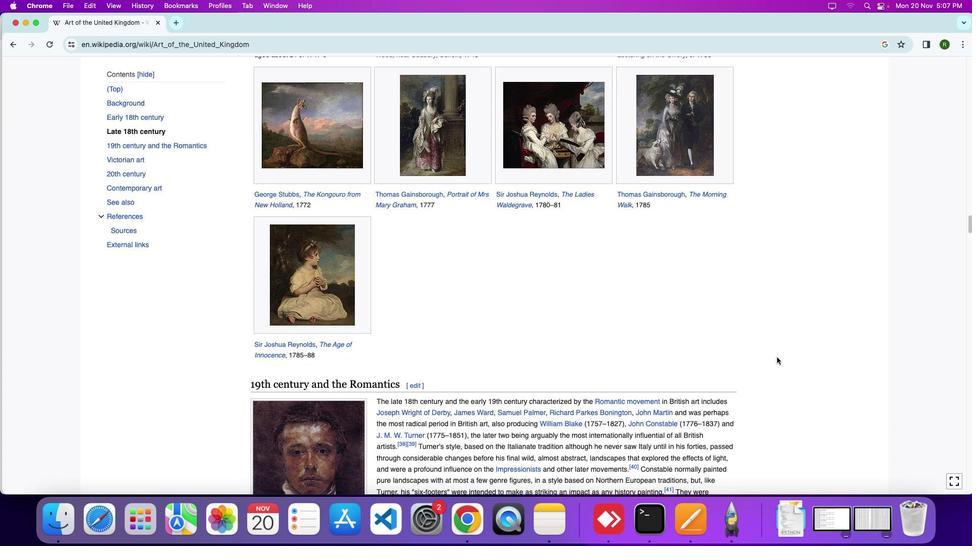 
Action: Mouse scrolled (776, 357) with delta (0, 0)
Screenshot: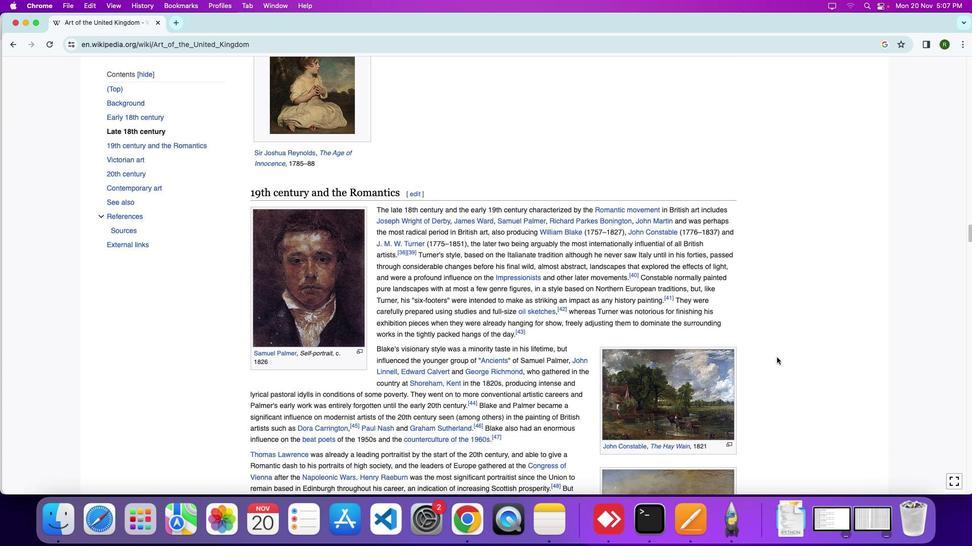 
Action: Mouse scrolled (776, 357) with delta (0, 0)
Screenshot: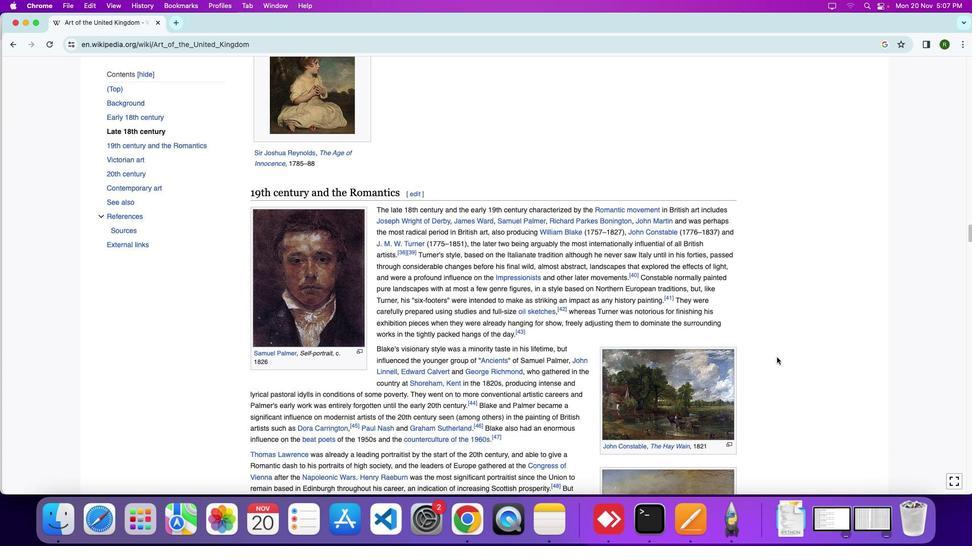 
Action: Mouse scrolled (776, 357) with delta (0, -3)
Screenshot: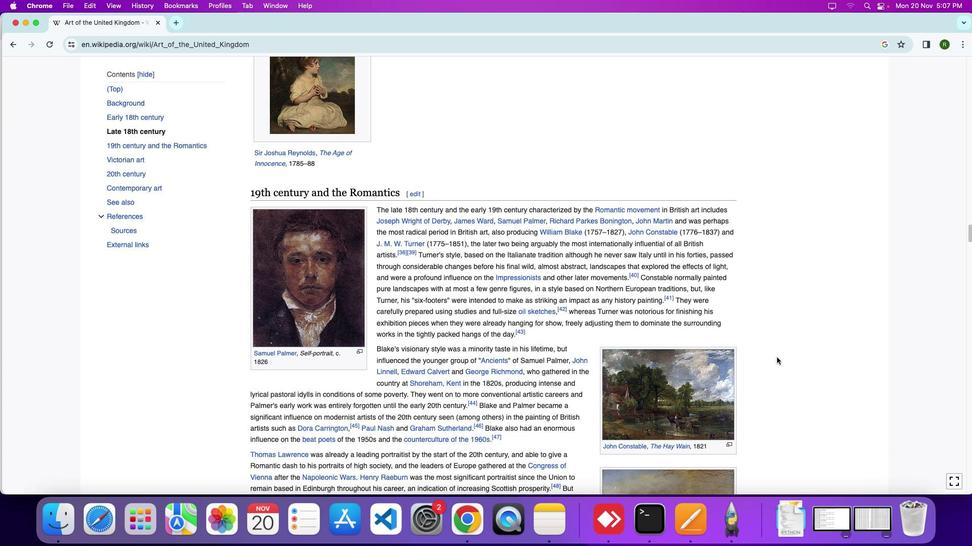 
Action: Mouse scrolled (776, 357) with delta (0, 0)
Screenshot: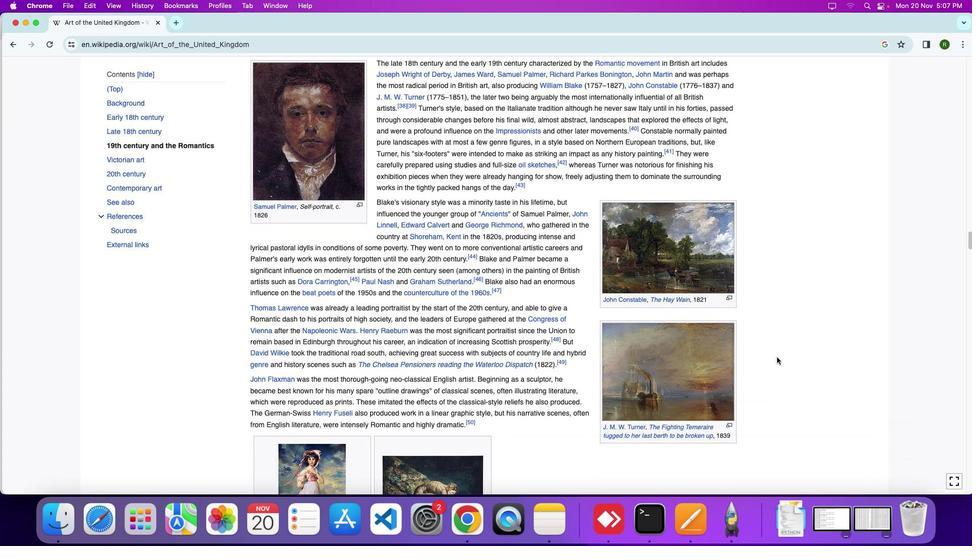 
Action: Mouse scrolled (776, 357) with delta (0, 0)
Screenshot: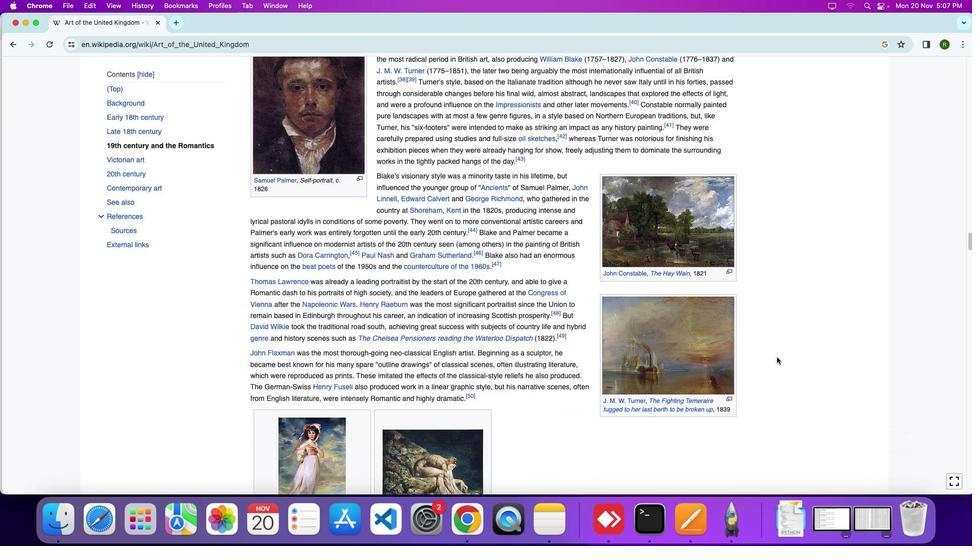 
Action: Mouse scrolled (776, 357) with delta (0, -2)
Screenshot: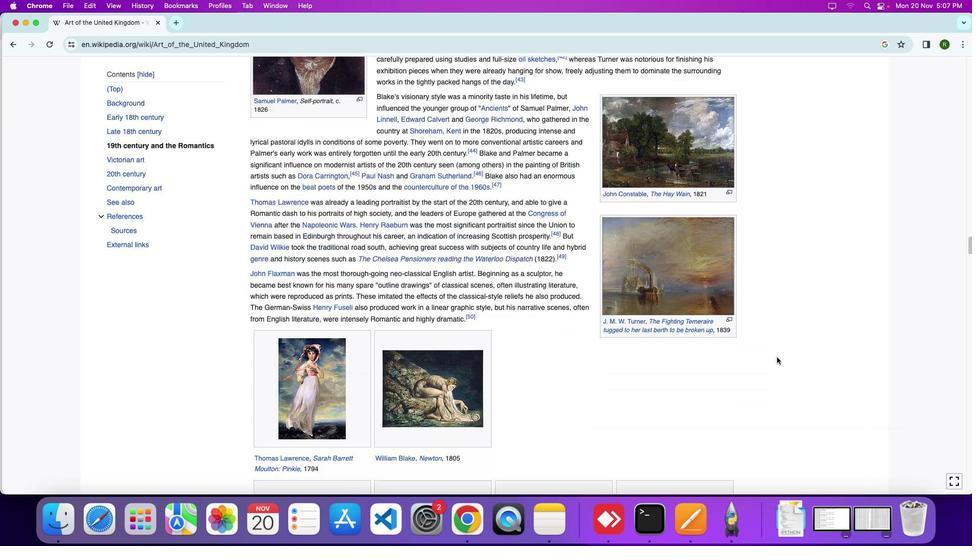 
Action: Mouse scrolled (776, 357) with delta (0, 0)
Screenshot: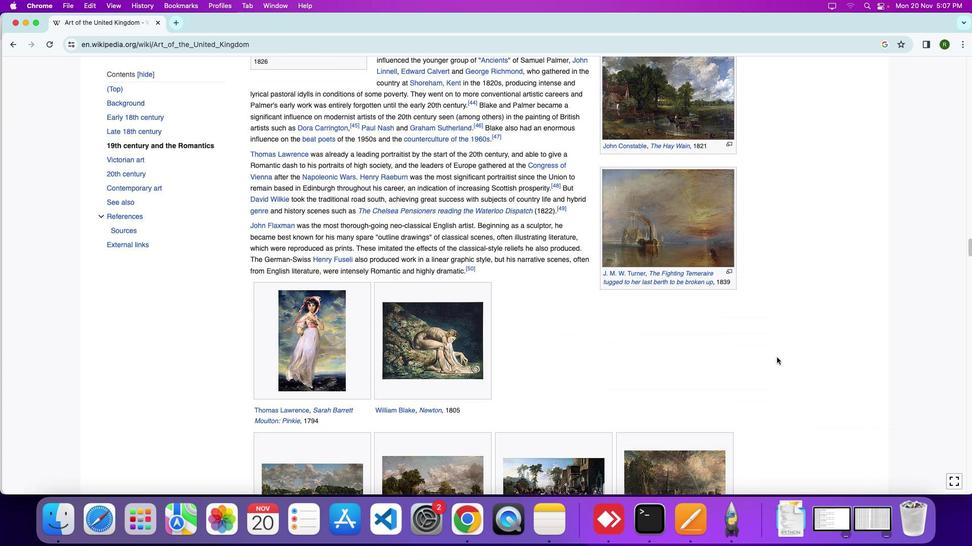 
Action: Mouse scrolled (776, 357) with delta (0, 0)
Screenshot: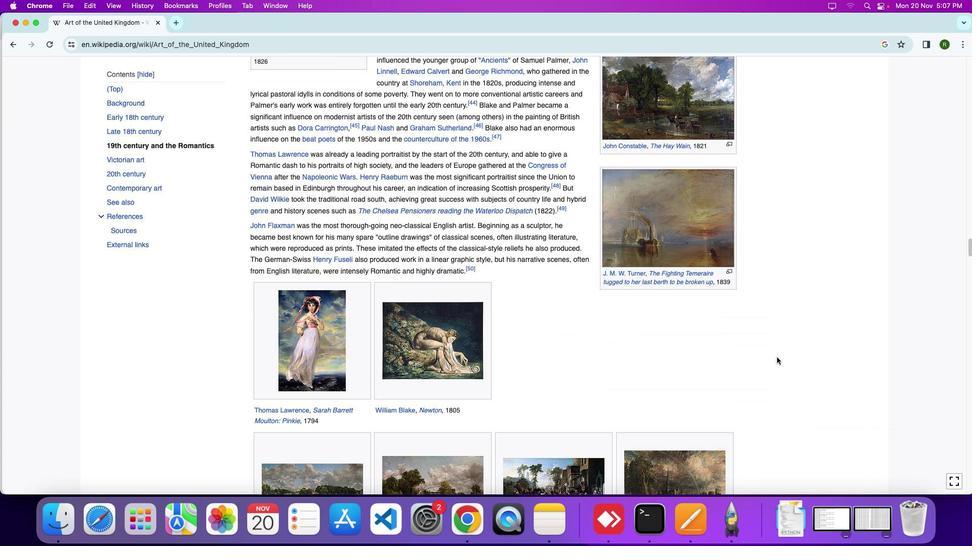 
Action: Mouse scrolled (776, 357) with delta (0, -3)
Screenshot: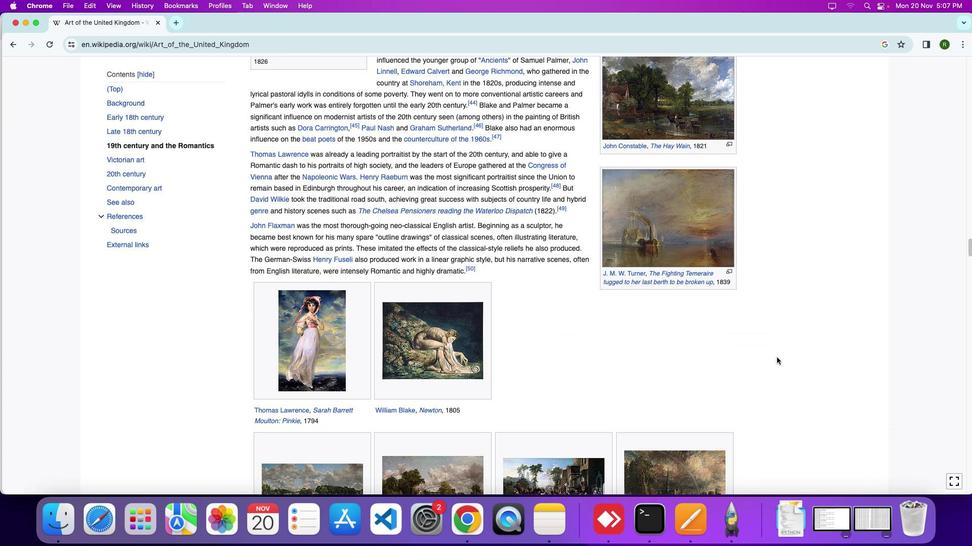
Action: Mouse scrolled (776, 357) with delta (0, 0)
Screenshot: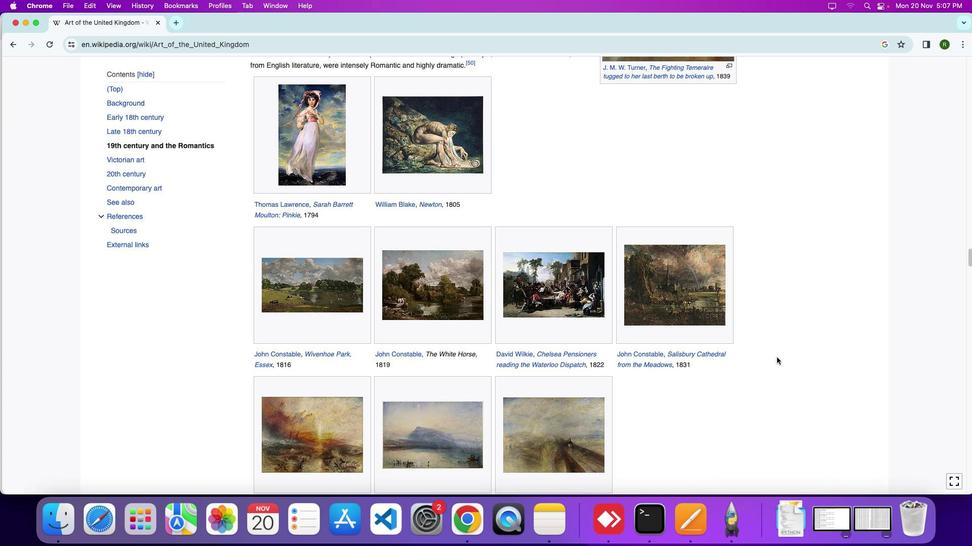 
Action: Mouse scrolled (776, 357) with delta (0, 0)
Screenshot: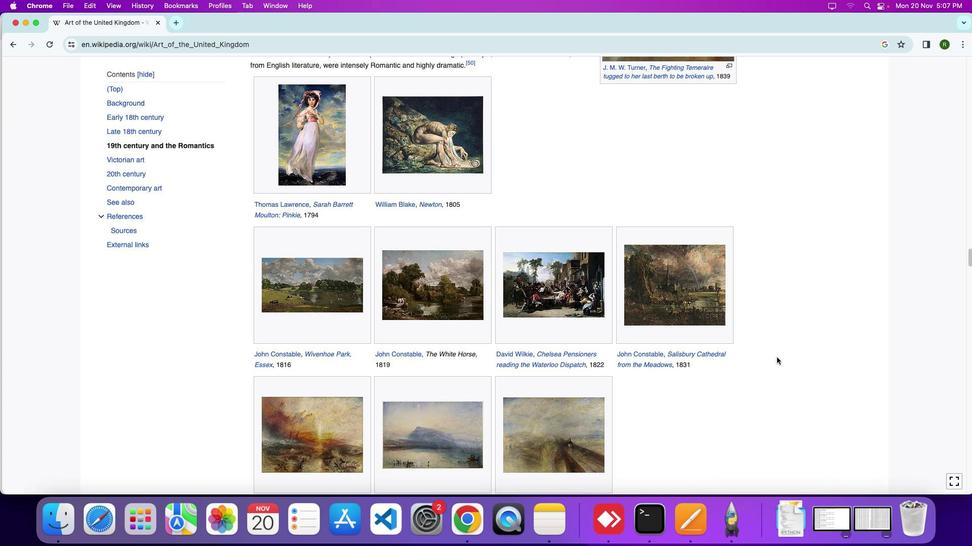 
Action: Mouse scrolled (776, 357) with delta (0, -4)
Screenshot: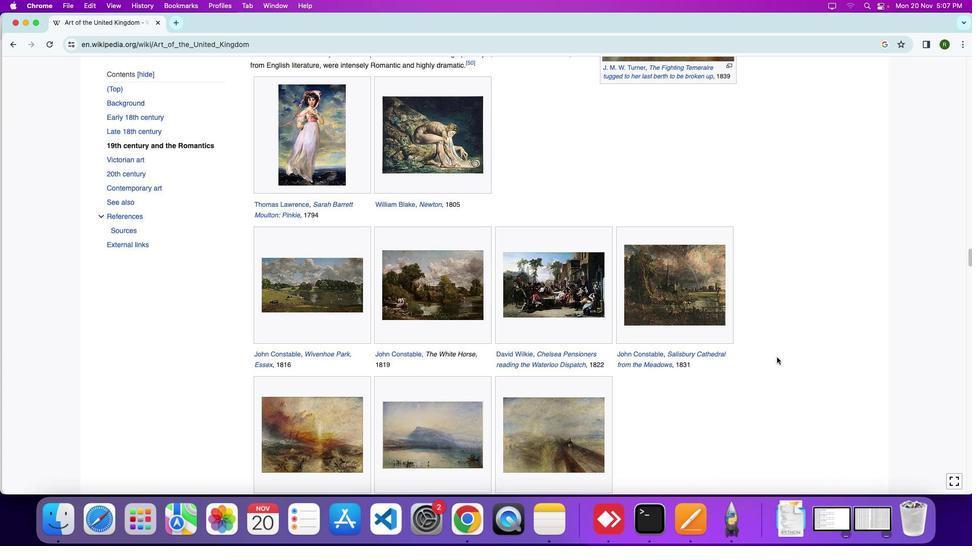 
Action: Mouse scrolled (776, 357) with delta (0, 0)
Screenshot: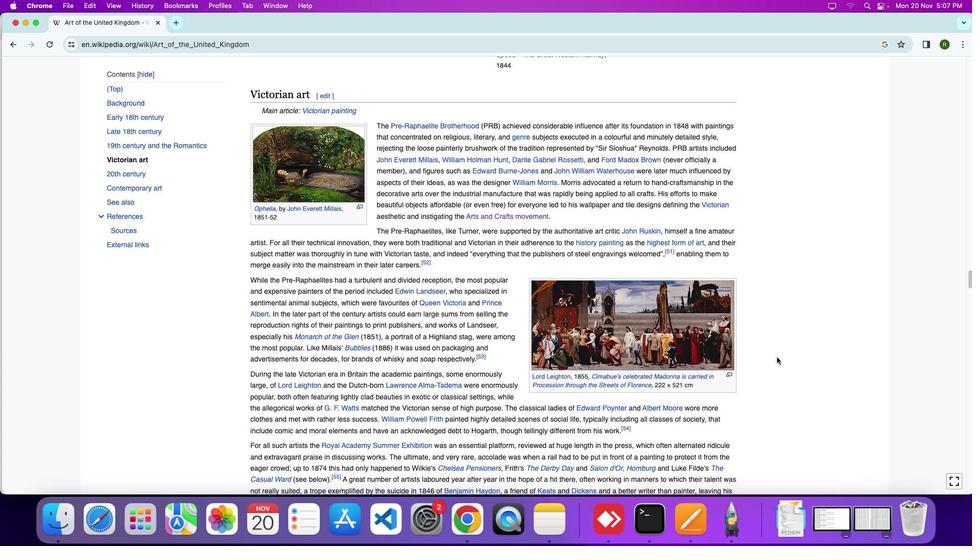 
Action: Mouse scrolled (776, 357) with delta (0, 0)
Screenshot: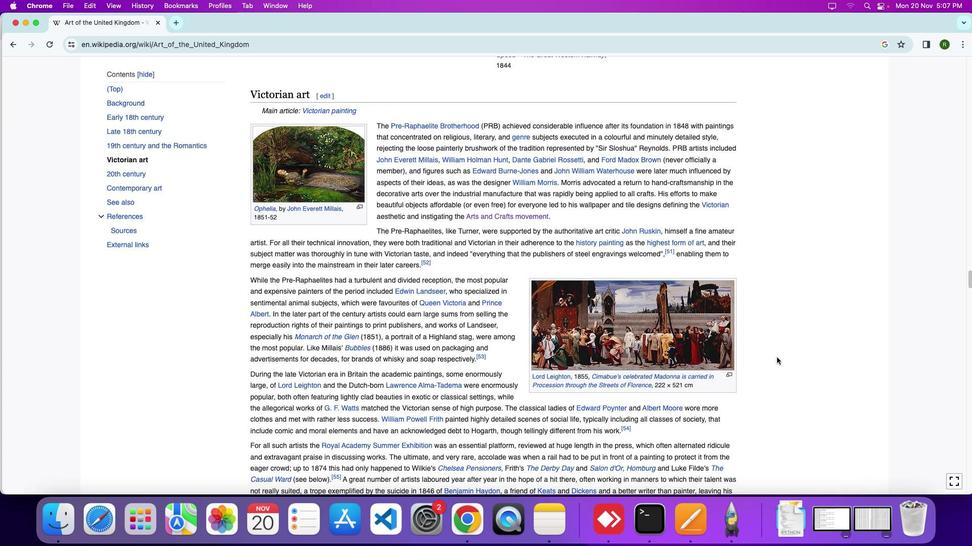 
Action: Mouse scrolled (776, 357) with delta (0, -4)
Screenshot: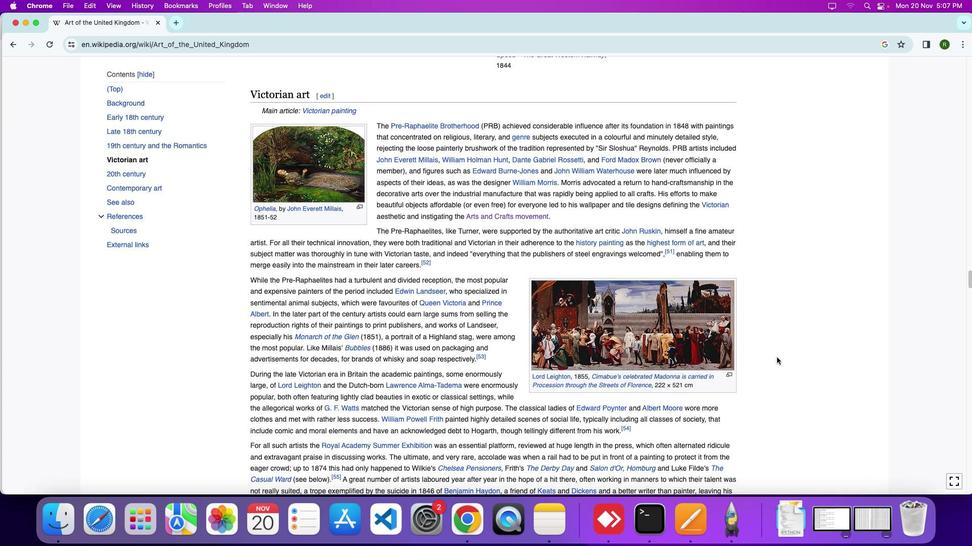 
Action: Mouse scrolled (776, 357) with delta (0, -6)
Screenshot: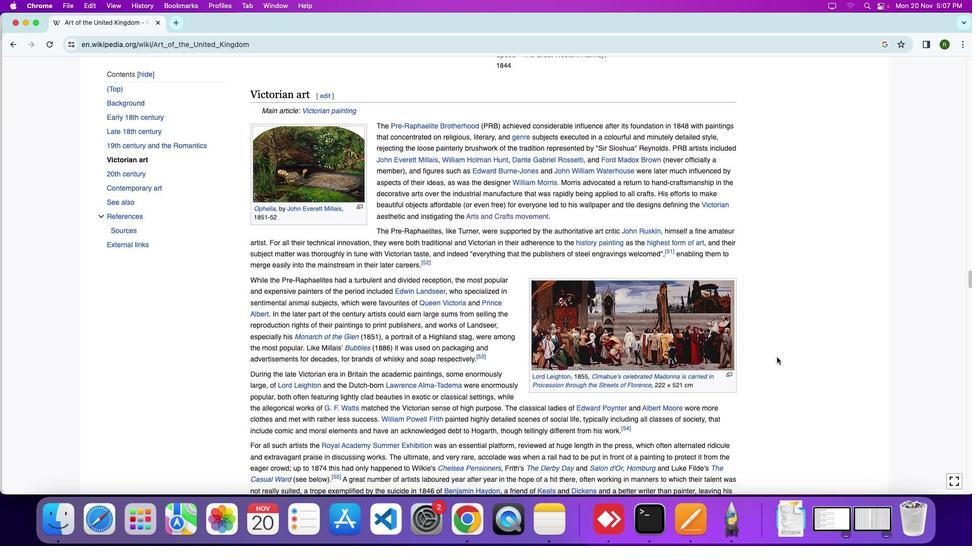 
Action: Mouse scrolled (776, 357) with delta (0, 0)
Screenshot: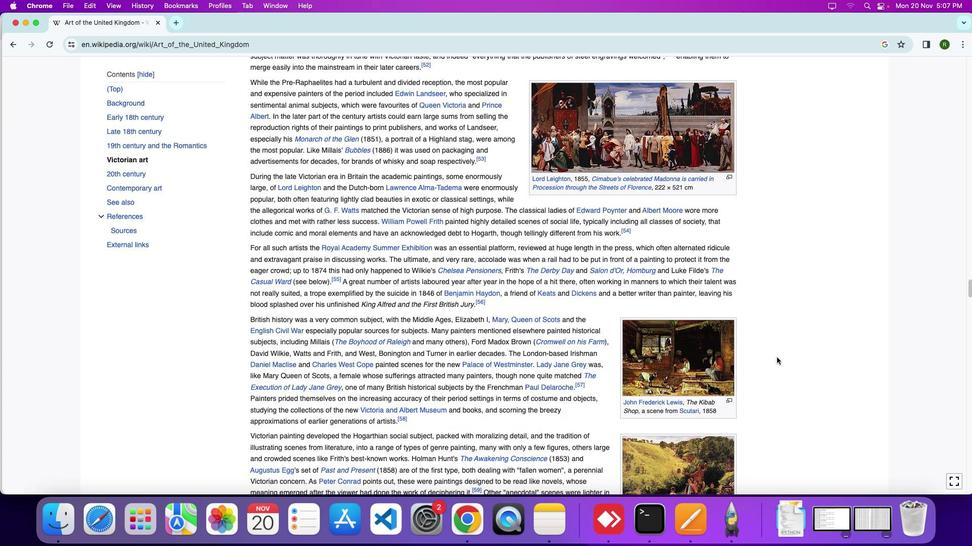 
Action: Mouse scrolled (776, 357) with delta (0, 0)
Screenshot: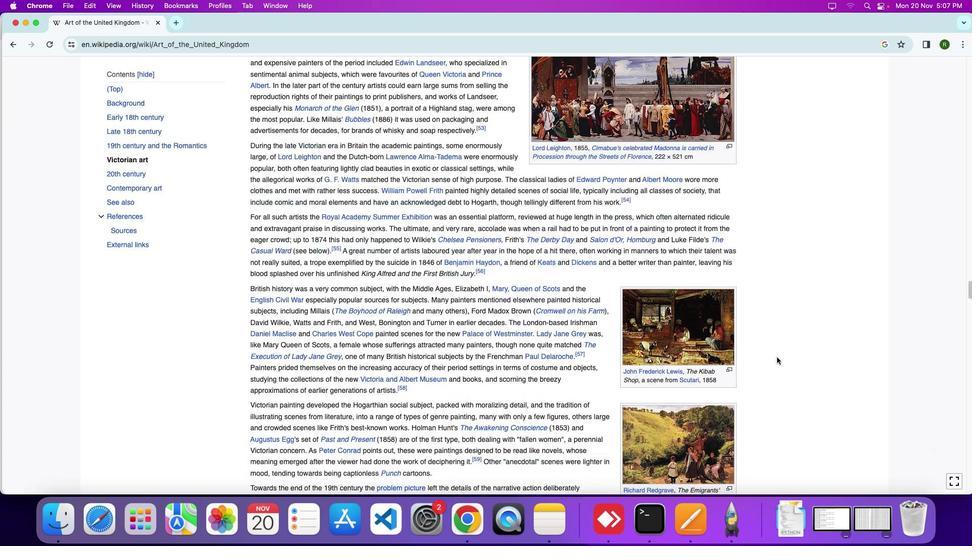 
Action: Mouse scrolled (776, 357) with delta (0, -3)
Screenshot: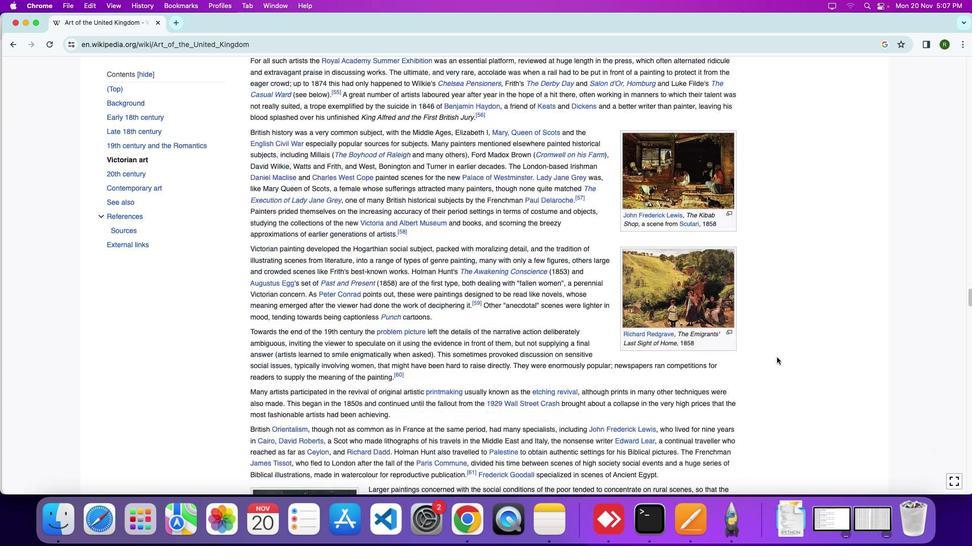 
Action: Mouse scrolled (776, 357) with delta (0, 0)
Screenshot: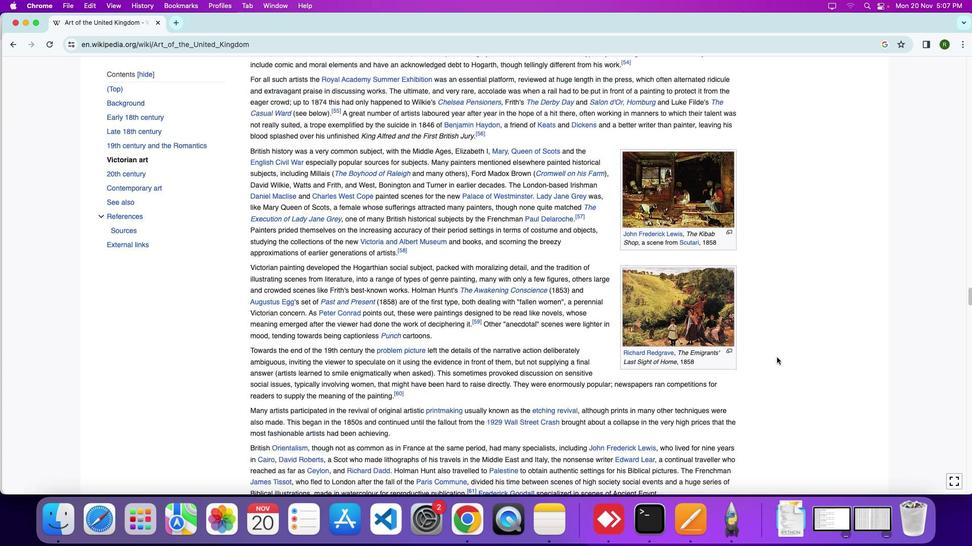 
Action: Mouse scrolled (776, 357) with delta (0, 0)
Screenshot: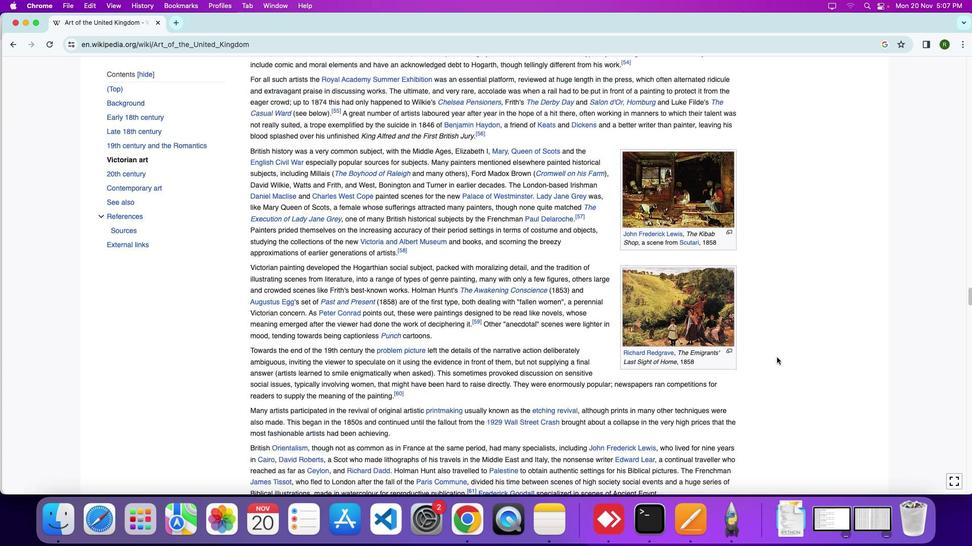 
Action: Mouse scrolled (776, 357) with delta (0, -4)
Screenshot: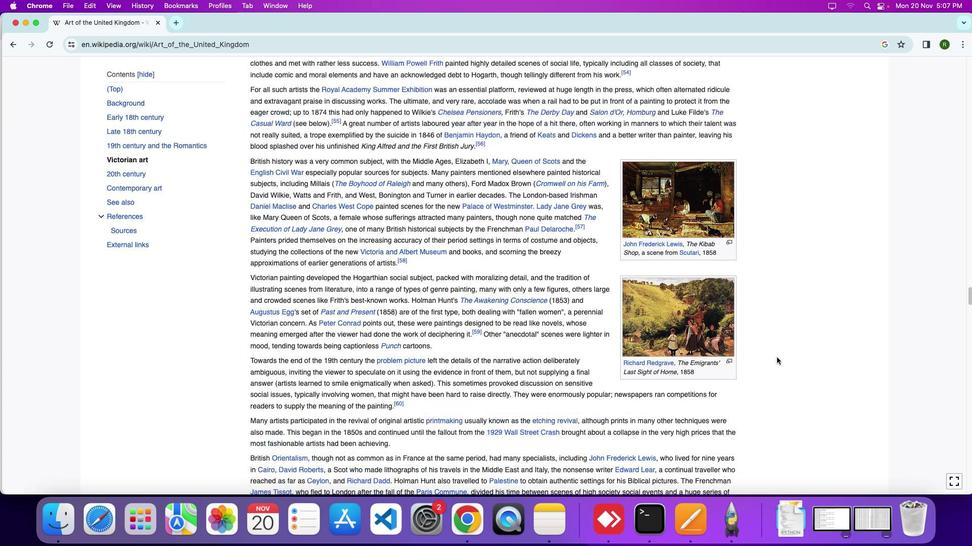 
Action: Mouse scrolled (776, 357) with delta (0, 0)
Screenshot: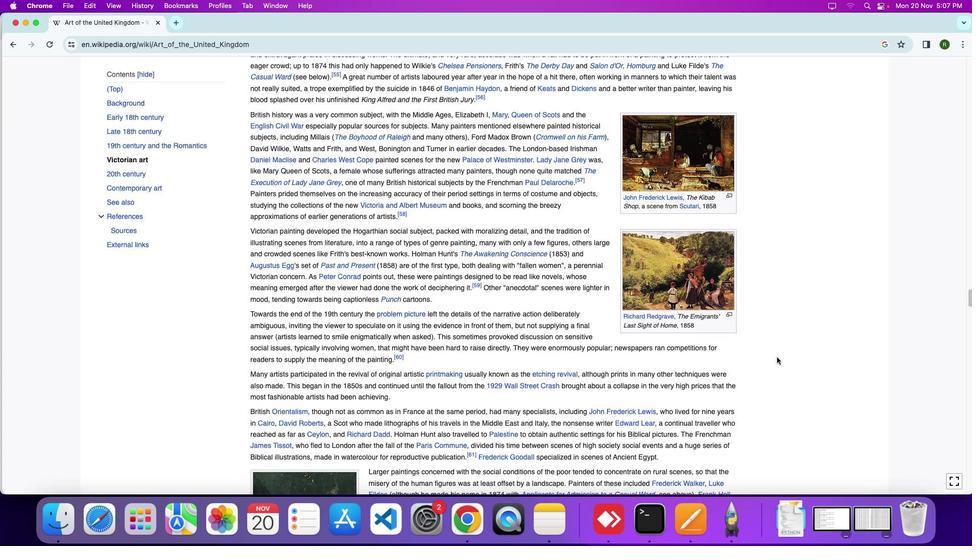
Action: Mouse scrolled (776, 357) with delta (0, 3)
Screenshot: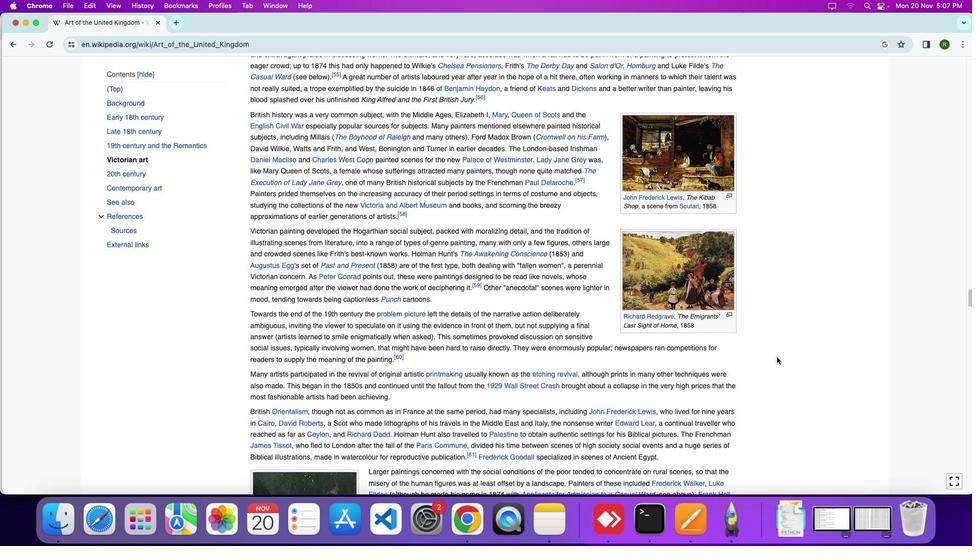 
Action: Mouse scrolled (776, 357) with delta (0, -4)
Screenshot: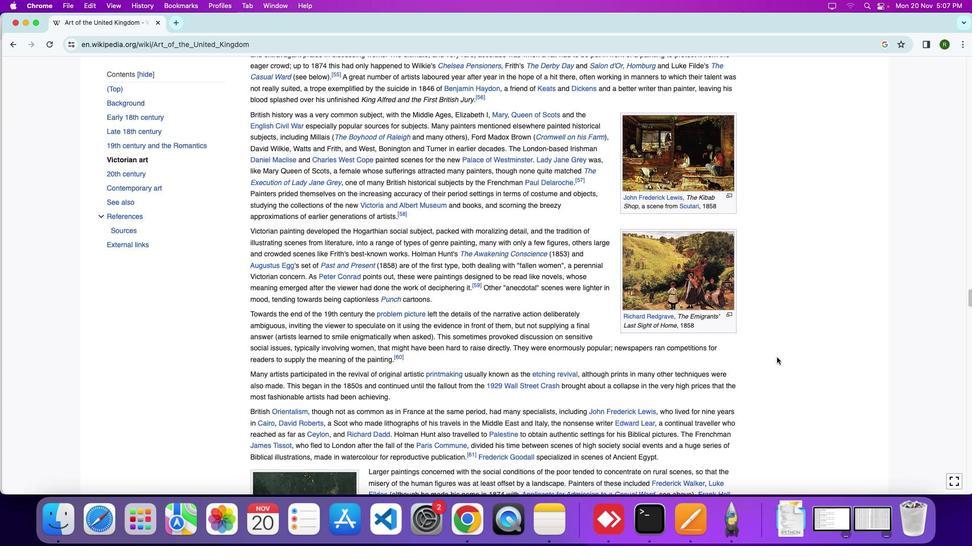 
Action: Mouse scrolled (776, 357) with delta (0, 0)
Screenshot: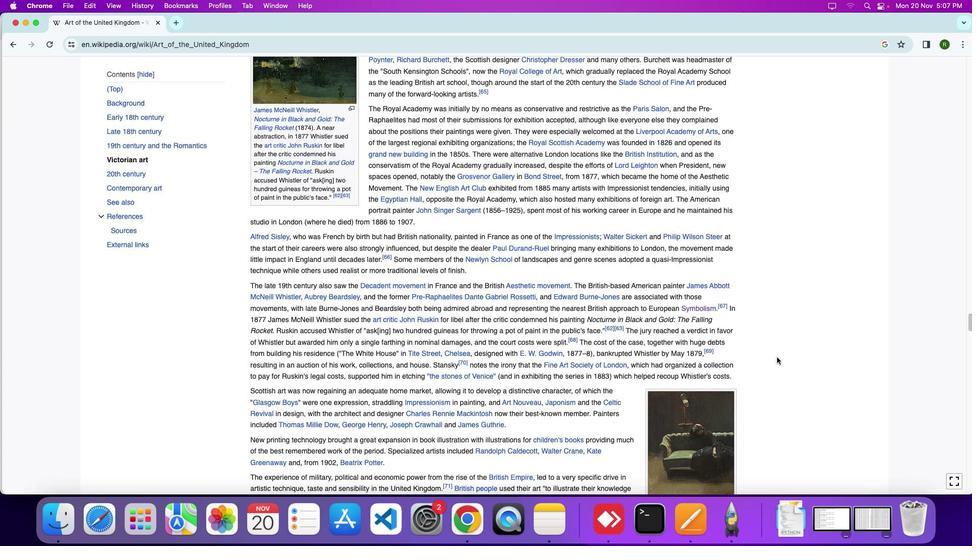 
Action: Mouse scrolled (776, 357) with delta (0, -1)
Screenshot: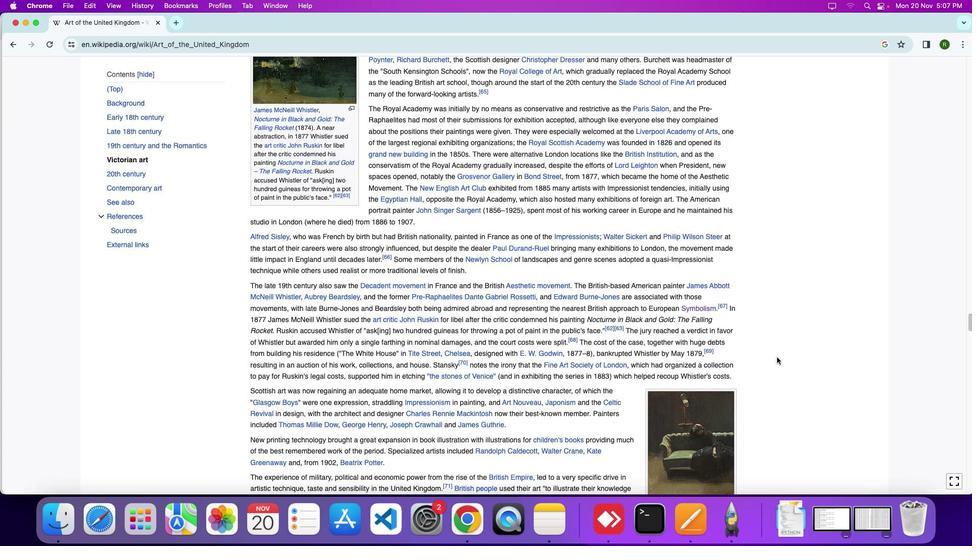 
Action: Mouse scrolled (776, 357) with delta (0, -4)
Screenshot: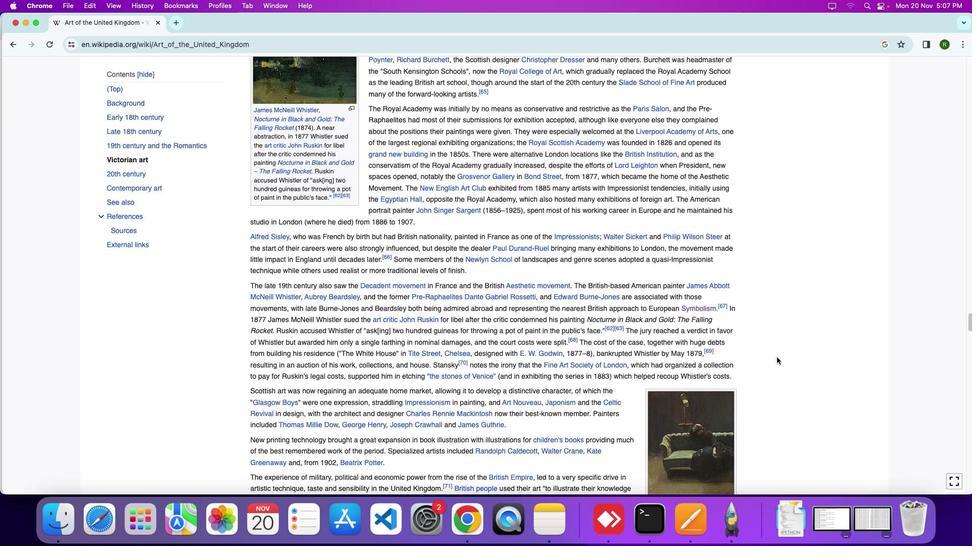 
Action: Mouse scrolled (776, 357) with delta (0, -6)
Screenshot: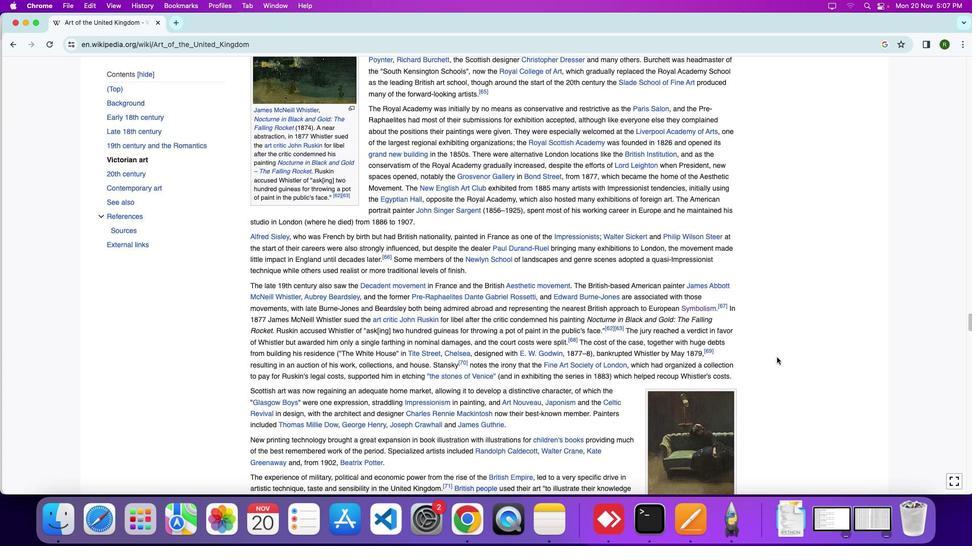 
Action: Mouse scrolled (776, 357) with delta (0, 0)
Screenshot: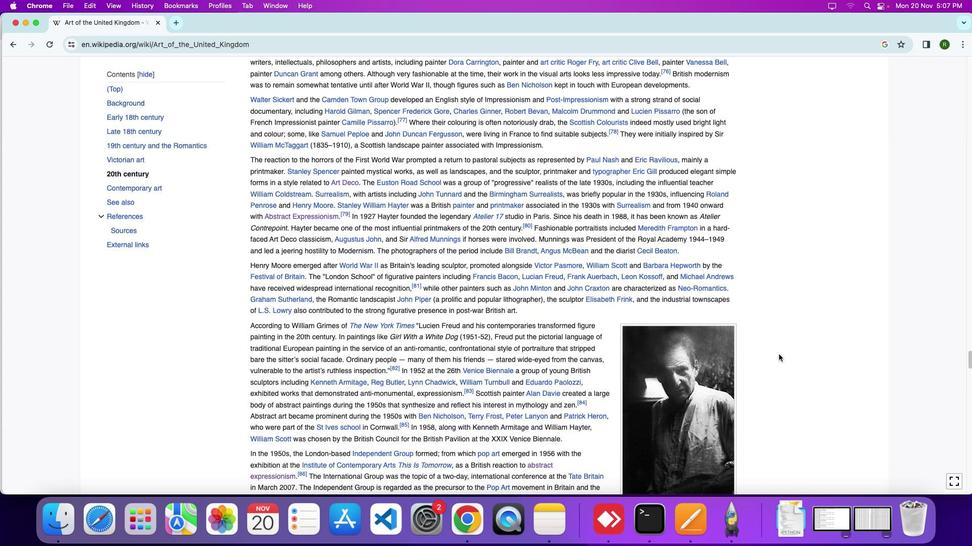 
Action: Mouse moved to (776, 357)
Screenshot: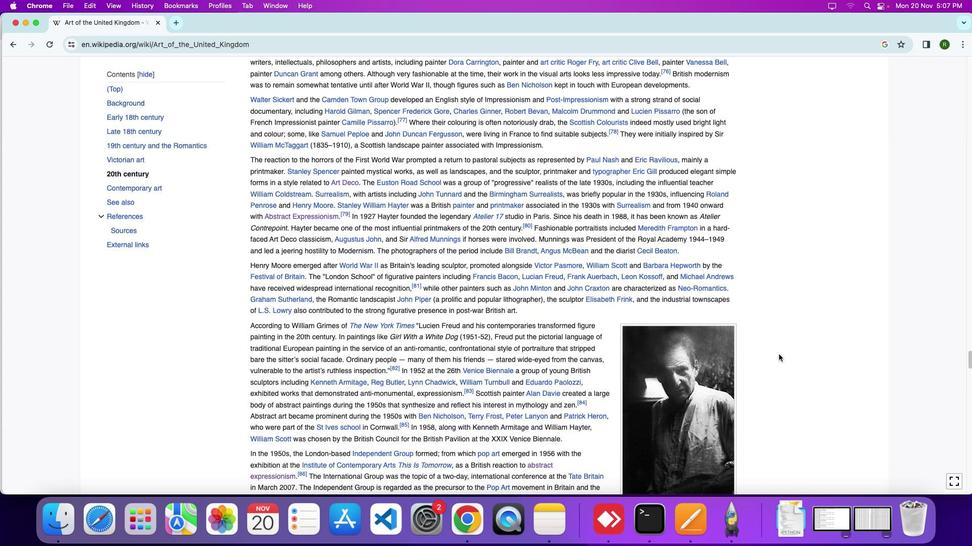 
Action: Mouse scrolled (776, 357) with delta (0, 0)
Screenshot: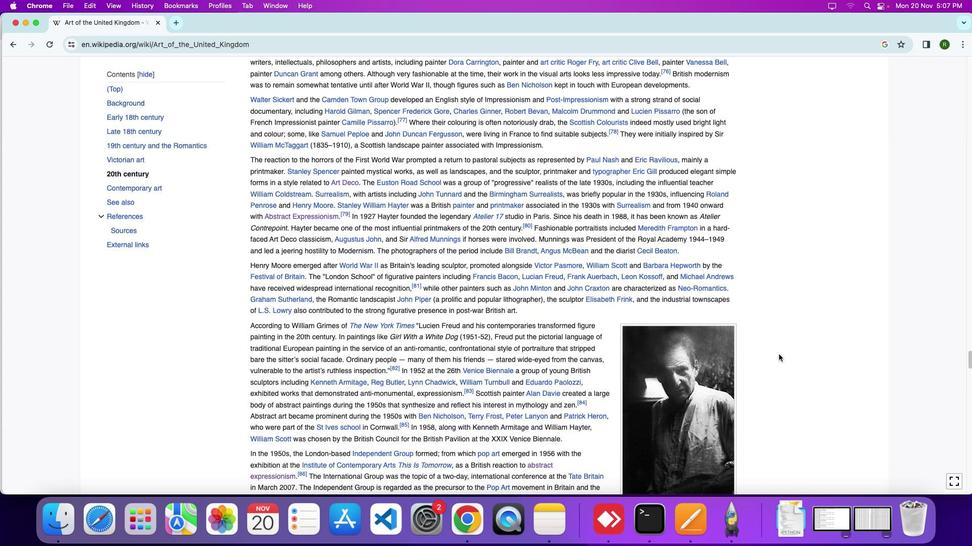 
Action: Mouse moved to (776, 353)
Screenshot: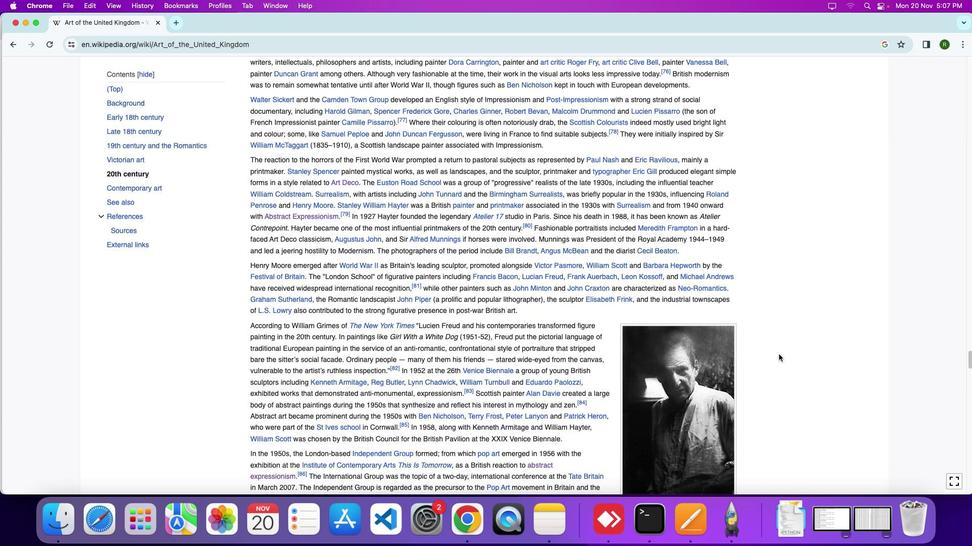 
Action: Mouse scrolled (776, 353) with delta (0, -4)
Screenshot: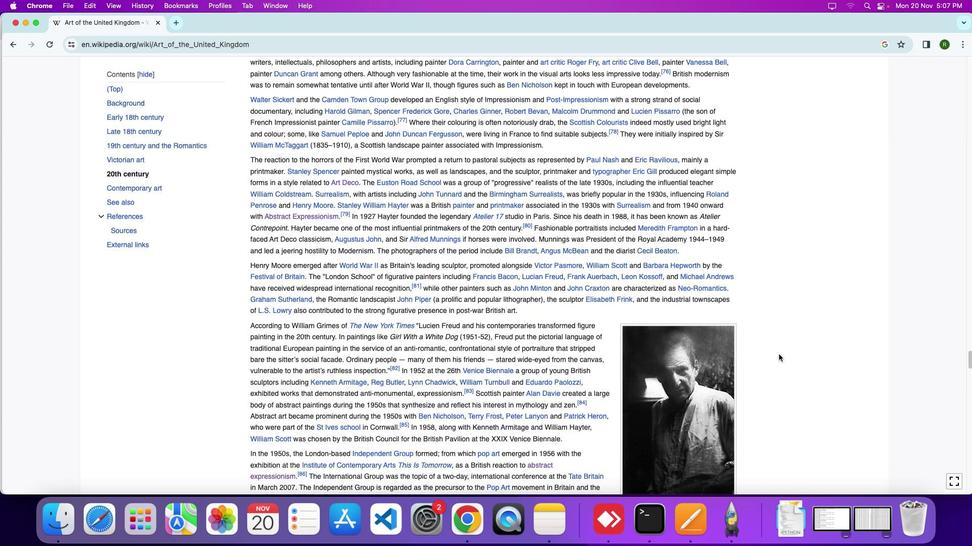
Action: Mouse moved to (776, 352)
Screenshot: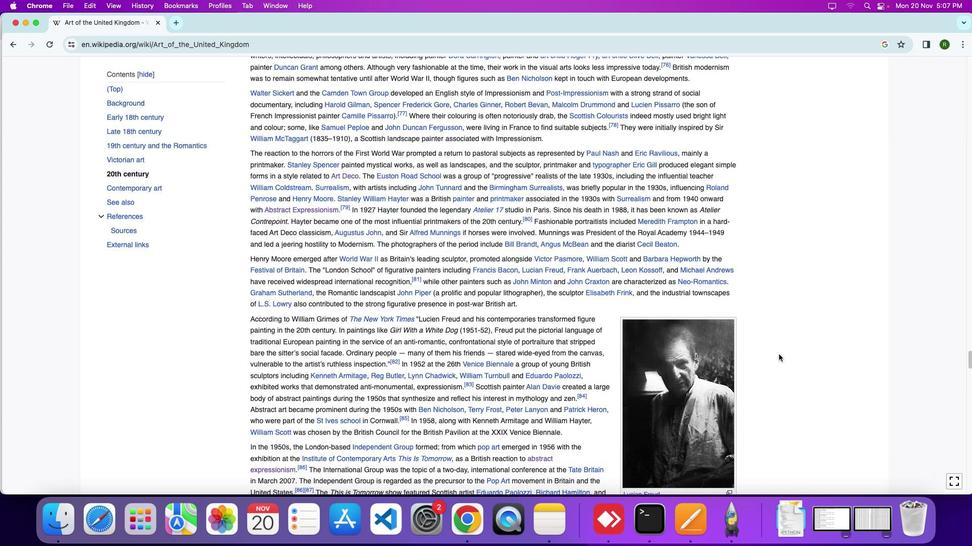 
Action: Mouse scrolled (776, 352) with delta (0, -6)
Screenshot: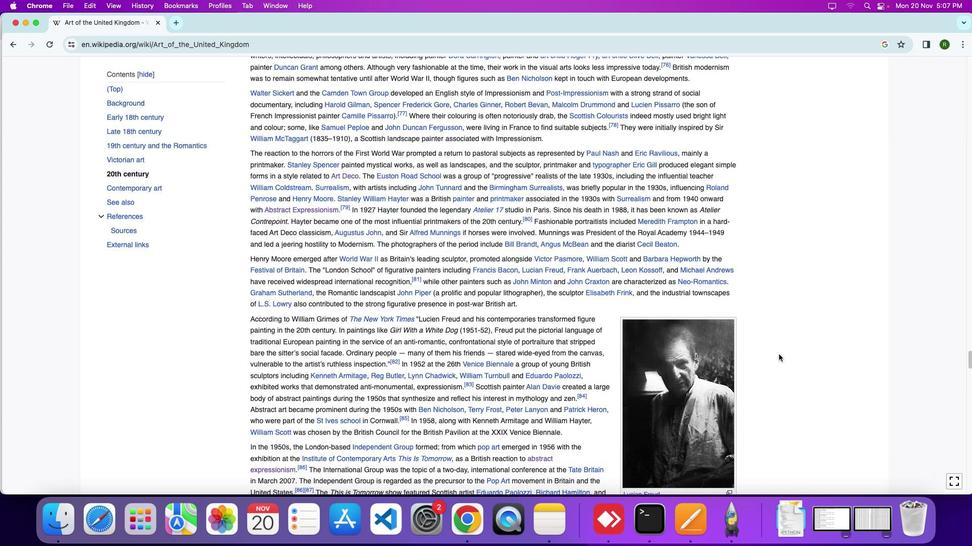 
Action: Mouse moved to (778, 350)
Screenshot: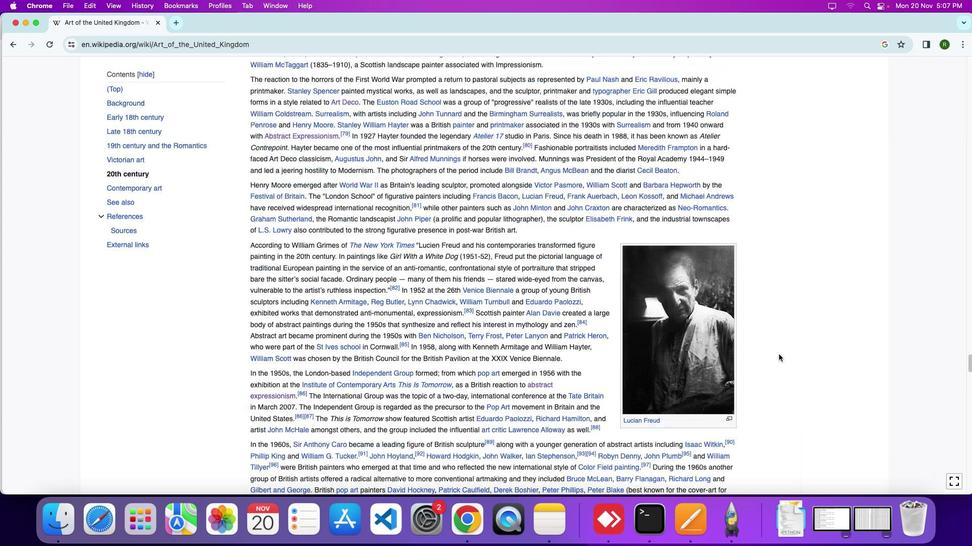 
Action: Mouse scrolled (778, 350) with delta (0, -7)
Screenshot: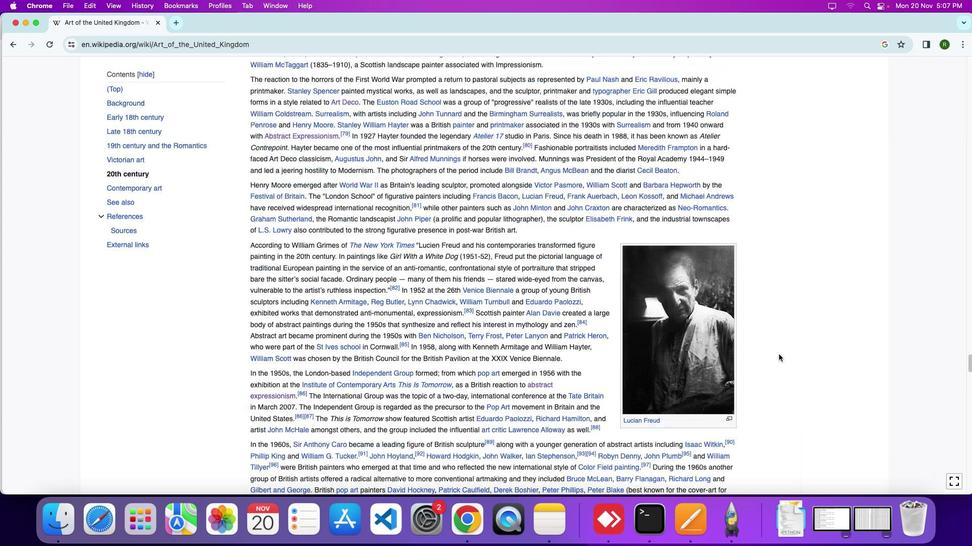 
Action: Mouse moved to (778, 354)
Screenshot: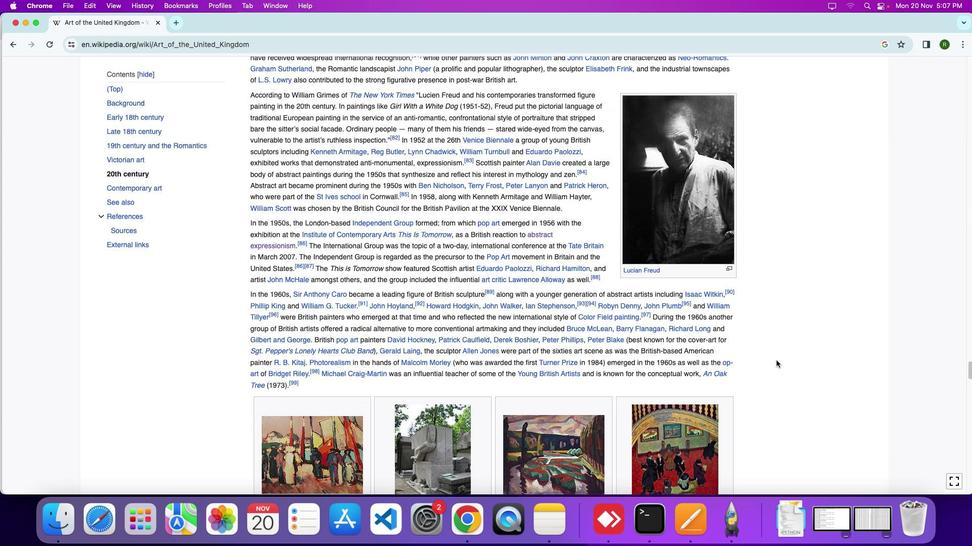
Action: Mouse scrolled (778, 354) with delta (0, 0)
Screenshot: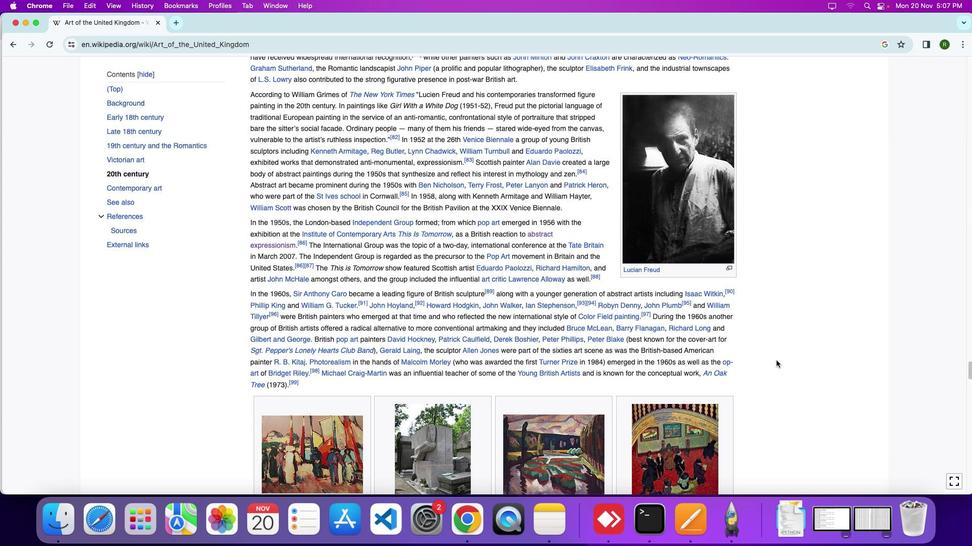 
Action: Mouse scrolled (778, 354) with delta (0, -1)
Screenshot: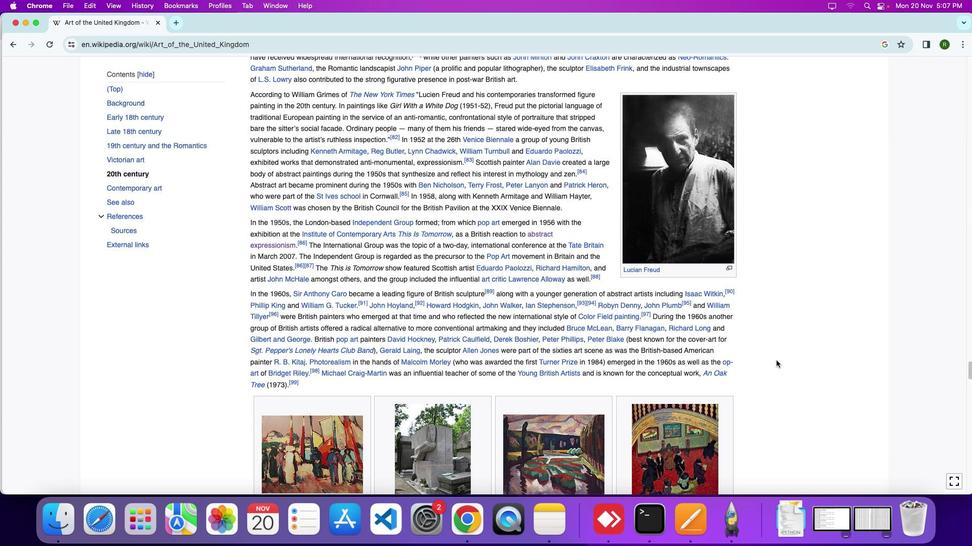 
Action: Mouse scrolled (778, 354) with delta (0, -4)
Screenshot: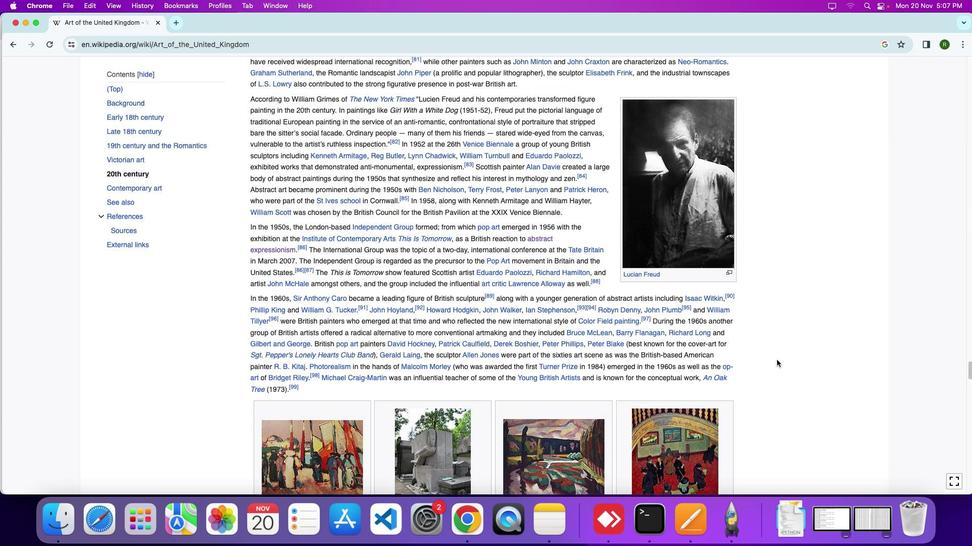 
Action: Mouse moved to (775, 360)
Screenshot: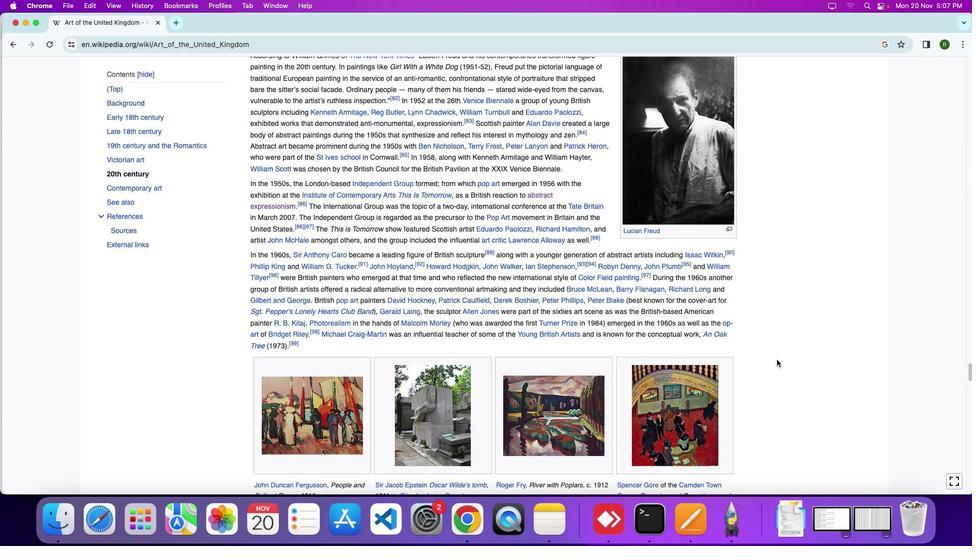 
Action: Mouse scrolled (775, 360) with delta (0, 0)
Screenshot: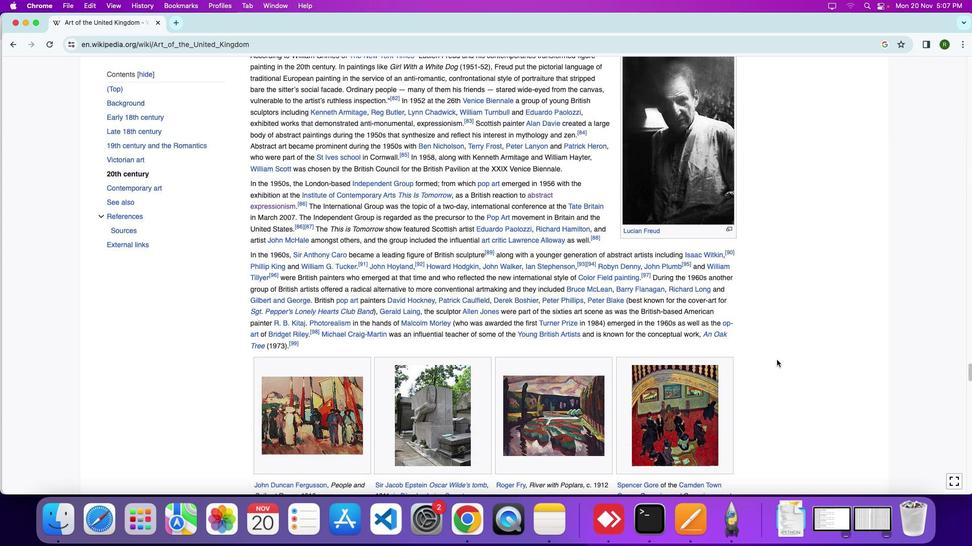 
Action: Mouse scrolled (775, 360) with delta (0, 0)
Screenshot: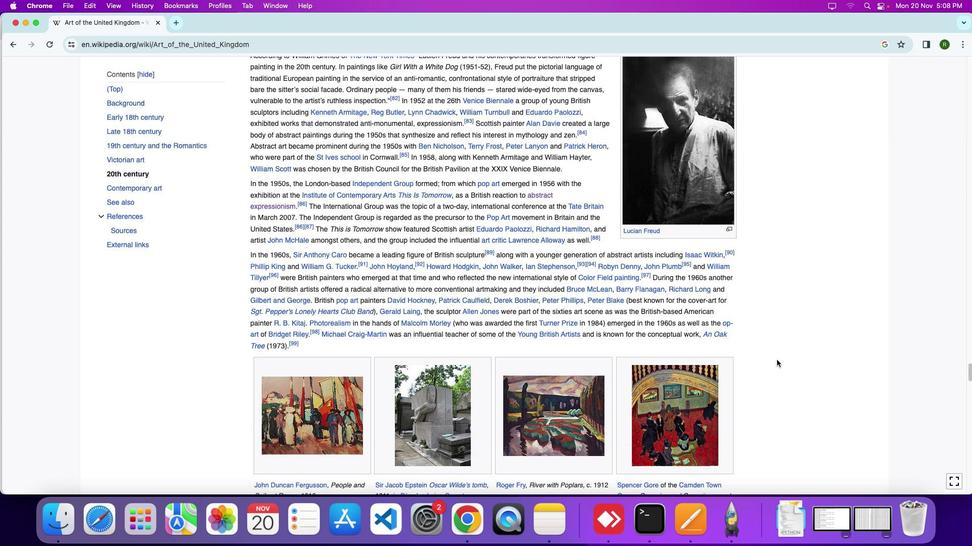 
Action: Mouse scrolled (775, 360) with delta (0, 3)
Screenshot: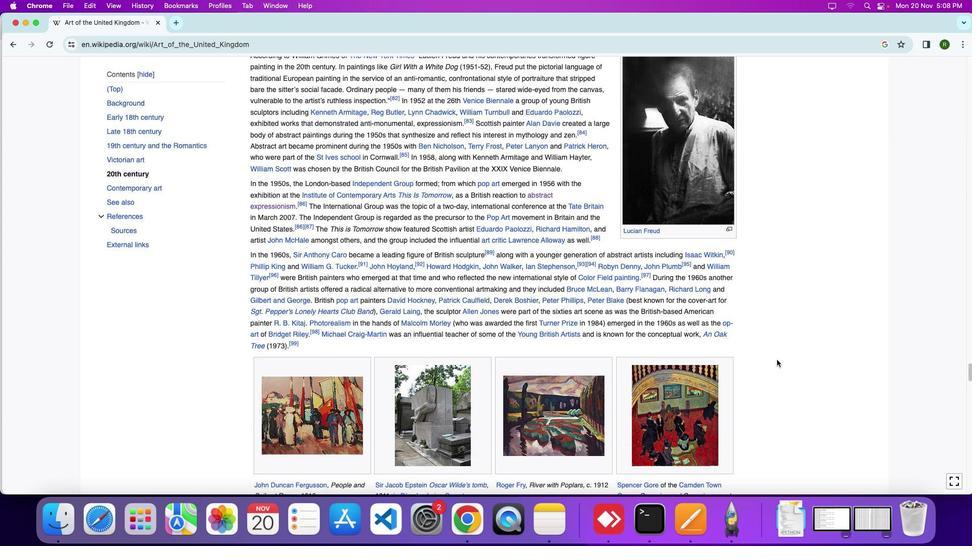
Action: Mouse moved to (776, 360)
Screenshot: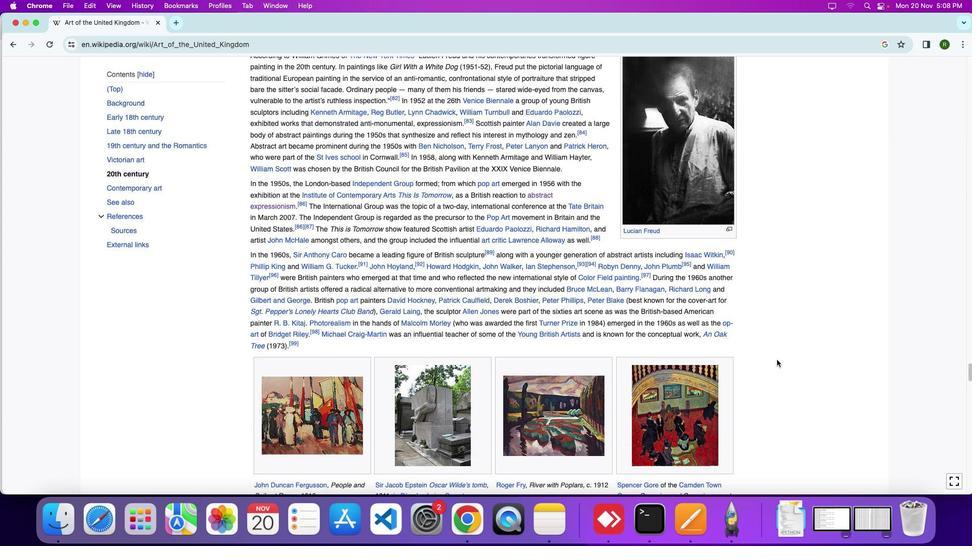 
Action: Mouse scrolled (776, 360) with delta (0, -4)
Screenshot: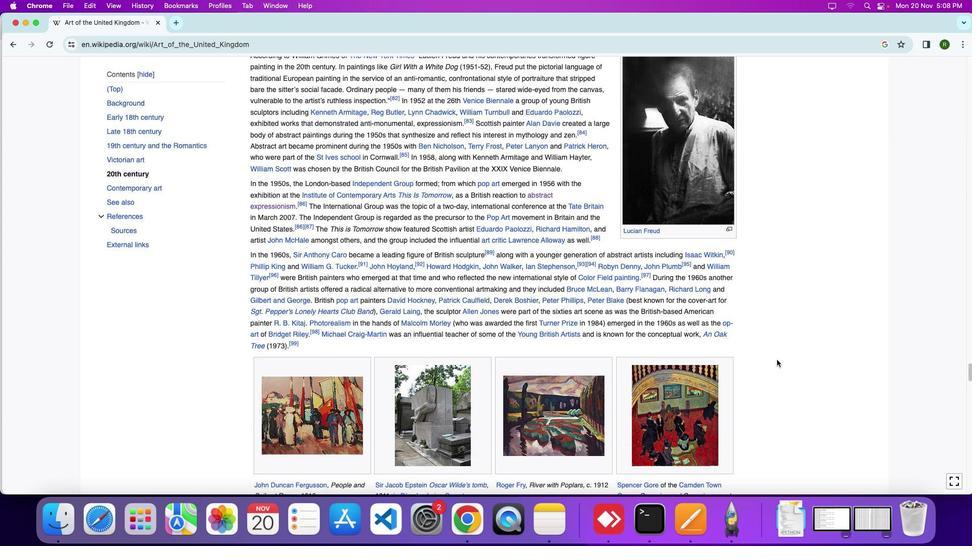 
Action: Mouse moved to (776, 359)
Screenshot: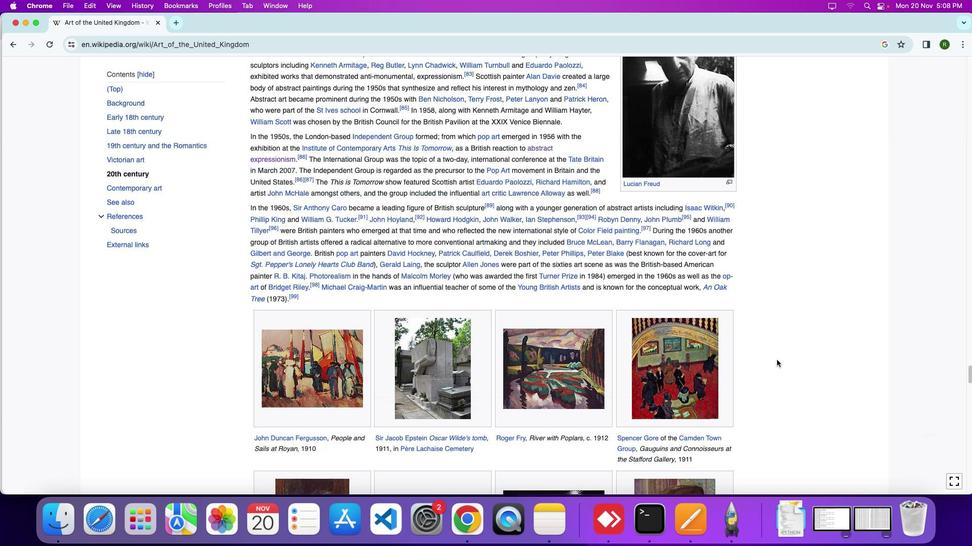
Action: Mouse scrolled (776, 359) with delta (0, 0)
Screenshot: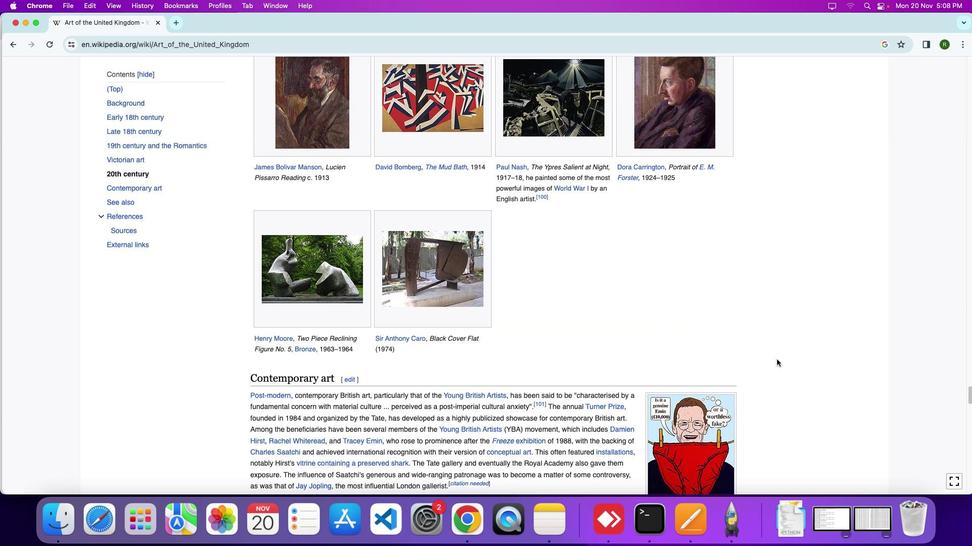 
Action: Mouse scrolled (776, 359) with delta (0, -1)
Screenshot: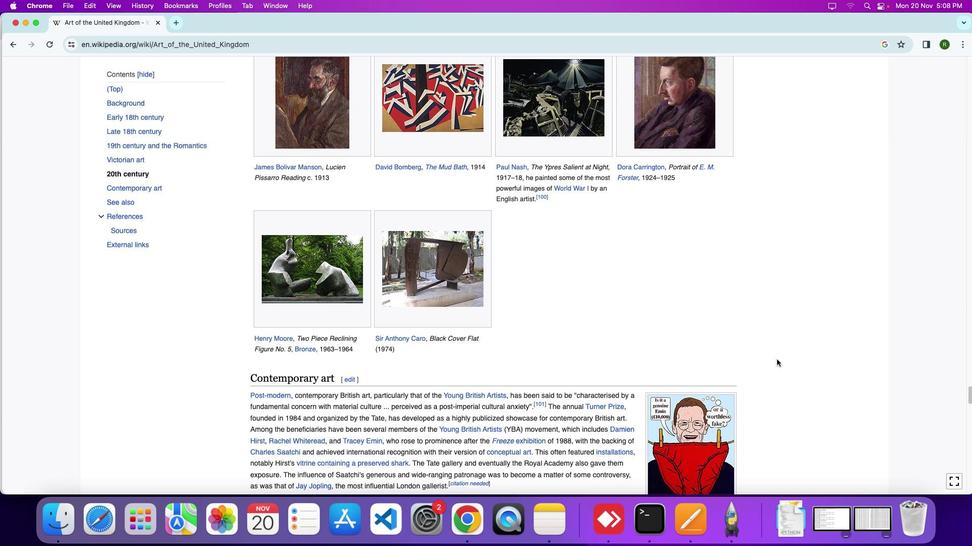 
Action: Mouse scrolled (776, 359) with delta (0, -4)
Screenshot: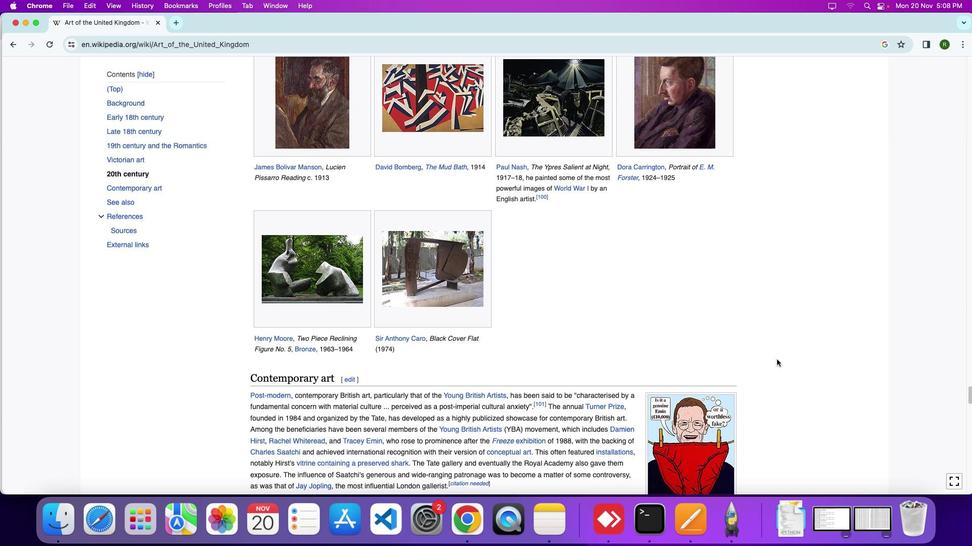 
Action: Mouse scrolled (776, 359) with delta (0, -6)
Screenshot: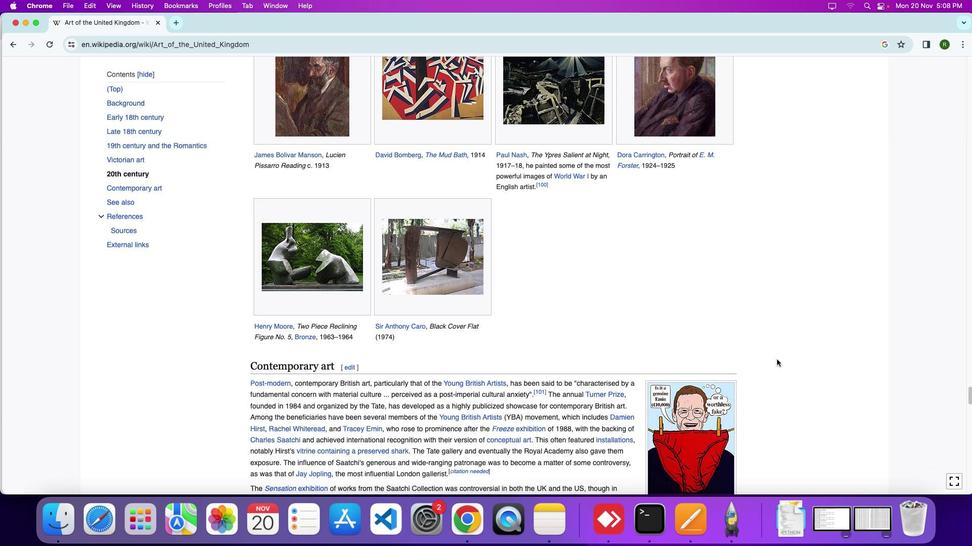 
Action: Mouse moved to (776, 359)
Screenshot: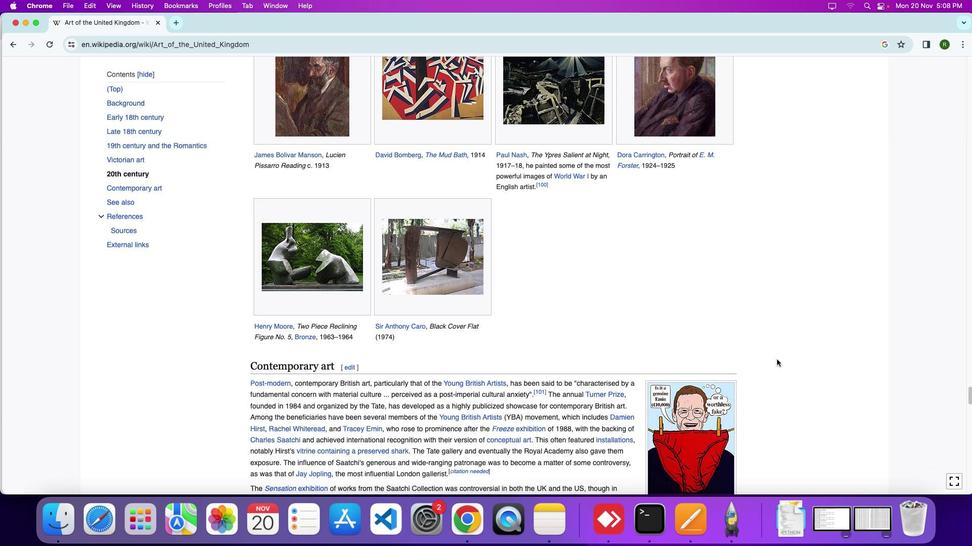 
Action: Mouse scrolled (776, 359) with delta (0, 0)
Screenshot: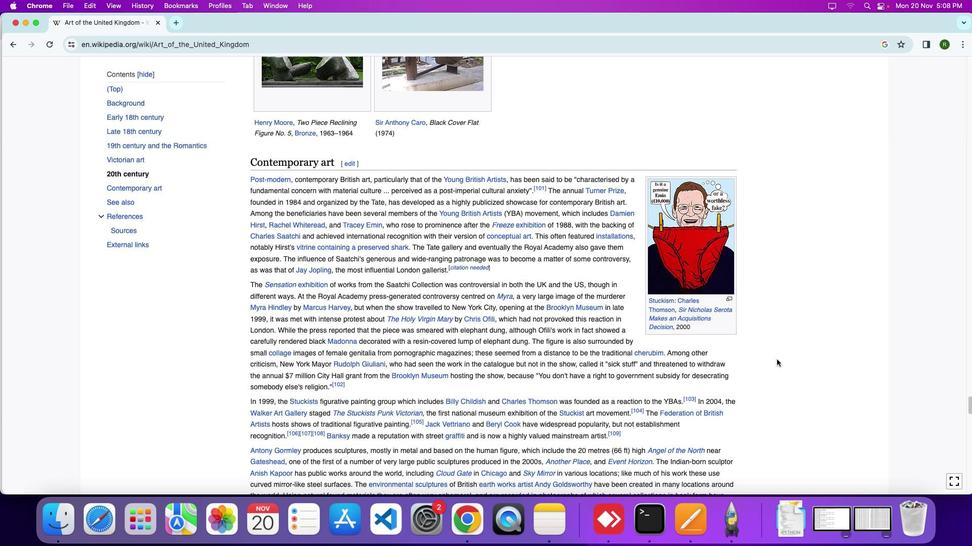 
Action: Mouse scrolled (776, 359) with delta (0, 0)
Screenshot: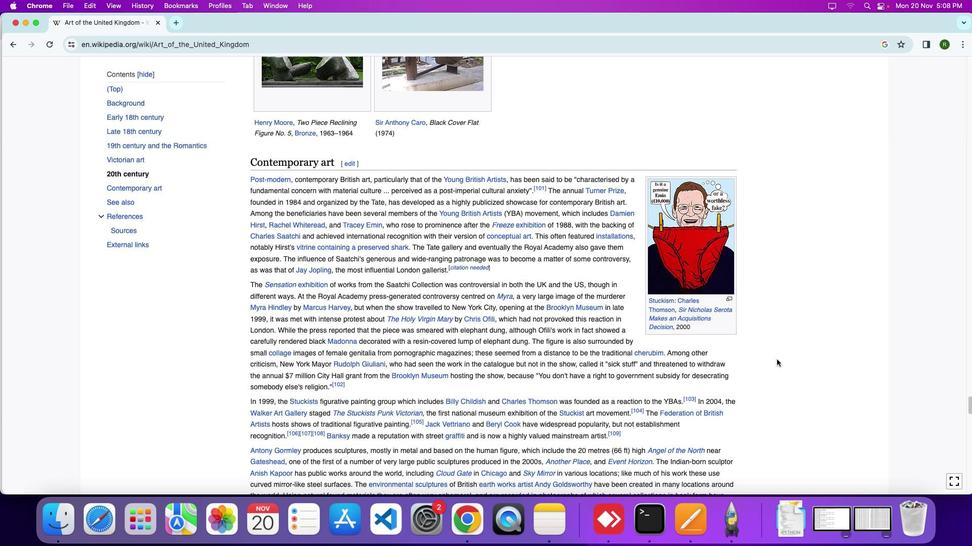 
Action: Mouse scrolled (776, 359) with delta (0, -4)
Screenshot: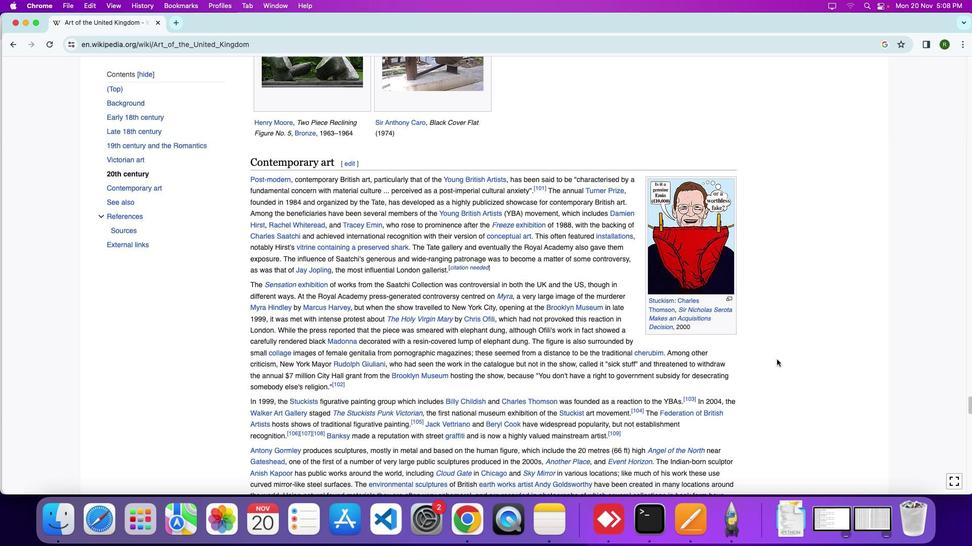 
Action: Mouse moved to (775, 360)
Screenshot: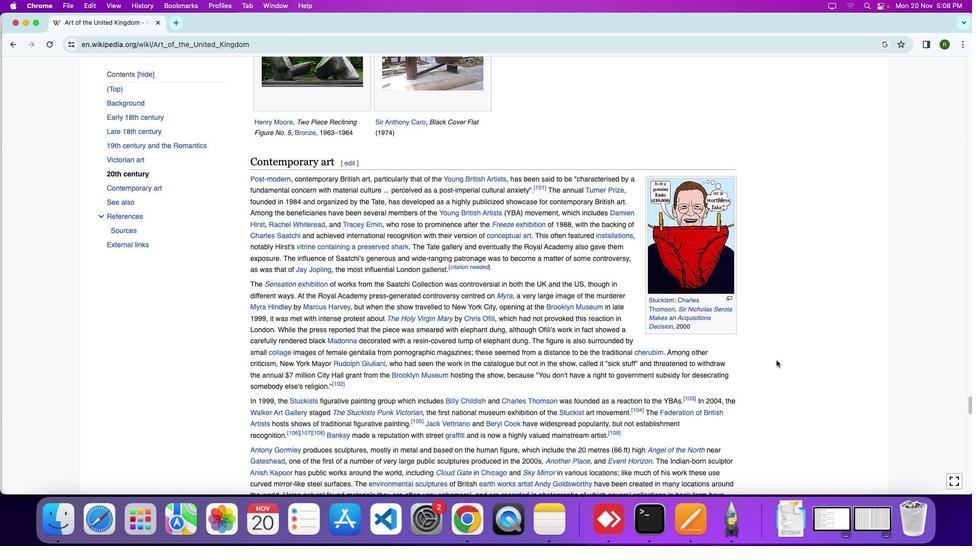 
Action: Mouse scrolled (775, 360) with delta (0, 0)
Screenshot: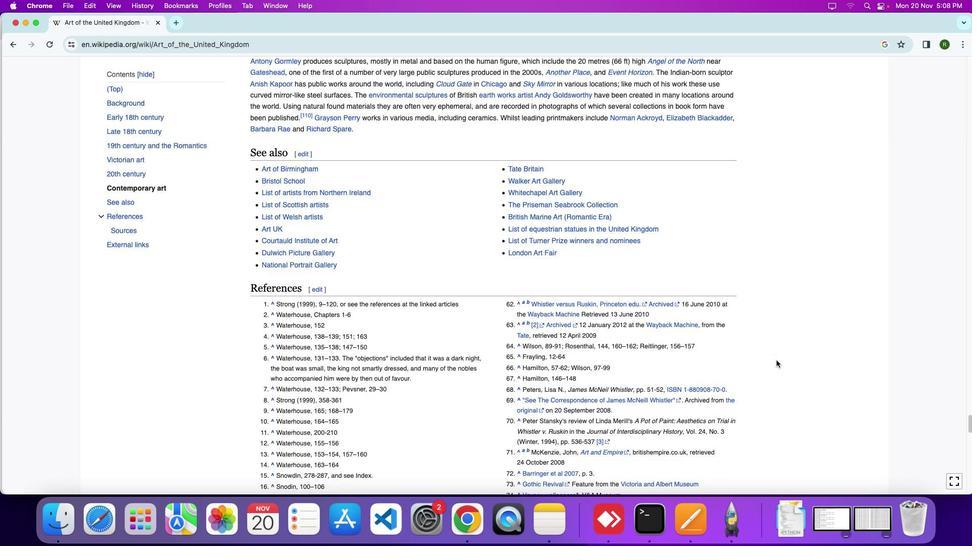 
Action: Mouse scrolled (775, 360) with delta (0, 0)
Screenshot: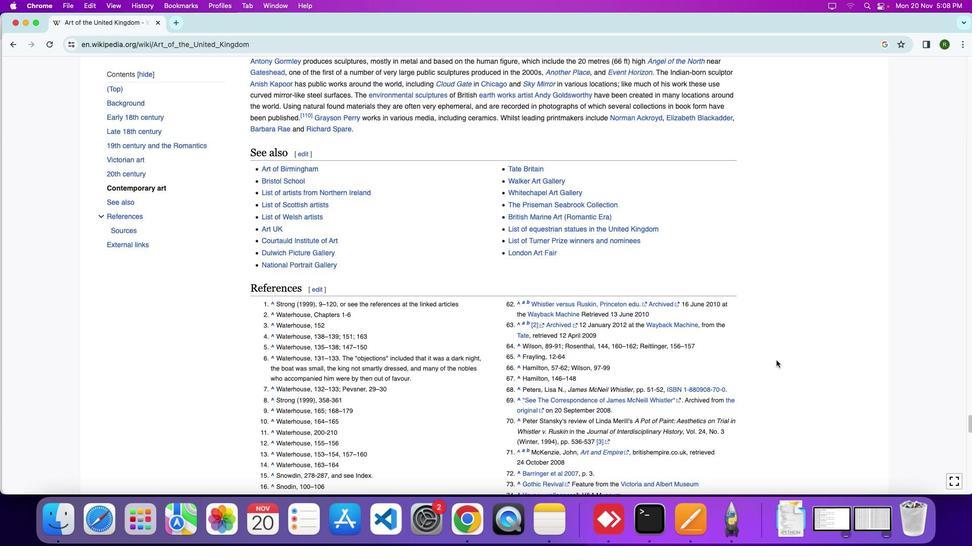 
Action: Mouse scrolled (775, 360) with delta (0, -3)
Screenshot: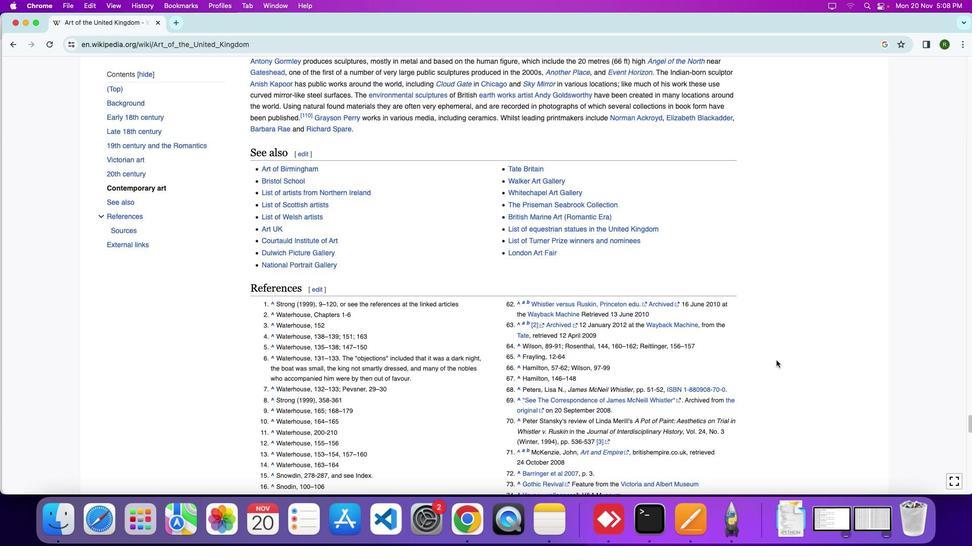 
Action: Mouse scrolled (775, 360) with delta (0, -4)
Screenshot: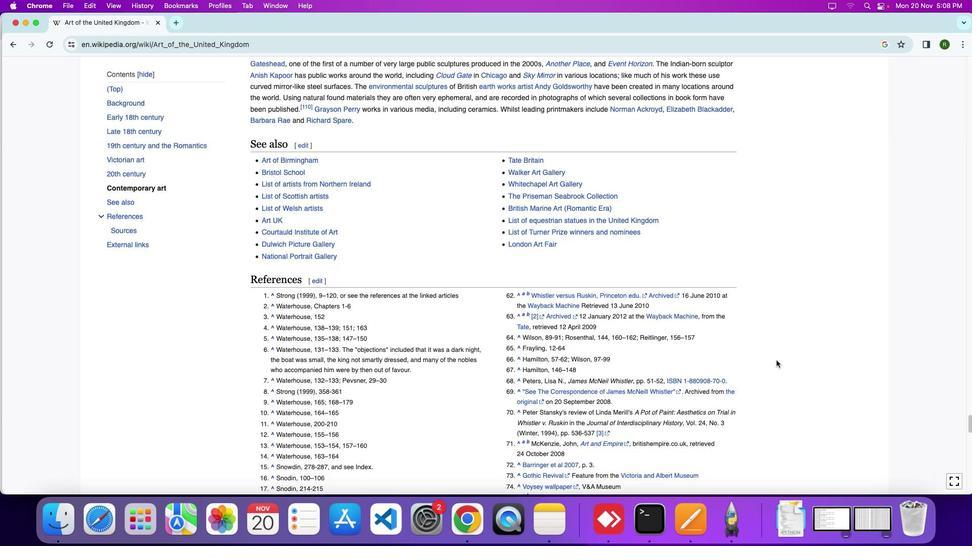 
Action: Mouse scrolled (775, 360) with delta (0, 0)
Screenshot: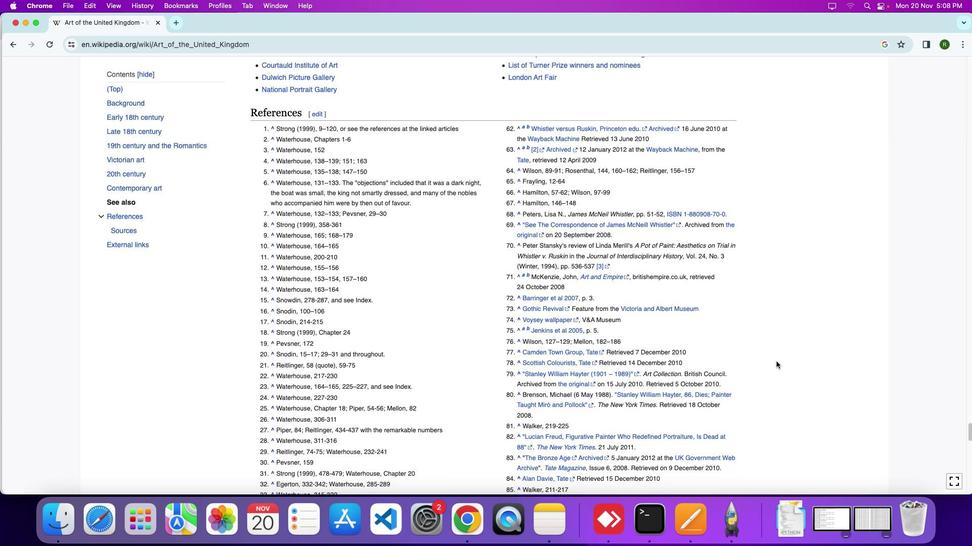 
Action: Mouse scrolled (775, 360) with delta (0, 0)
Screenshot: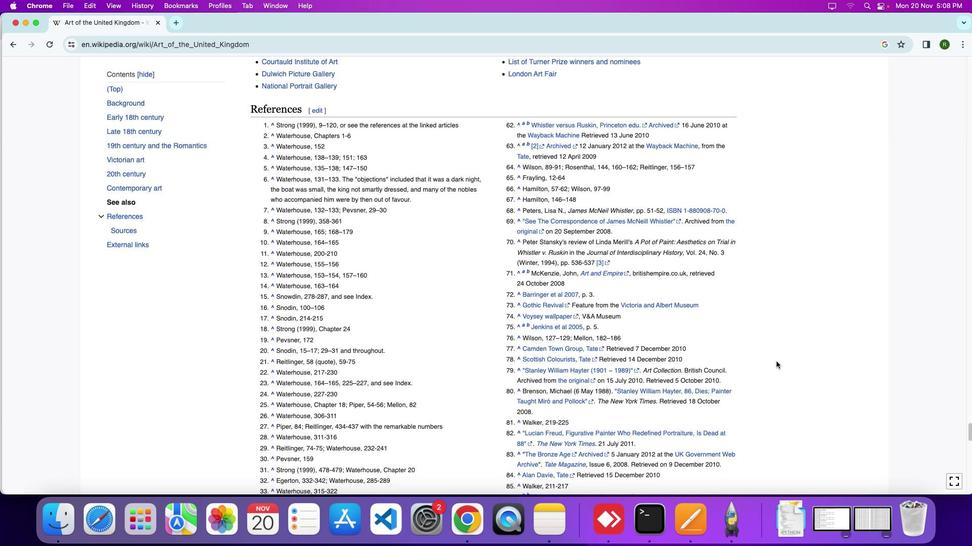 
Action: Mouse scrolled (775, 360) with delta (0, -3)
Screenshot: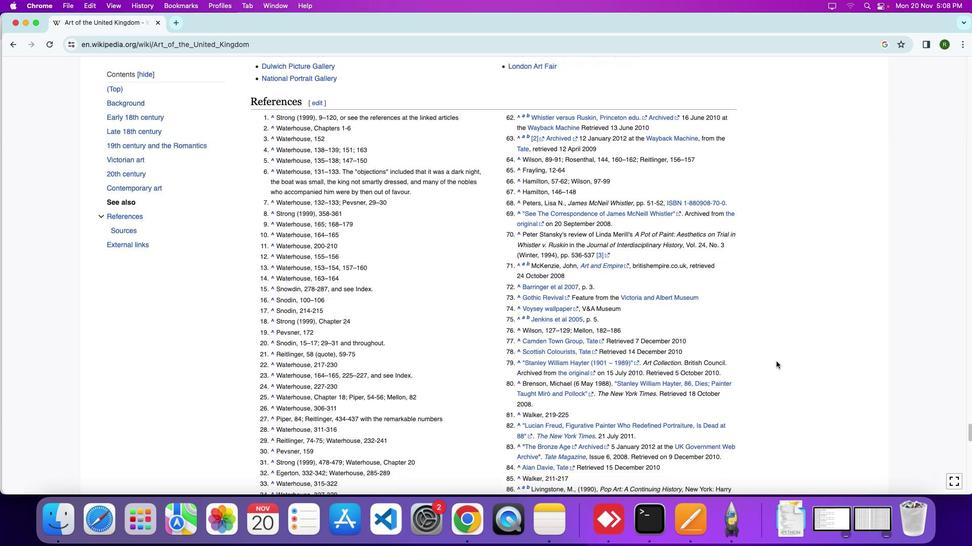 
Action: Mouse moved to (775, 361)
Screenshot: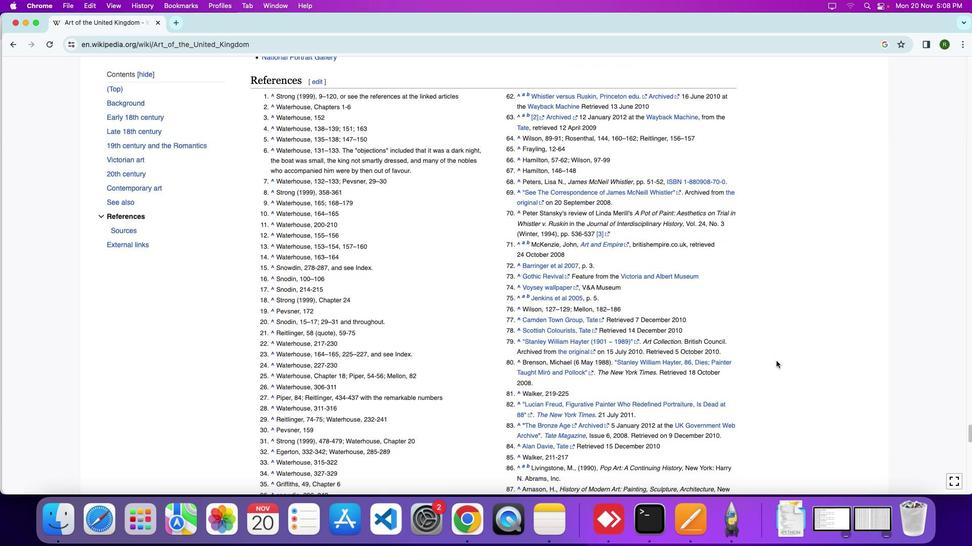 
Action: Mouse scrolled (775, 361) with delta (0, 0)
Screenshot: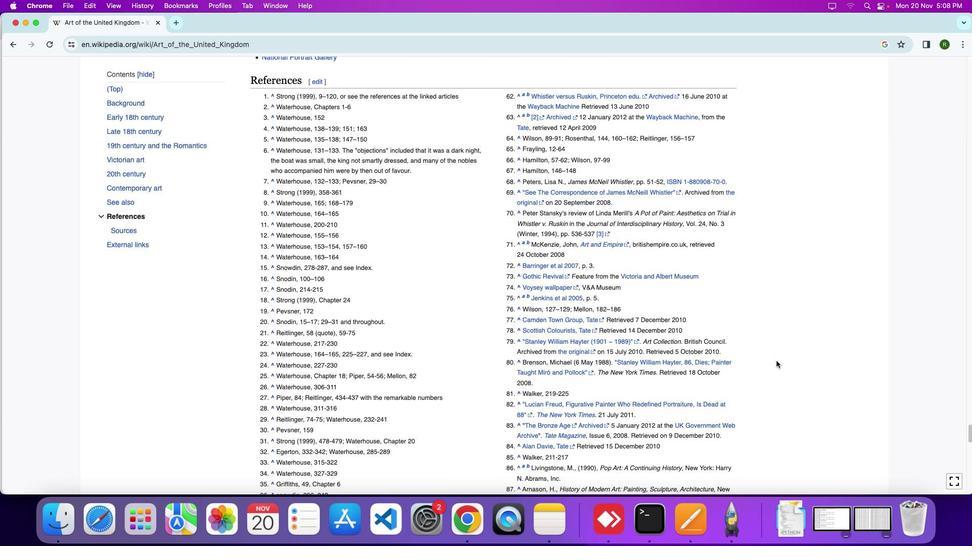 
Action: Mouse scrolled (775, 361) with delta (0, 0)
Screenshot: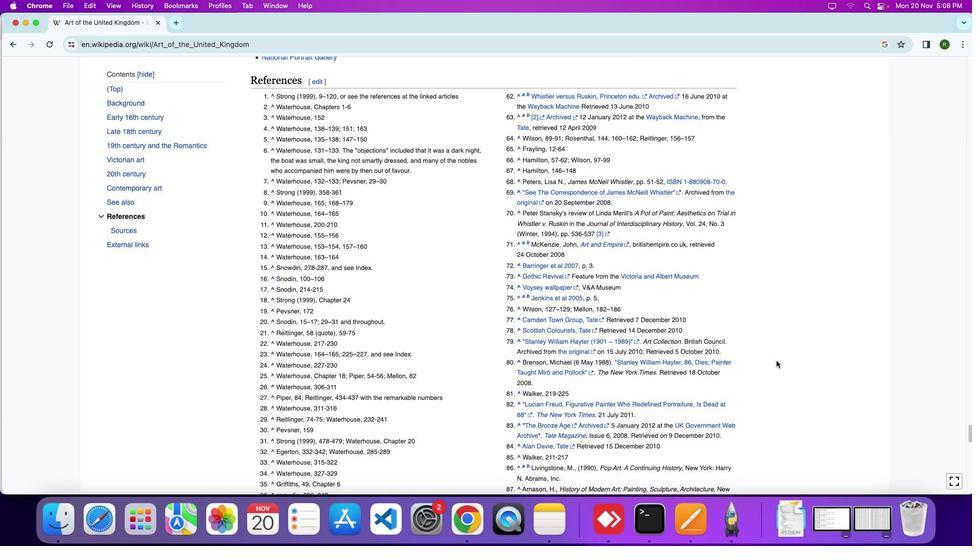 
Action: Mouse moved to (776, 360)
Screenshot: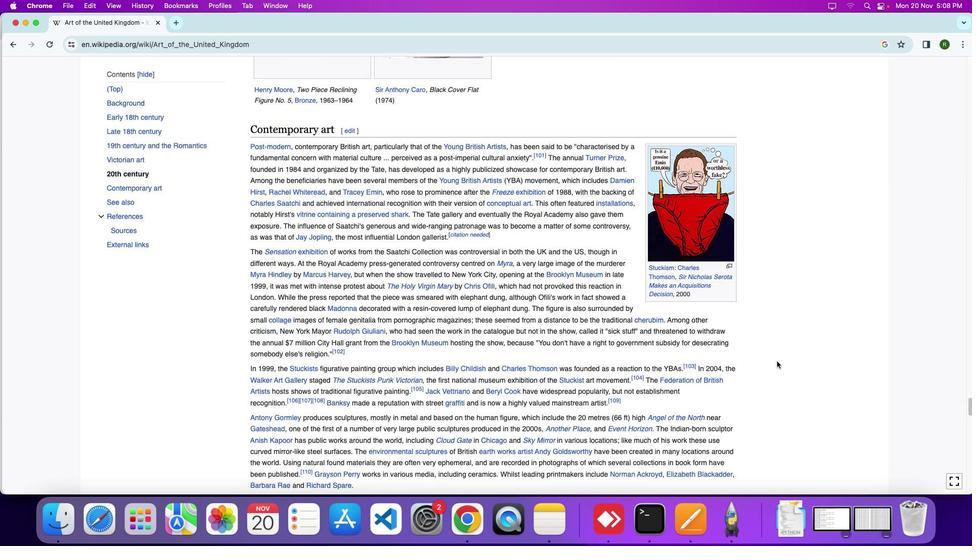
Action: Mouse scrolled (776, 360) with delta (0, 0)
Screenshot: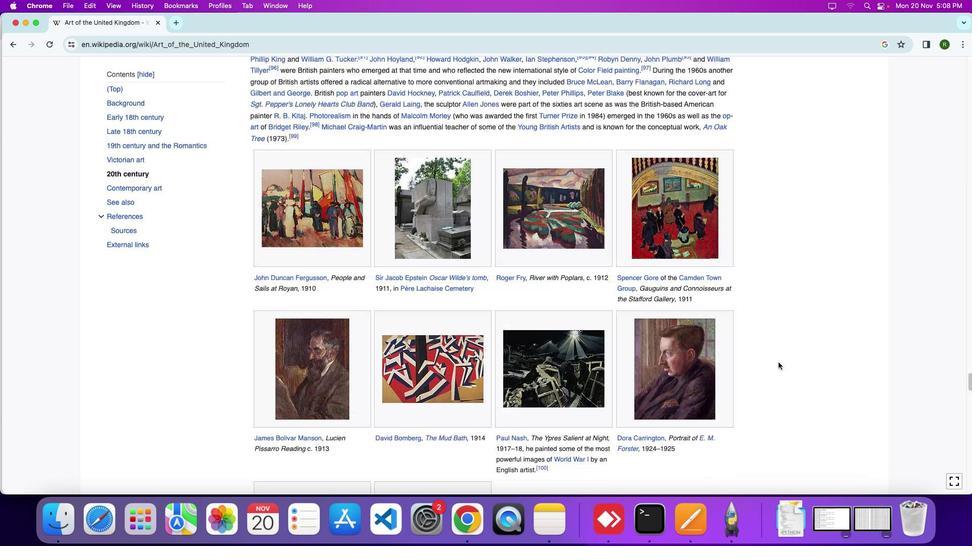 
Action: Mouse scrolled (776, 360) with delta (0, 0)
Screenshot: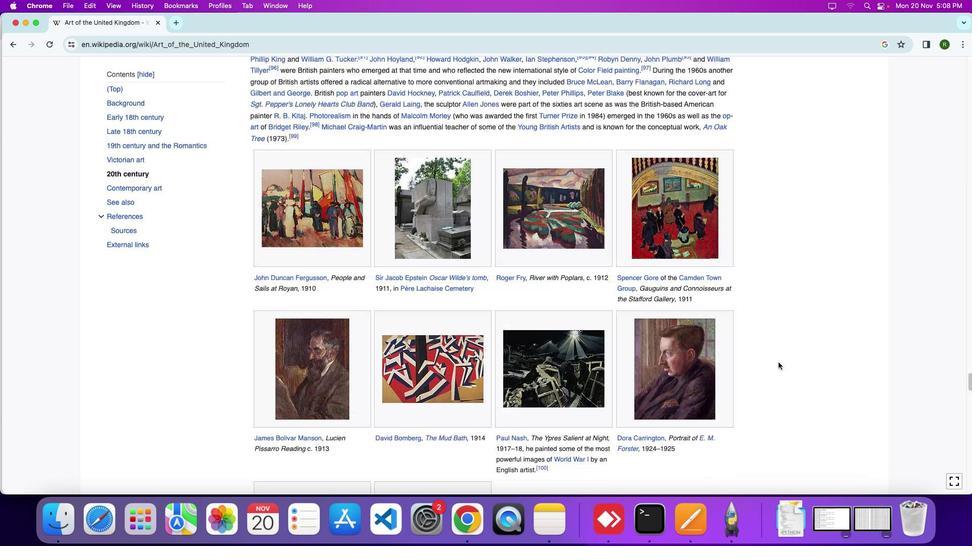 
Action: Mouse scrolled (776, 360) with delta (0, 4)
Screenshot: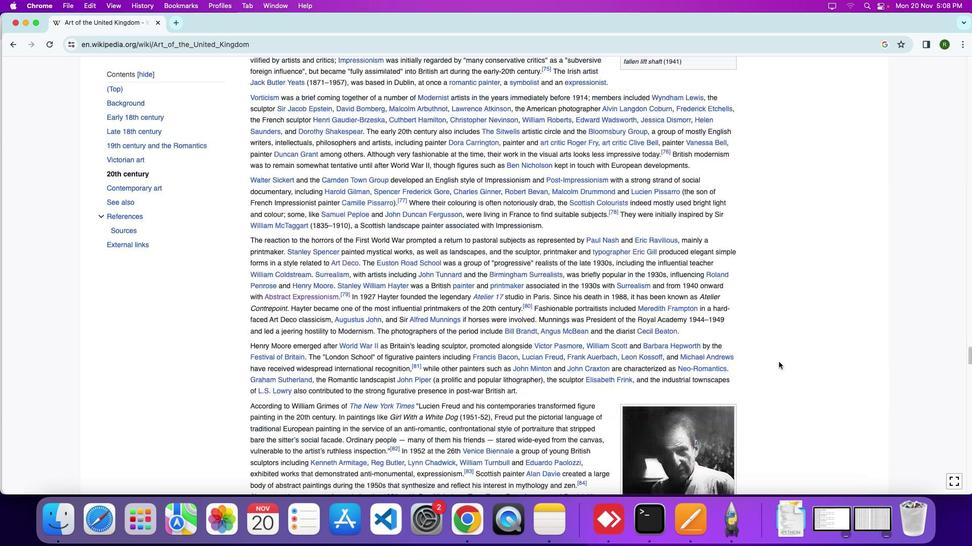 
Action: Mouse scrolled (776, 360) with delta (0, 6)
Screenshot: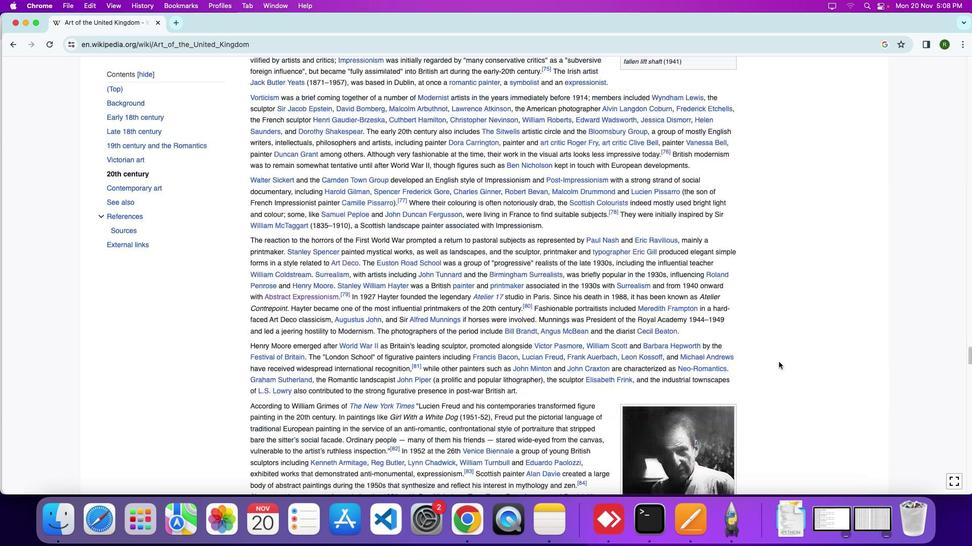 
Action: Mouse scrolled (776, 360) with delta (0, -4)
Screenshot: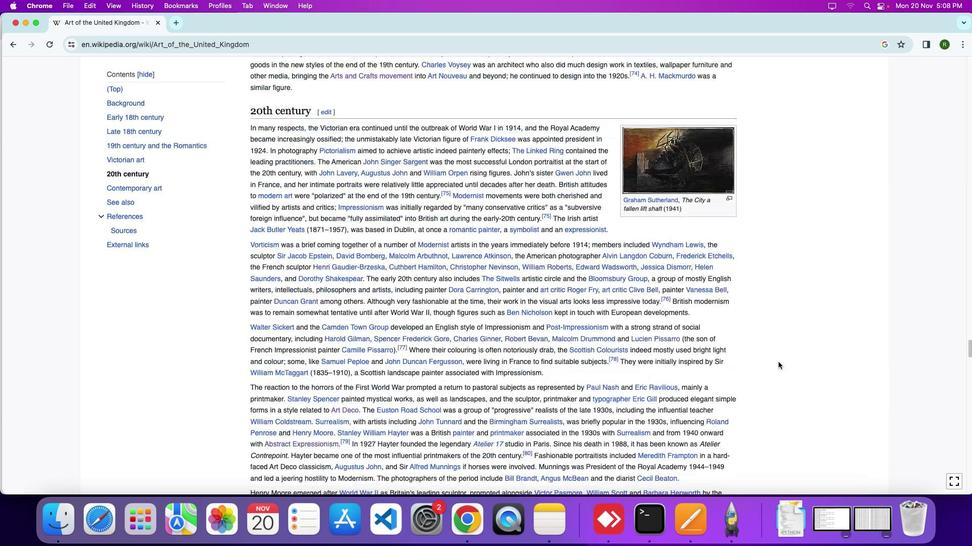 
Action: Mouse scrolled (776, 360) with delta (0, 5)
Screenshot: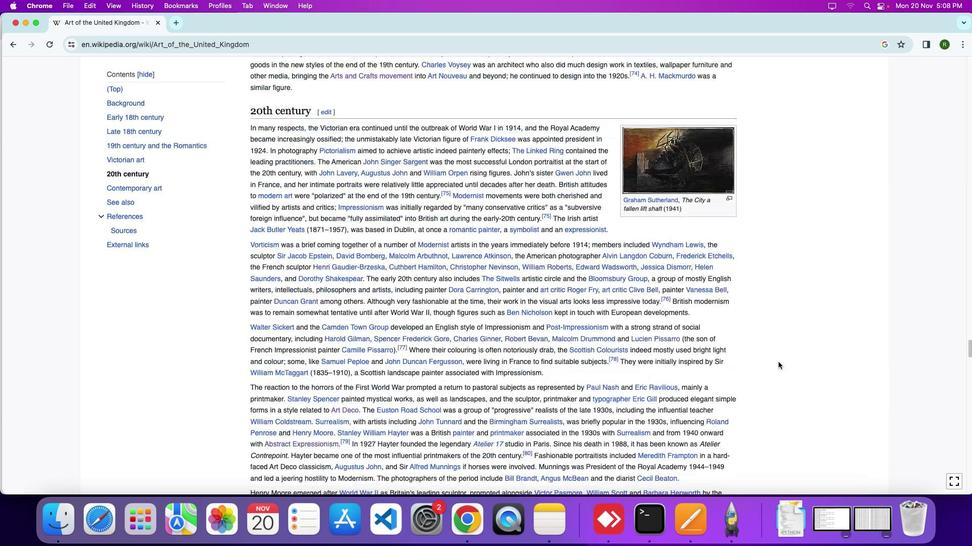 
Action: Mouse moved to (776, 361)
Screenshot: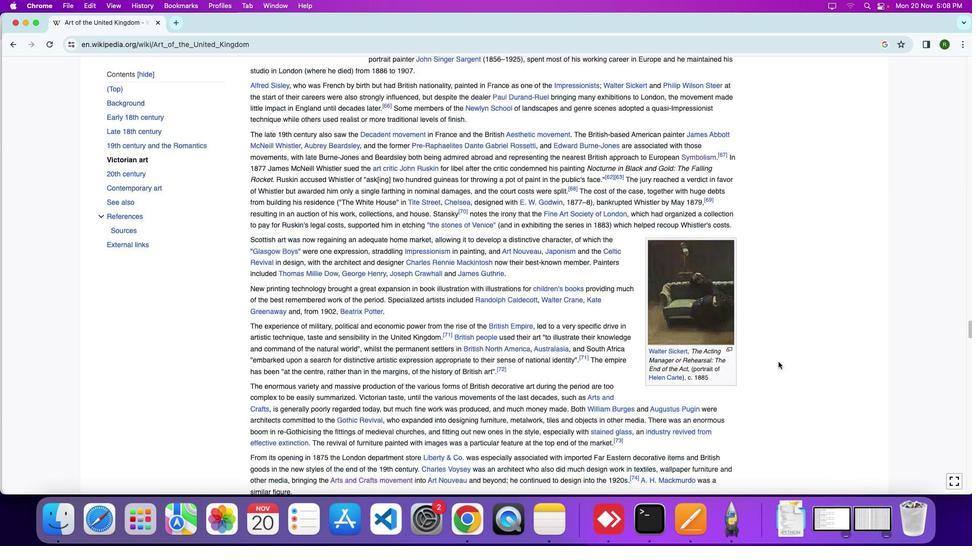 
Action: Mouse scrolled (776, 361) with delta (0, 0)
Screenshot: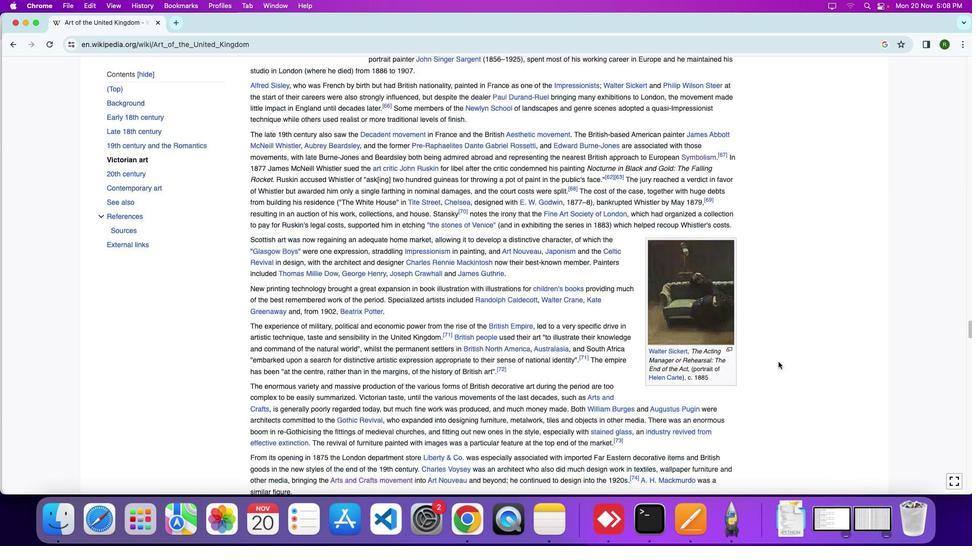 
Action: Mouse scrolled (776, 361) with delta (0, 0)
Screenshot: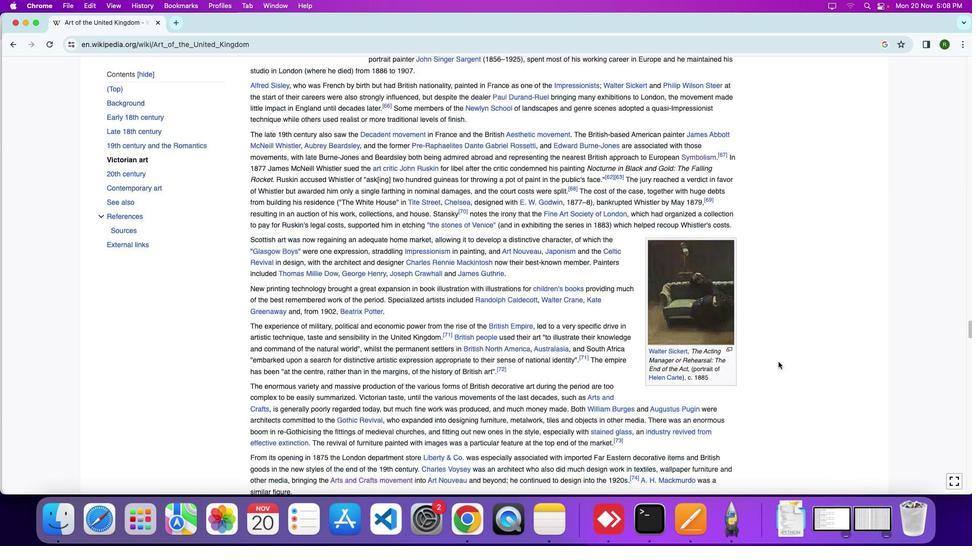 
Action: Mouse moved to (776, 362)
Screenshot: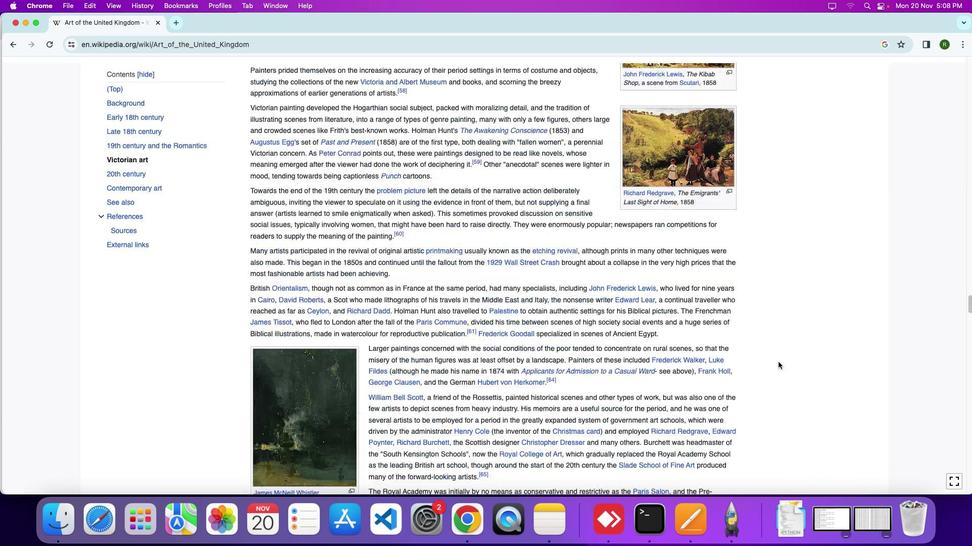 
Action: Mouse scrolled (776, 362) with delta (0, 4)
Screenshot: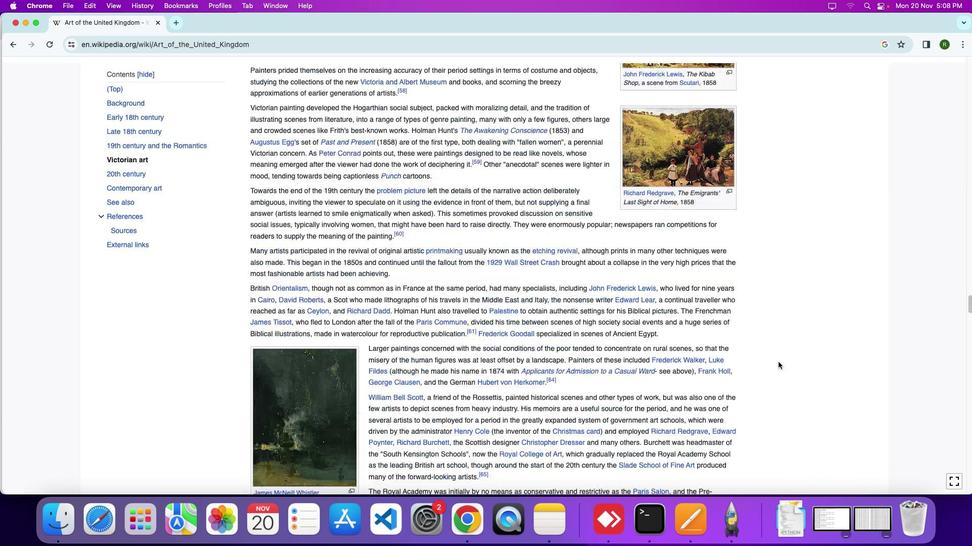 
Action: Mouse scrolled (776, 362) with delta (0, 6)
Screenshot: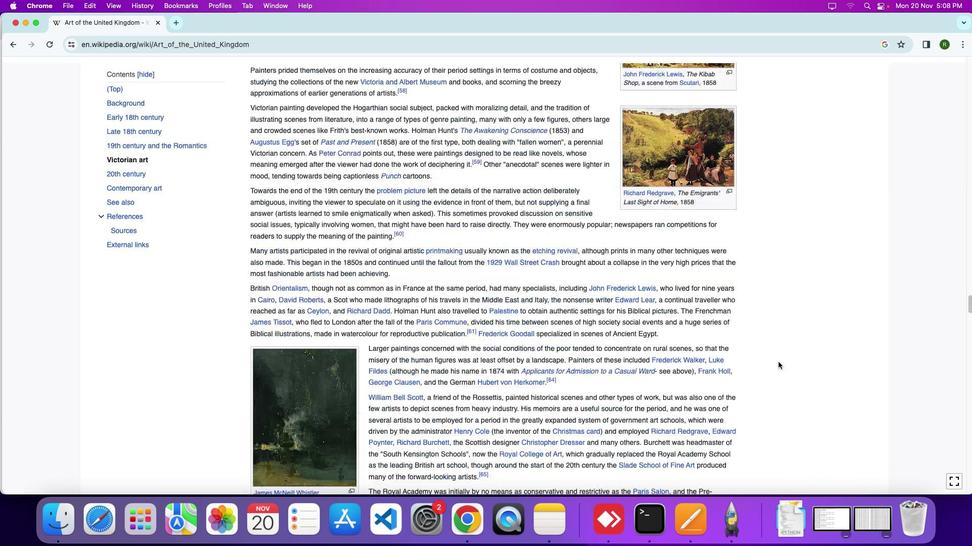 
Action: Mouse moved to (776, 362)
Screenshot: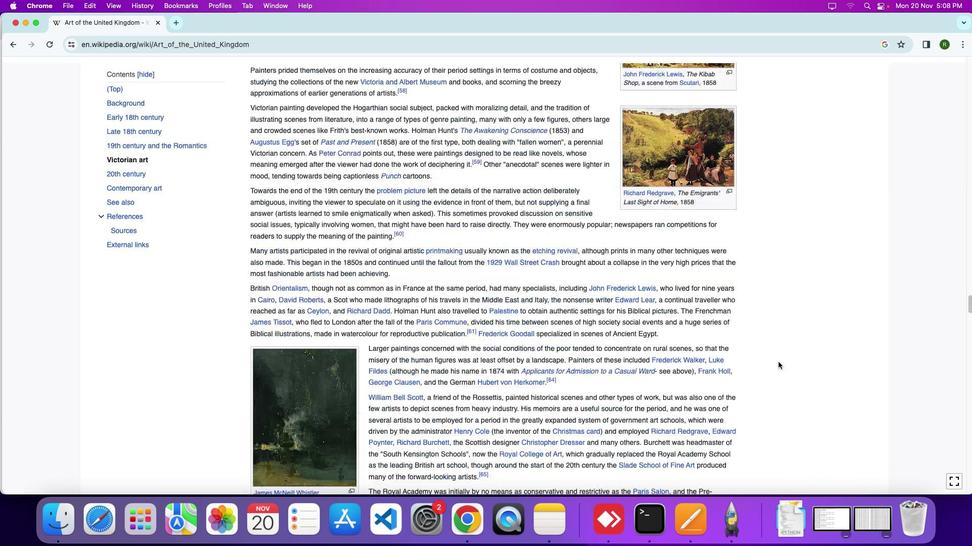 
Action: Mouse scrolled (776, 362) with delta (0, 7)
Screenshot: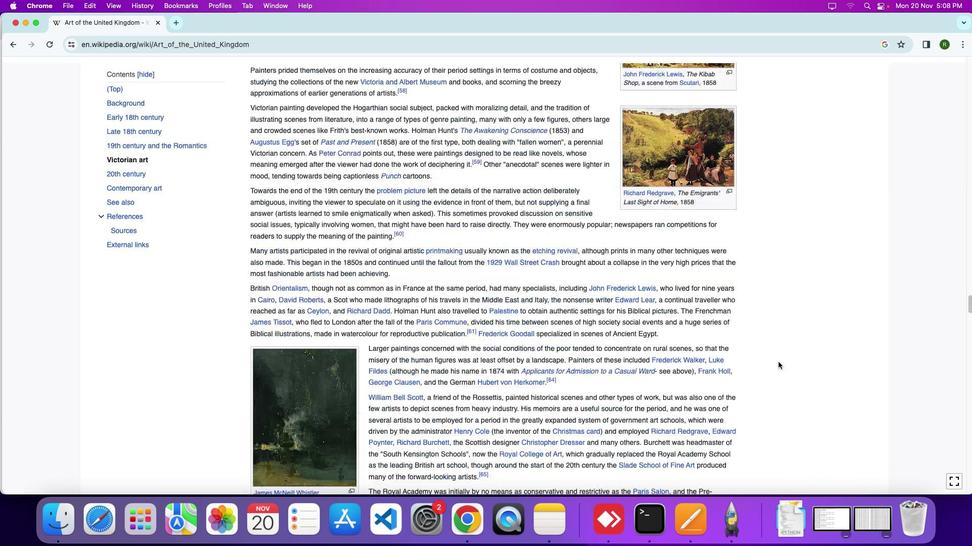 
Action: Mouse scrolled (776, 362) with delta (0, 8)
Screenshot: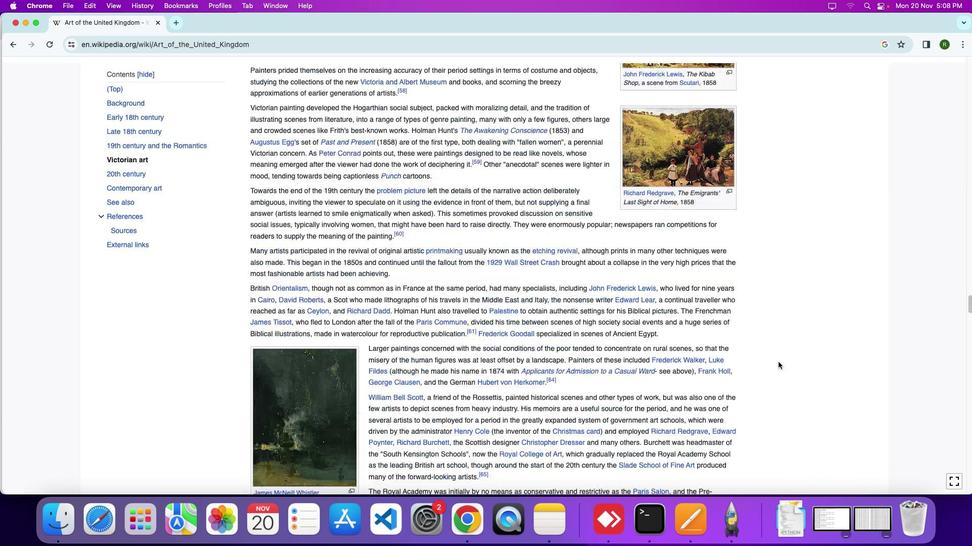 
Action: Mouse moved to (778, 362)
Screenshot: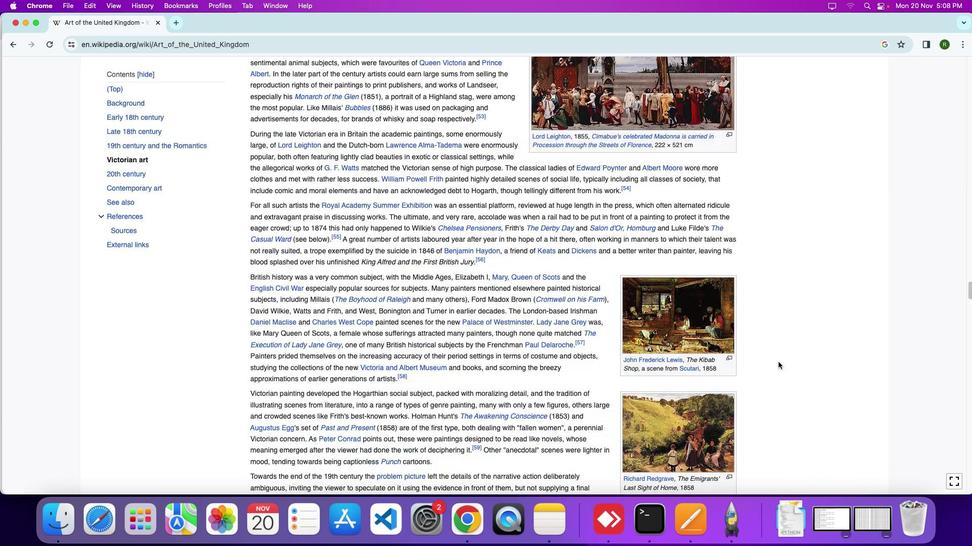 
Action: Mouse scrolled (778, 362) with delta (0, 0)
Screenshot: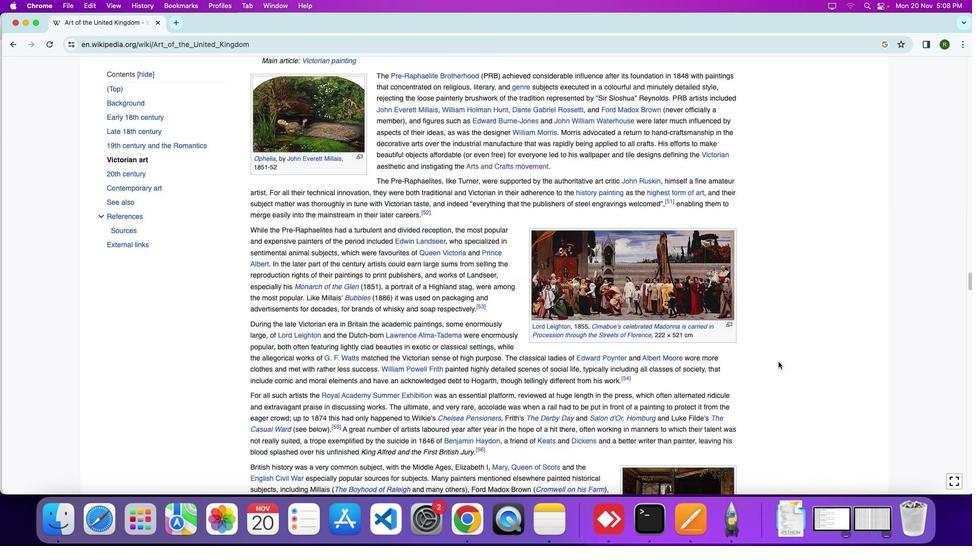 
Action: Mouse scrolled (778, 362) with delta (0, 0)
Screenshot: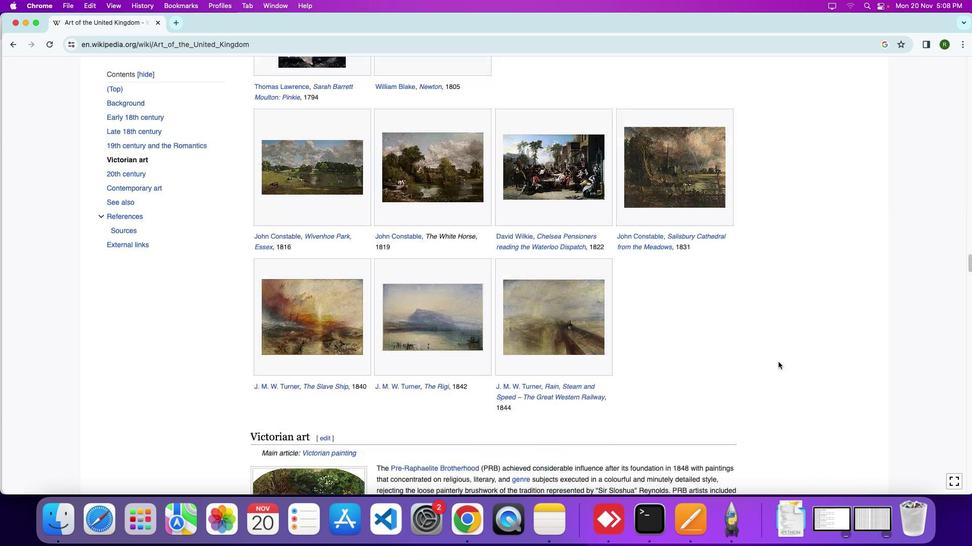 
Action: Mouse scrolled (778, 362) with delta (0, 4)
Screenshot: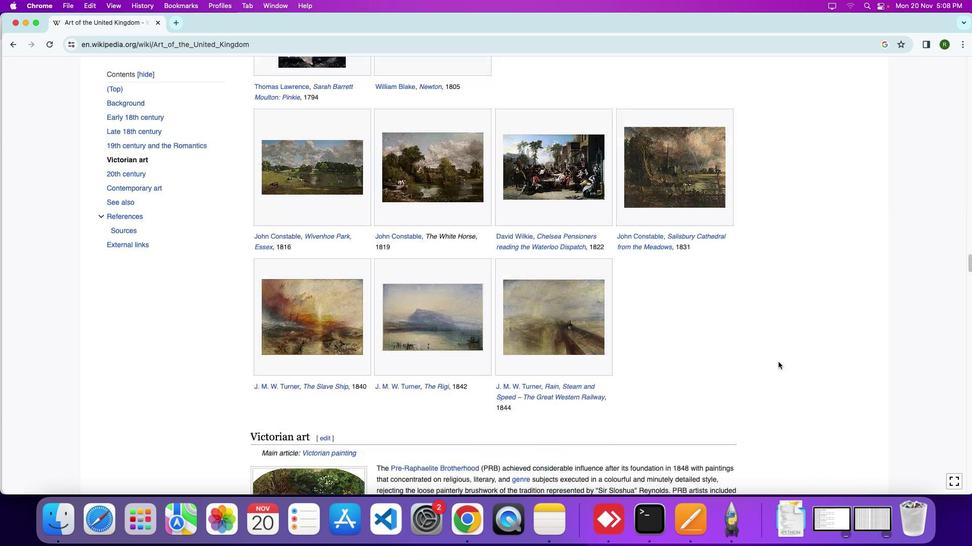 
Action: Mouse scrolled (778, 362) with delta (0, 6)
Screenshot: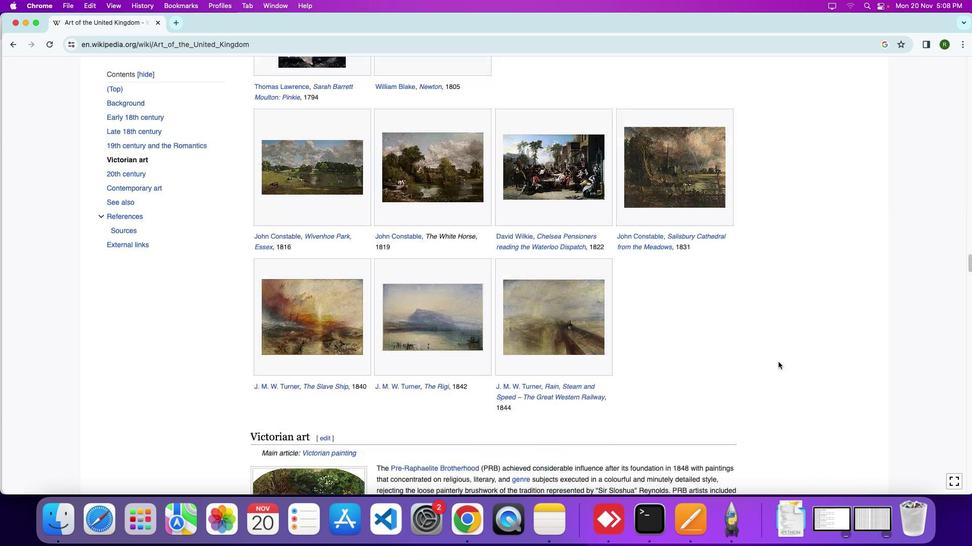 
Action: Mouse scrolled (778, 362) with delta (0, 7)
Screenshot: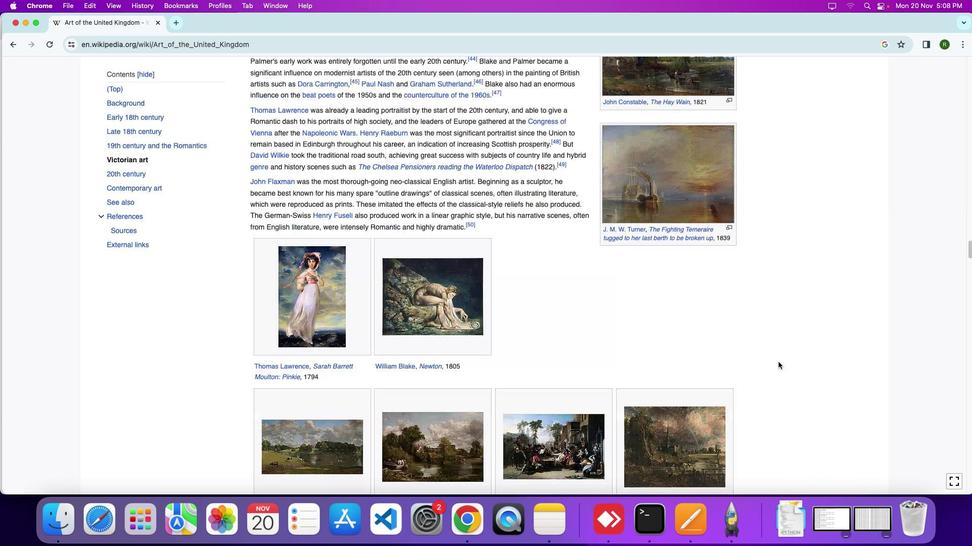 
Action: Mouse scrolled (778, 362) with delta (0, 8)
Screenshot: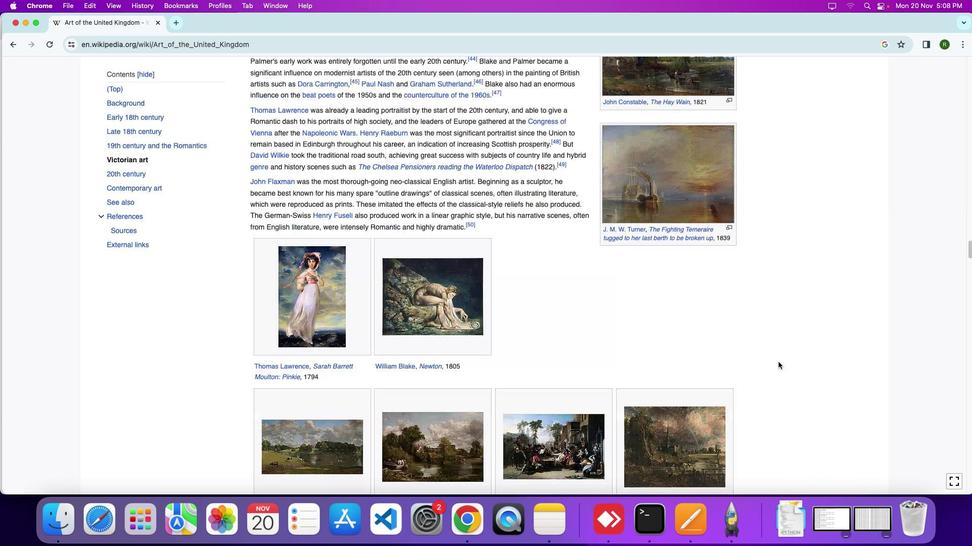 
Action: Mouse scrolled (778, 362) with delta (0, 0)
Screenshot: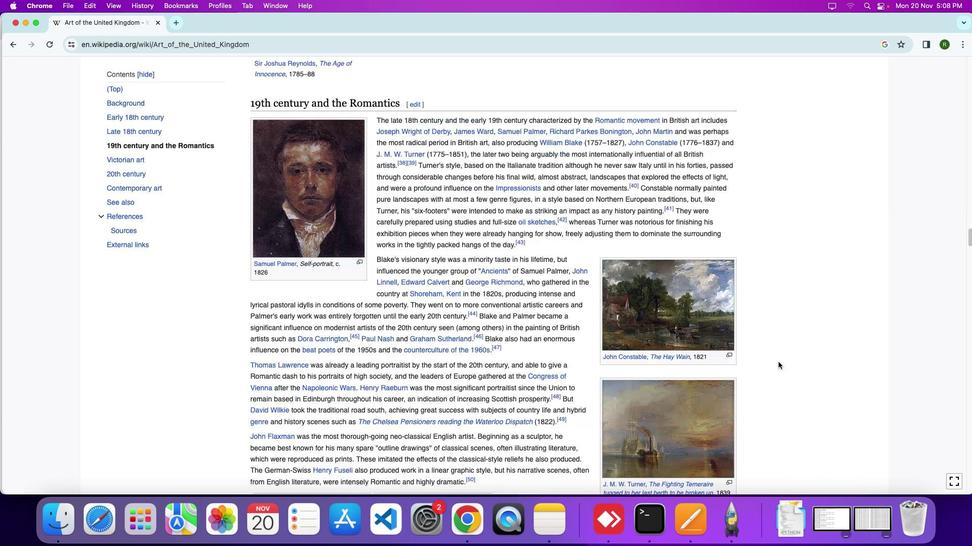 
Action: Mouse scrolled (778, 362) with delta (0, 0)
Screenshot: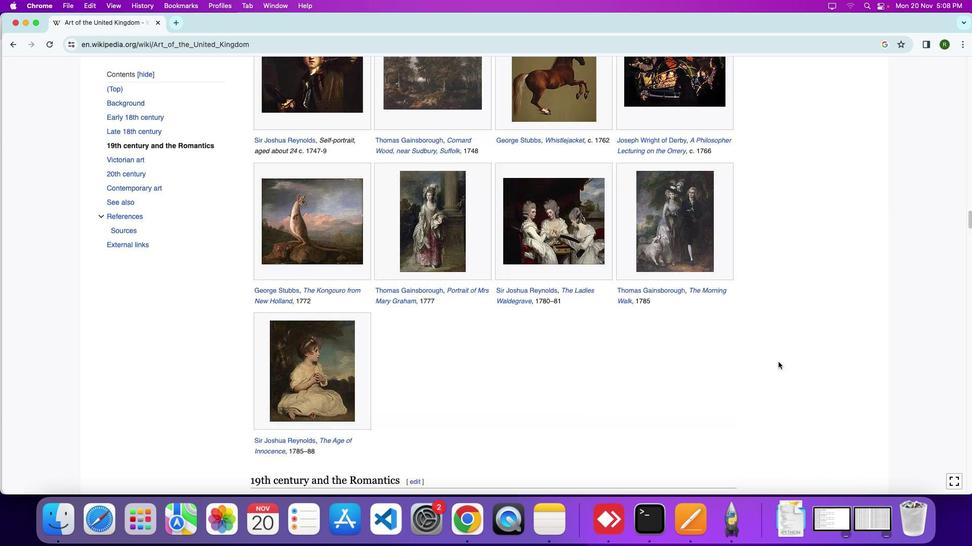 
Action: Mouse scrolled (778, 362) with delta (0, 4)
Screenshot: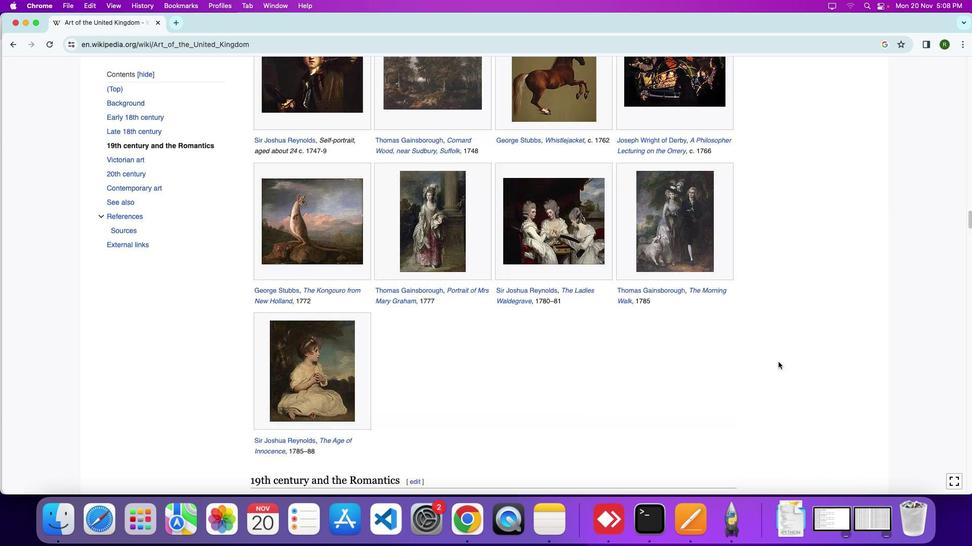 
Action: Mouse scrolled (778, 362) with delta (0, 6)
Screenshot: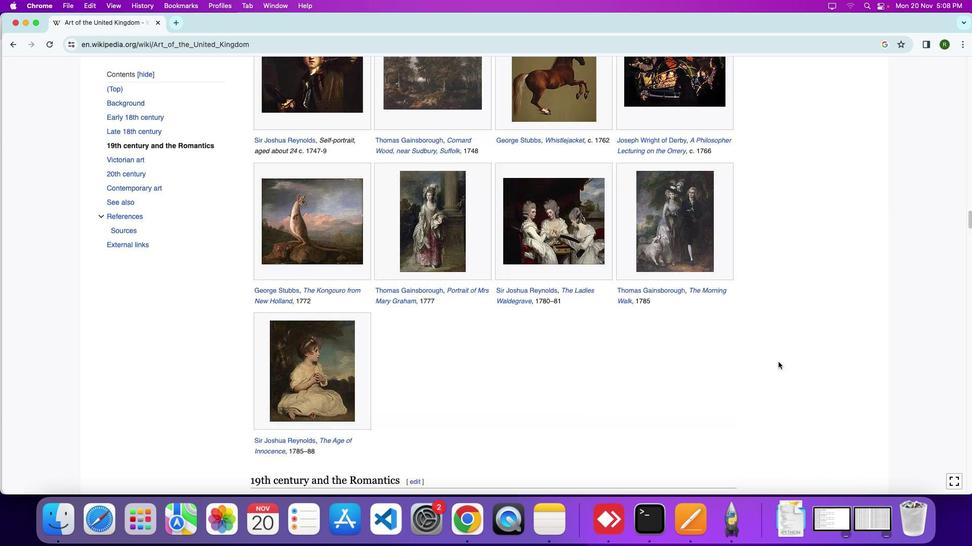 
Action: Mouse scrolled (778, 362) with delta (0, 7)
Screenshot: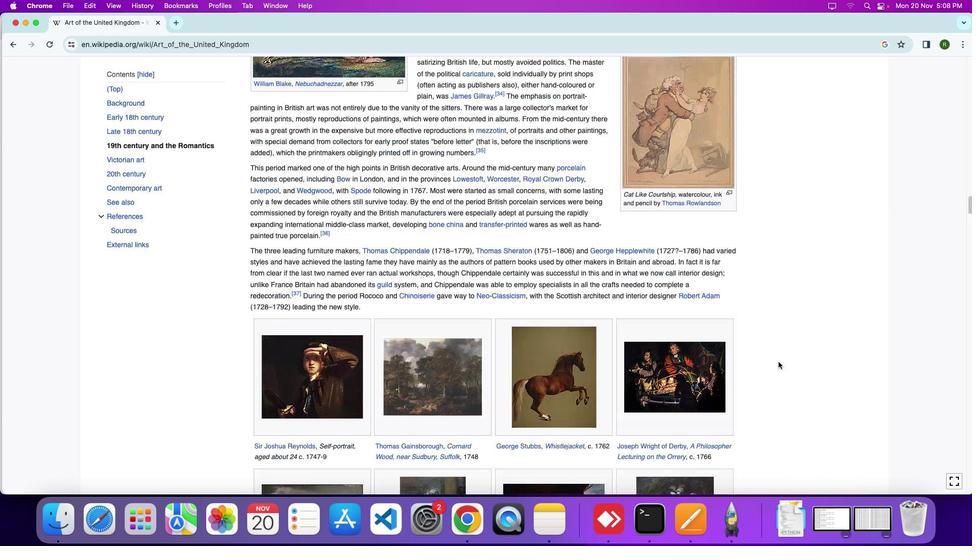 
Action: Mouse scrolled (778, 362) with delta (0, 0)
Screenshot: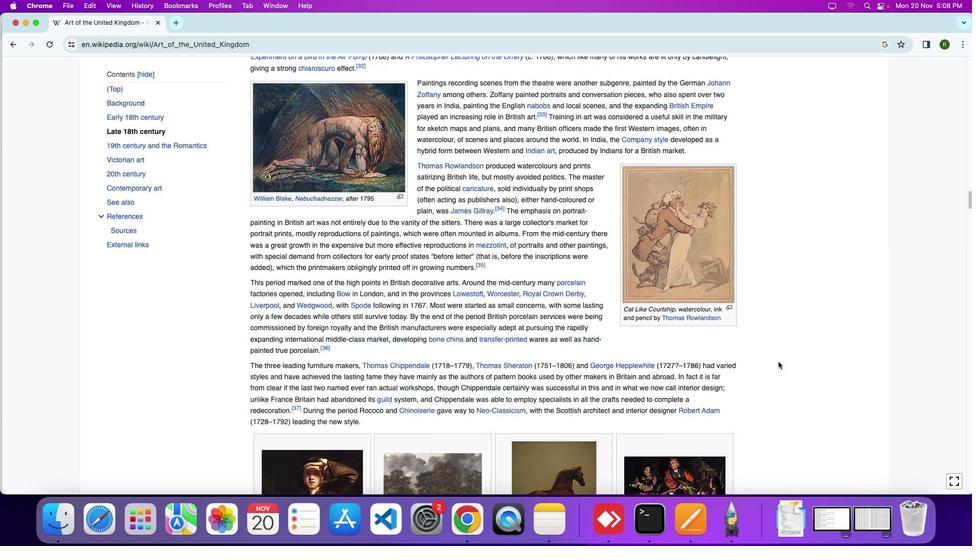 
Action: Mouse scrolled (778, 362) with delta (0, 0)
Screenshot: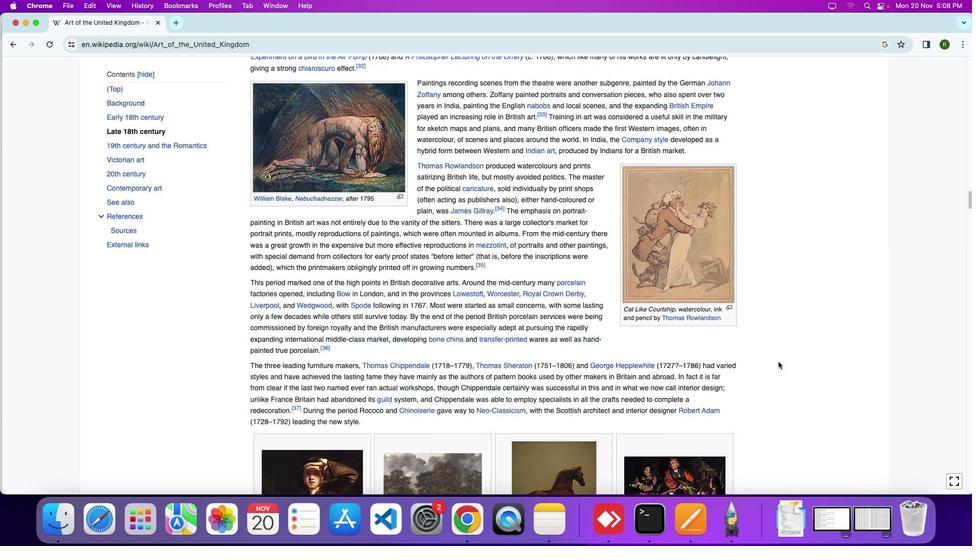 
Action: Mouse scrolled (778, 362) with delta (0, -4)
Screenshot: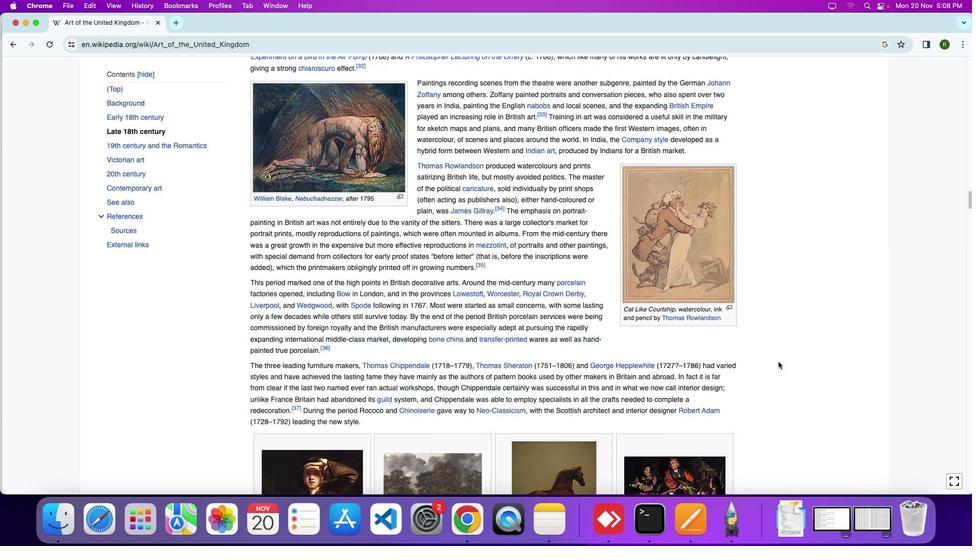 
Action: Mouse scrolled (778, 362) with delta (0, 5)
Screenshot: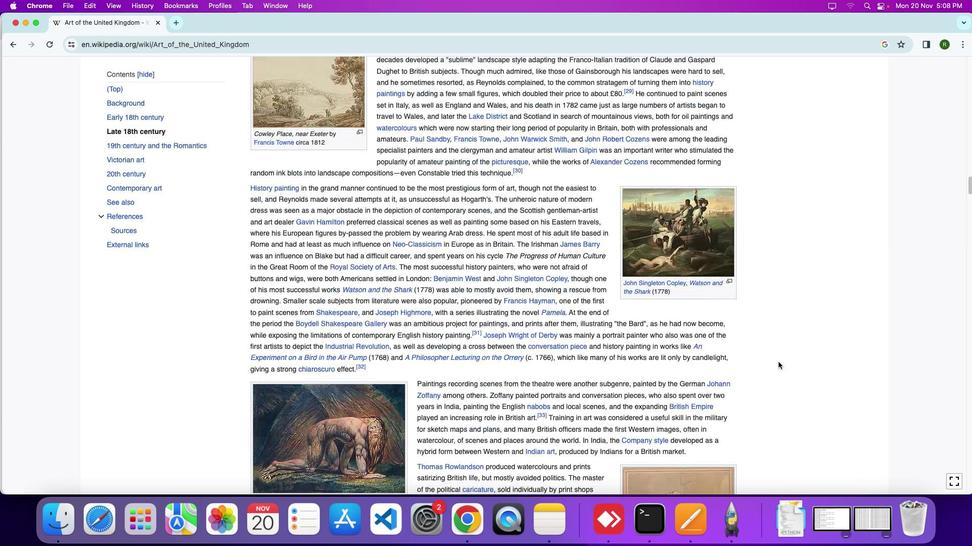 
Action: Mouse scrolled (778, 362) with delta (0, 5)
Screenshot: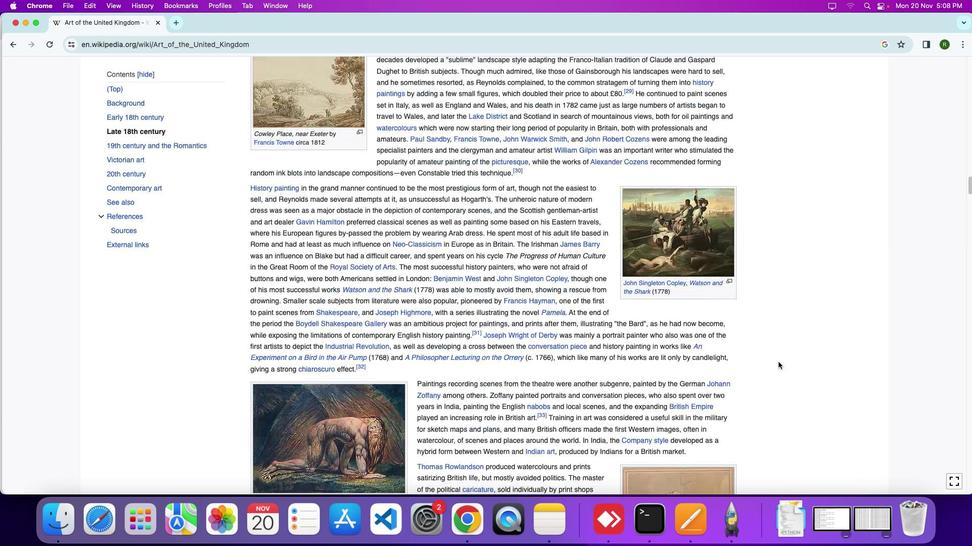 
Action: Mouse scrolled (778, 362) with delta (0, 8)
Screenshot: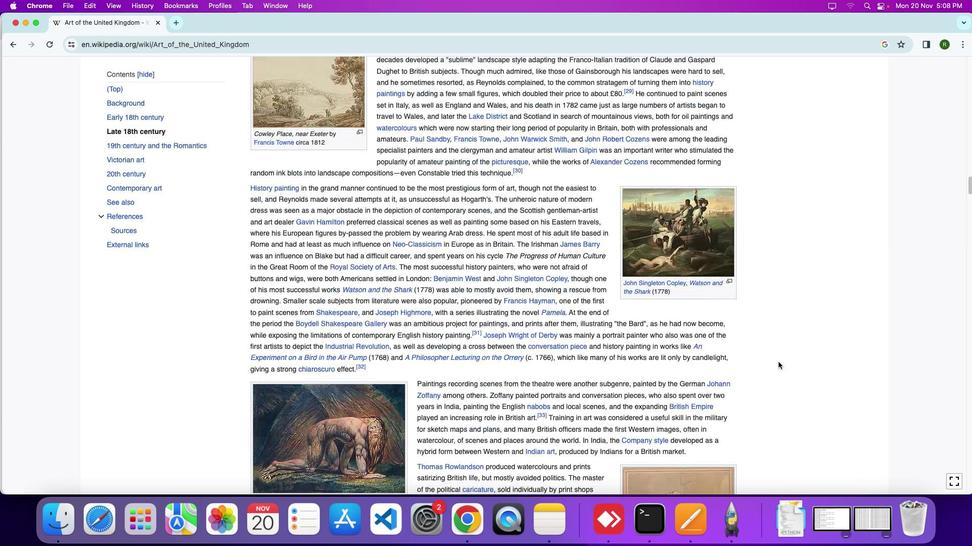 
Action: Mouse scrolled (778, 362) with delta (0, 8)
Screenshot: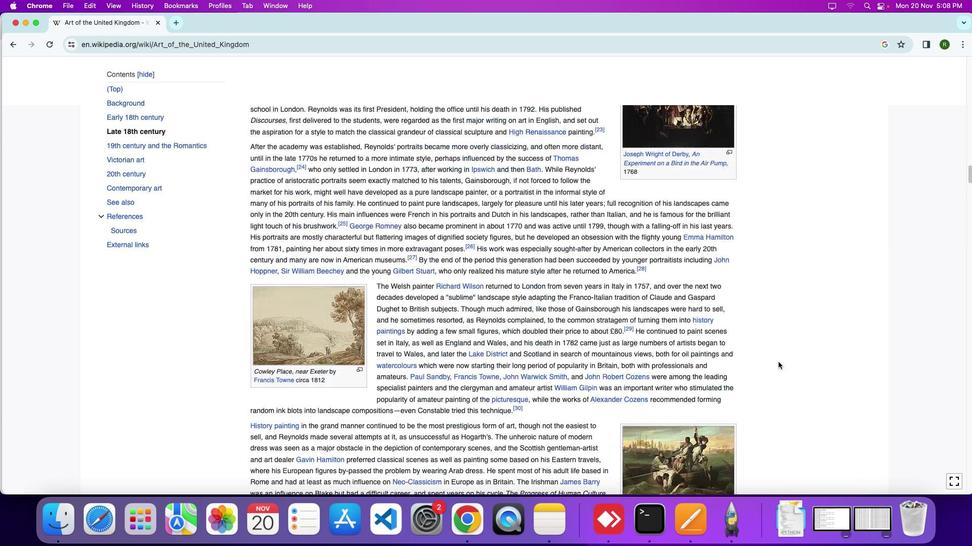 
Action: Mouse scrolled (778, 362) with delta (0, 0)
Screenshot: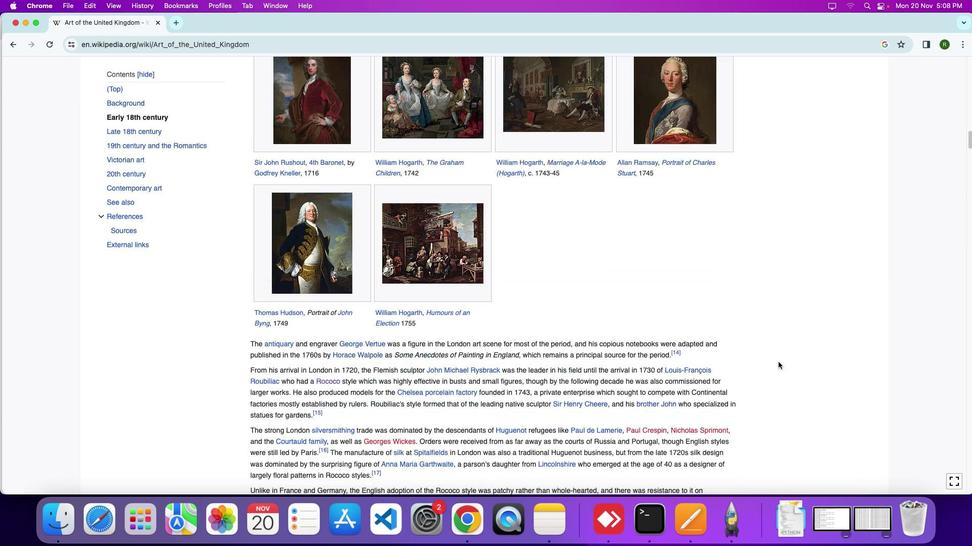 
Action: Mouse scrolled (778, 362) with delta (0, 0)
Screenshot: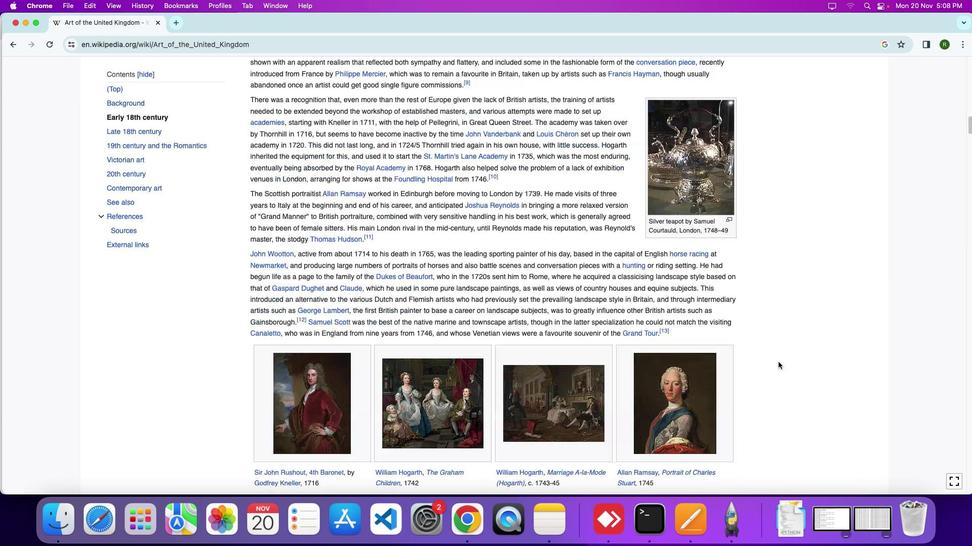 
Action: Mouse scrolled (778, 362) with delta (0, 4)
Screenshot: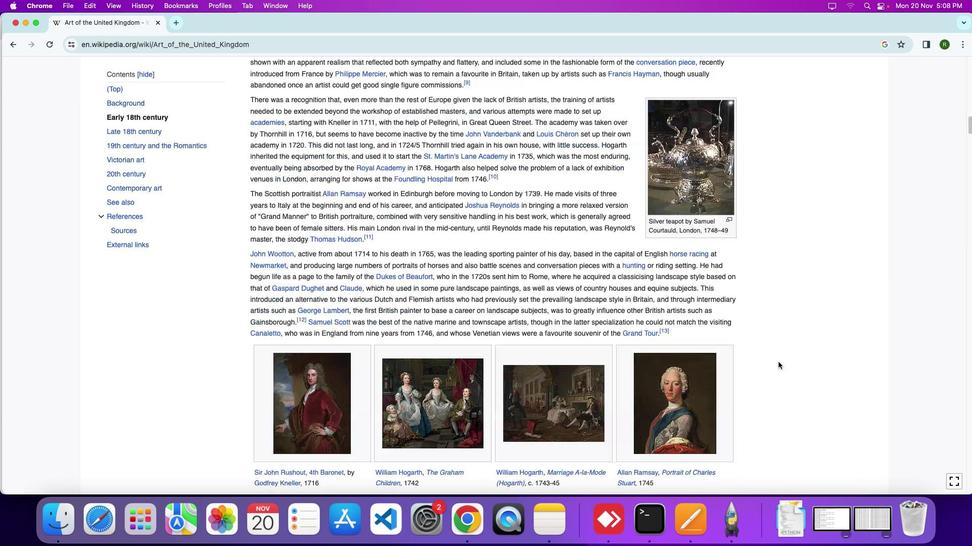 
Action: Mouse scrolled (778, 362) with delta (0, 6)
Screenshot: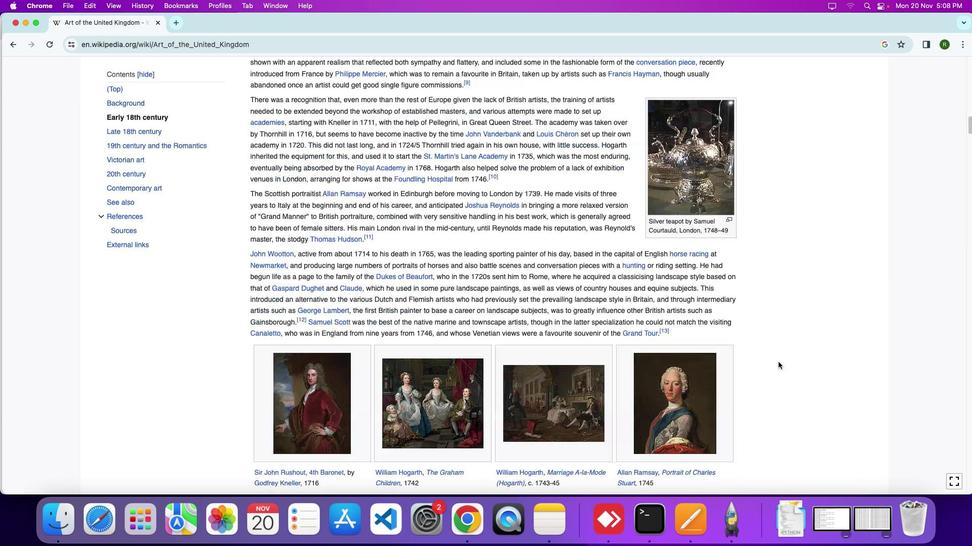 
Action: Mouse scrolled (778, 362) with delta (0, 7)
Screenshot: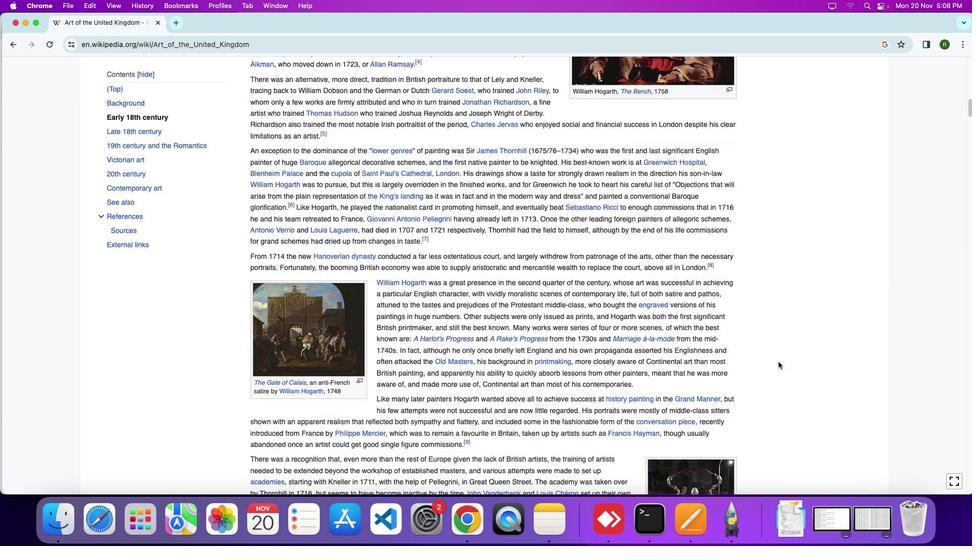 
Action: Mouse scrolled (778, 362) with delta (0, 8)
Screenshot: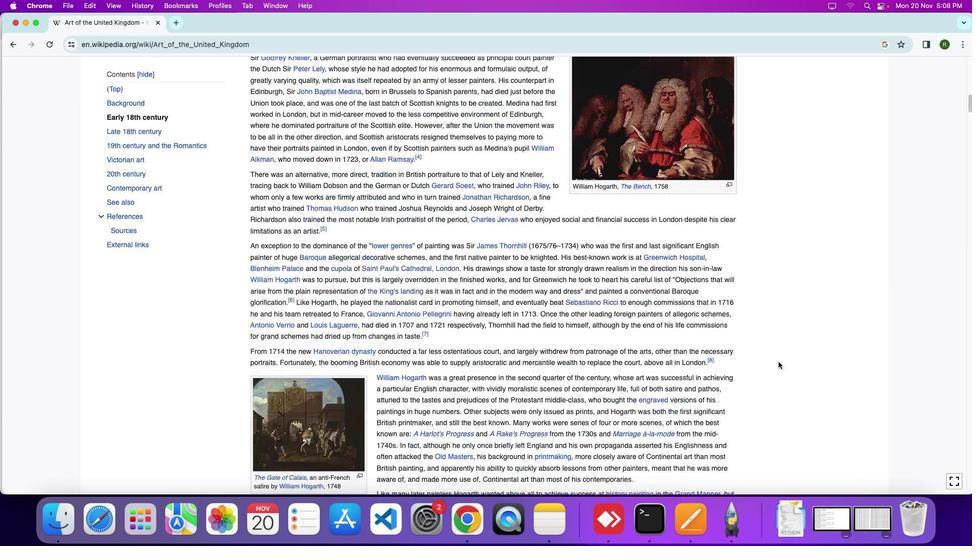 
Action: Mouse scrolled (778, 362) with delta (0, 0)
Screenshot: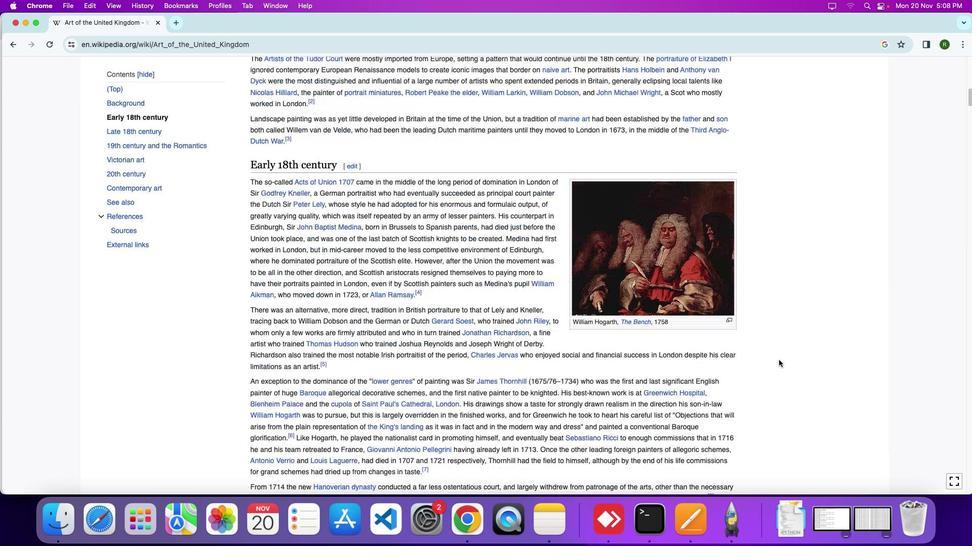 
Action: Mouse scrolled (778, 362) with delta (0, 0)
Screenshot: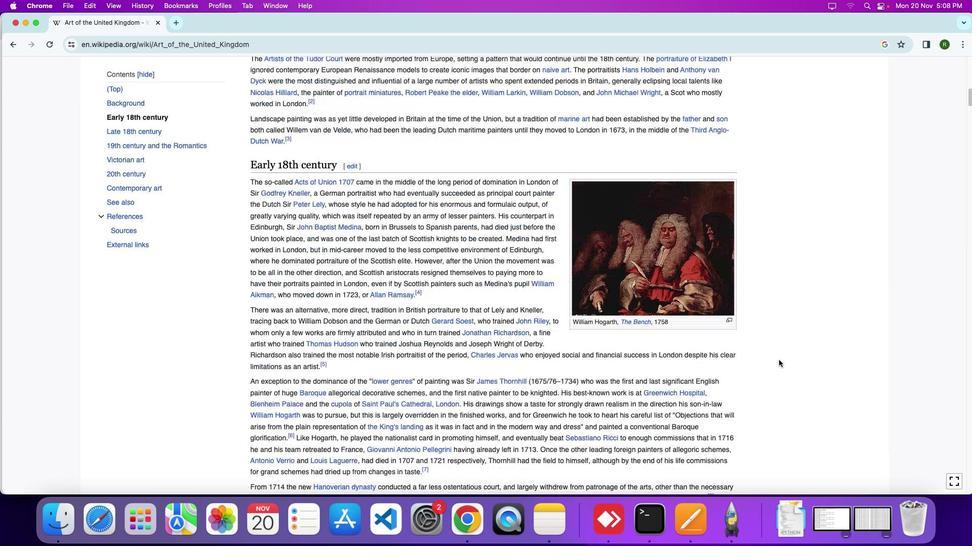 
Action: Mouse scrolled (778, 362) with delta (0, 4)
Screenshot: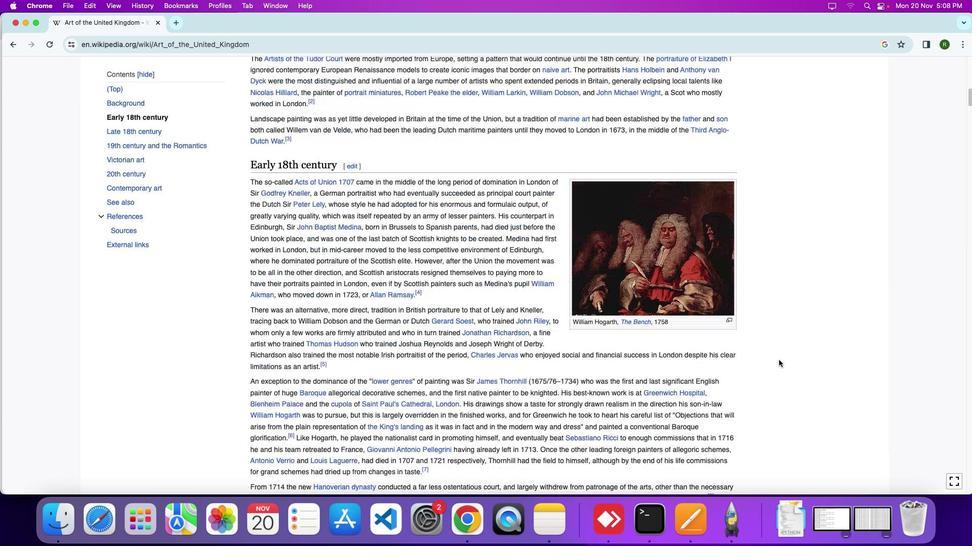 
Action: Mouse scrolled (778, 362) with delta (0, 6)
Screenshot: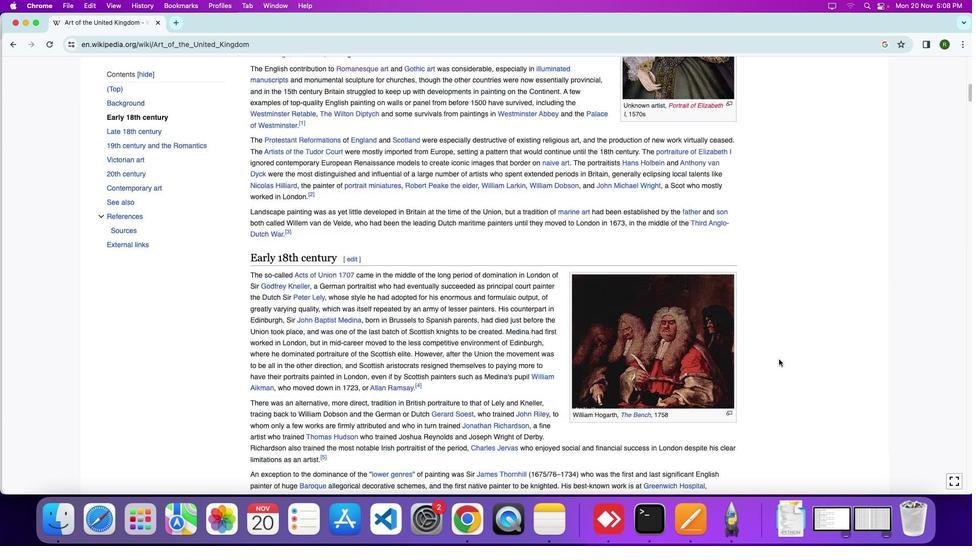 
Action: Mouse scrolled (778, 362) with delta (0, 7)
Screenshot: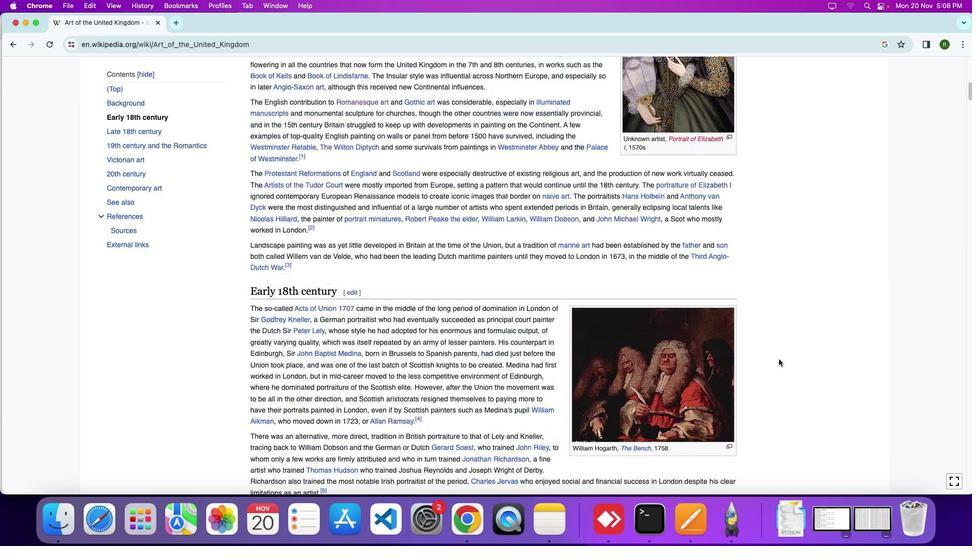 
Action: Mouse moved to (778, 359)
Screenshot: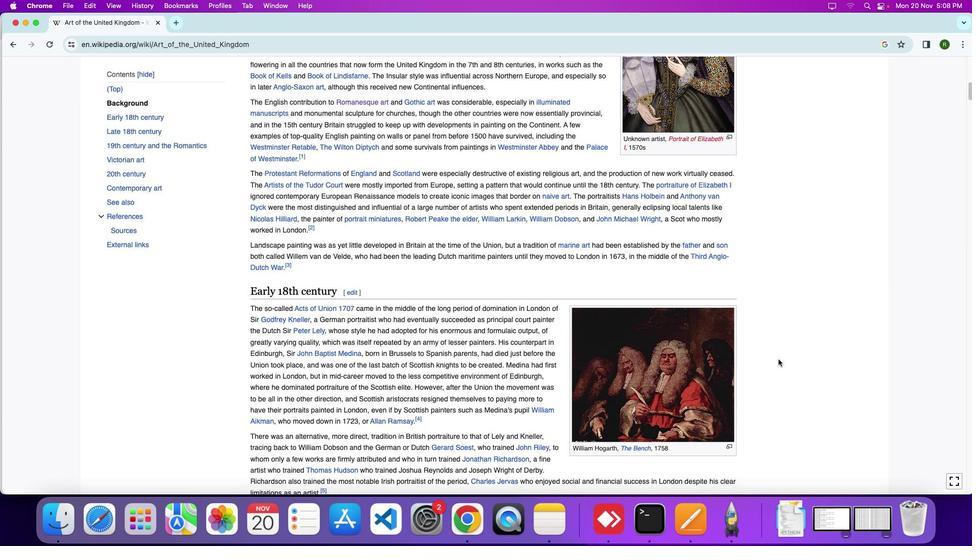 
Action: Mouse scrolled (778, 359) with delta (0, 0)
Screenshot: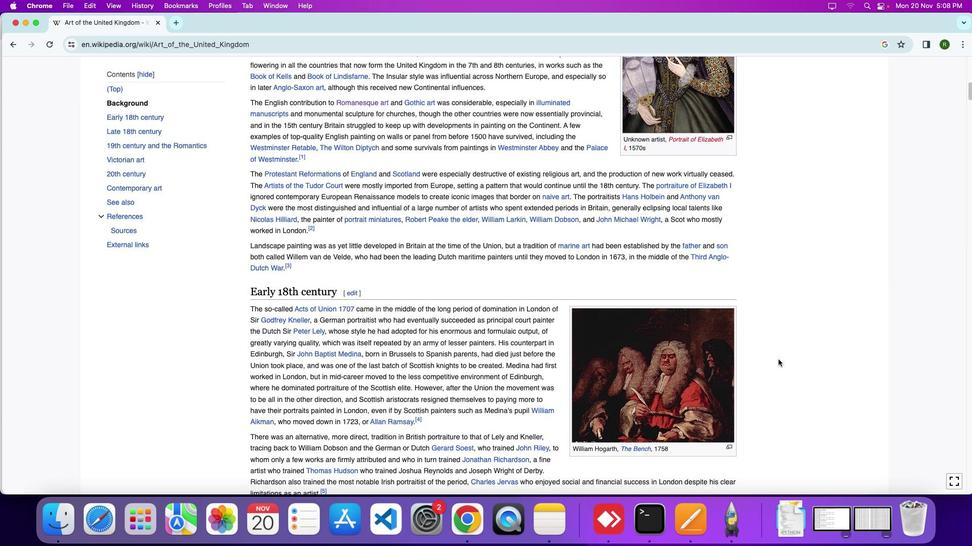 
Action: Mouse scrolled (778, 359) with delta (0, 0)
Screenshot: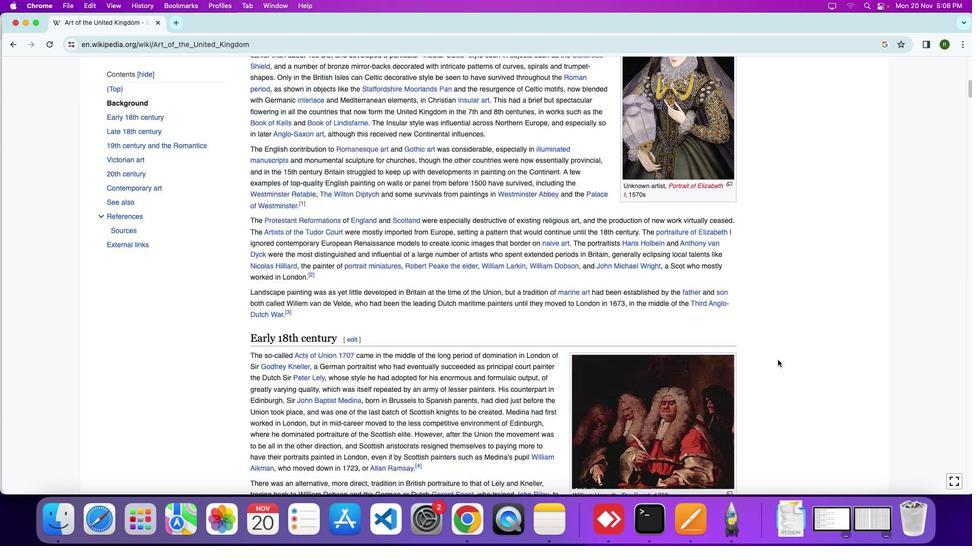 
Action: Mouse scrolled (778, 359) with delta (0, 4)
Screenshot: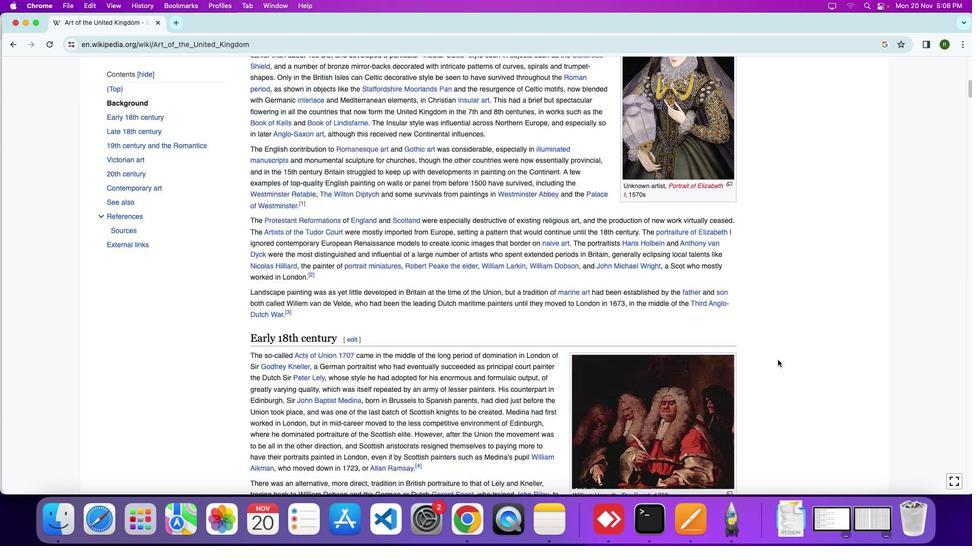 
Action: Mouse scrolled (778, 359) with delta (0, -4)
Screenshot: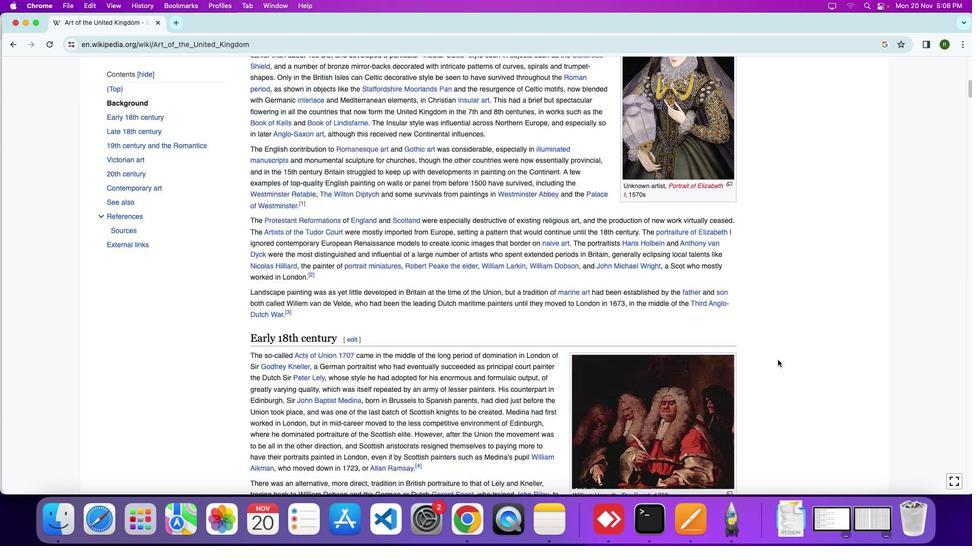 
Action: Mouse scrolled (778, 359) with delta (0, 5)
Screenshot: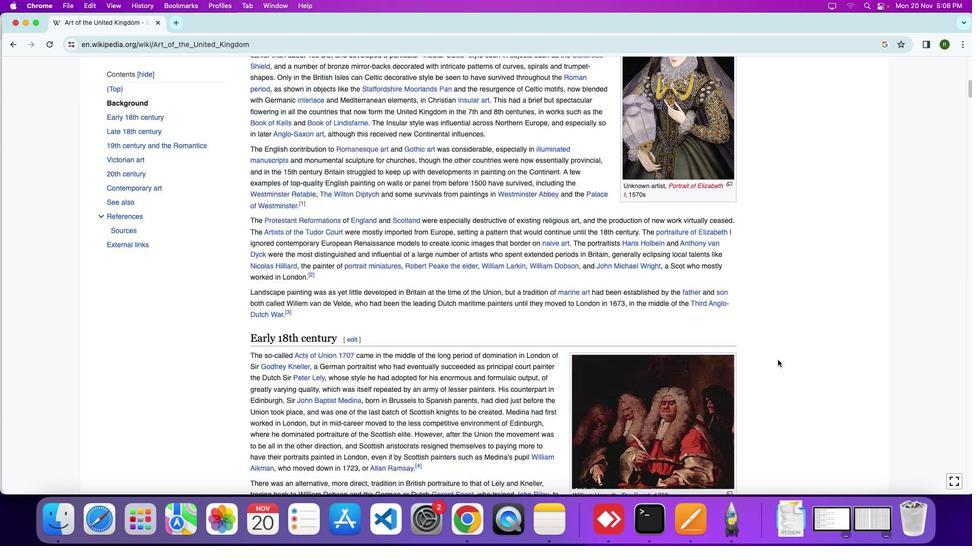 
Action: Mouse moved to (777, 359)
Screenshot: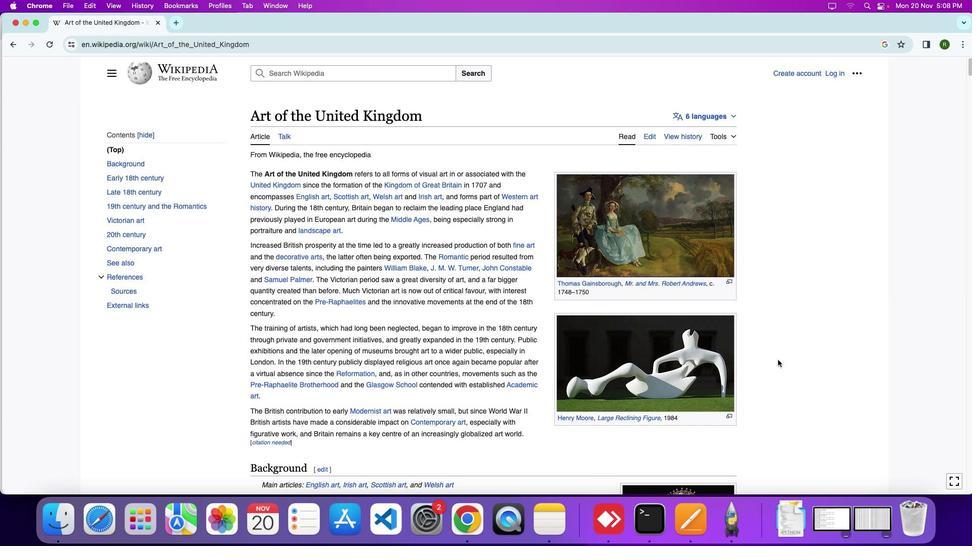 
Action: Mouse scrolled (777, 359) with delta (0, 0)
Screenshot: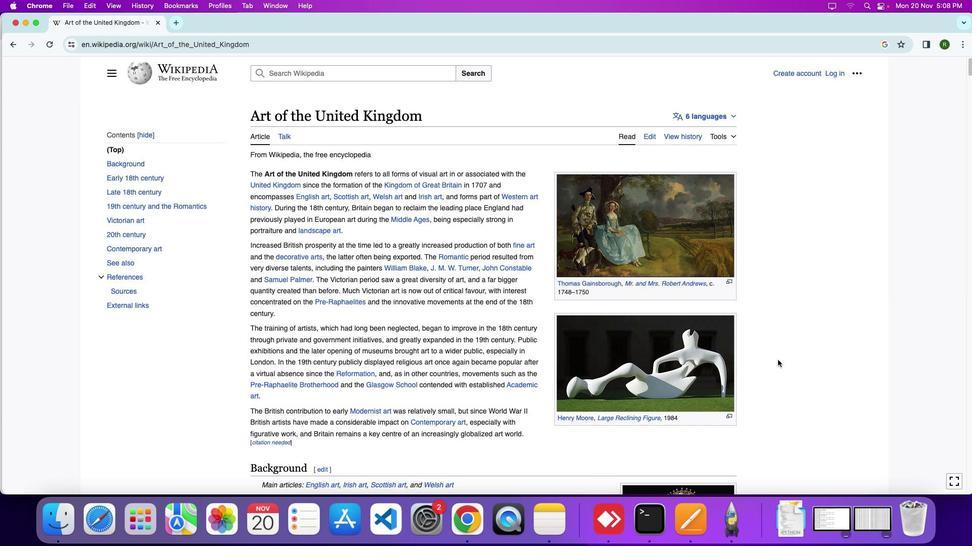 
Action: Mouse scrolled (777, 359) with delta (0, 0)
Screenshot: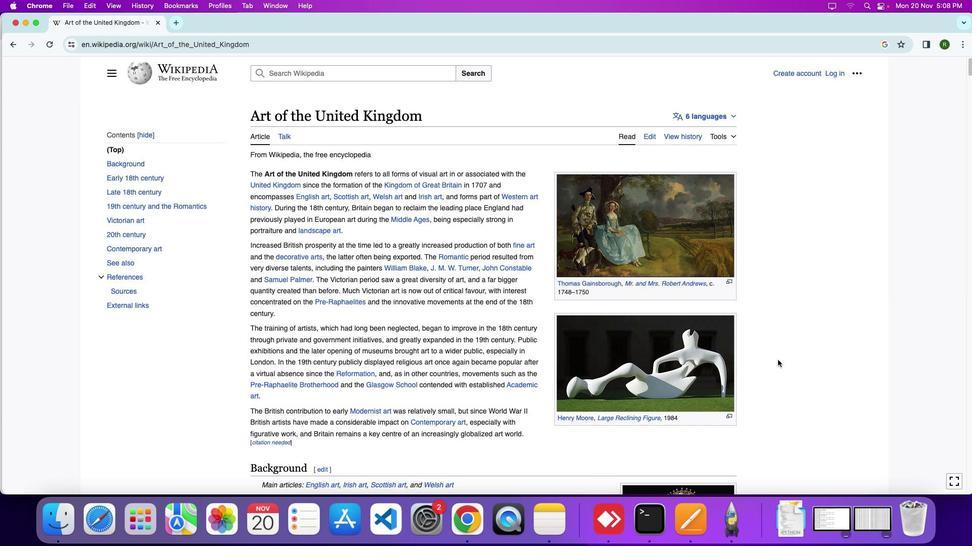 
Action: Mouse scrolled (777, 359) with delta (0, 4)
Screenshot: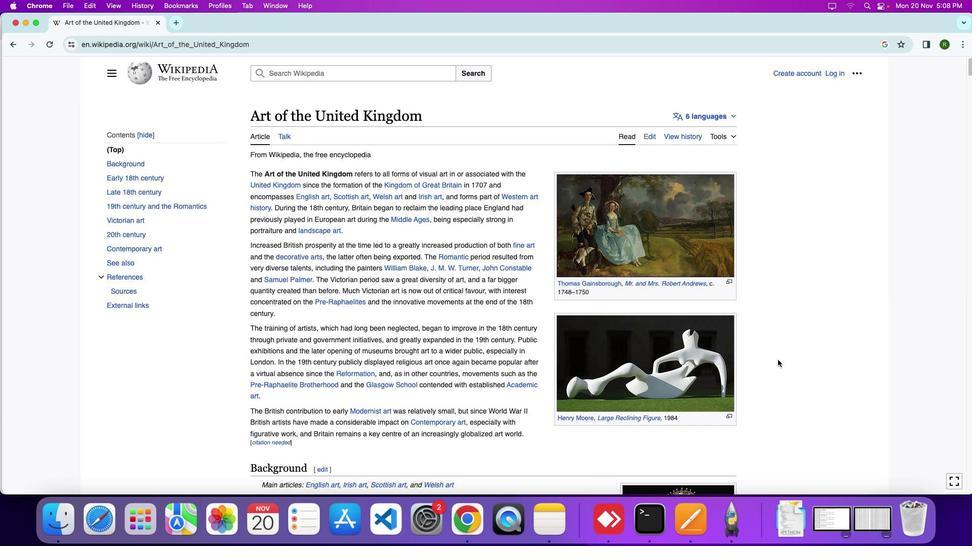 
Action: Mouse scrolled (777, 359) with delta (0, 6)
Screenshot: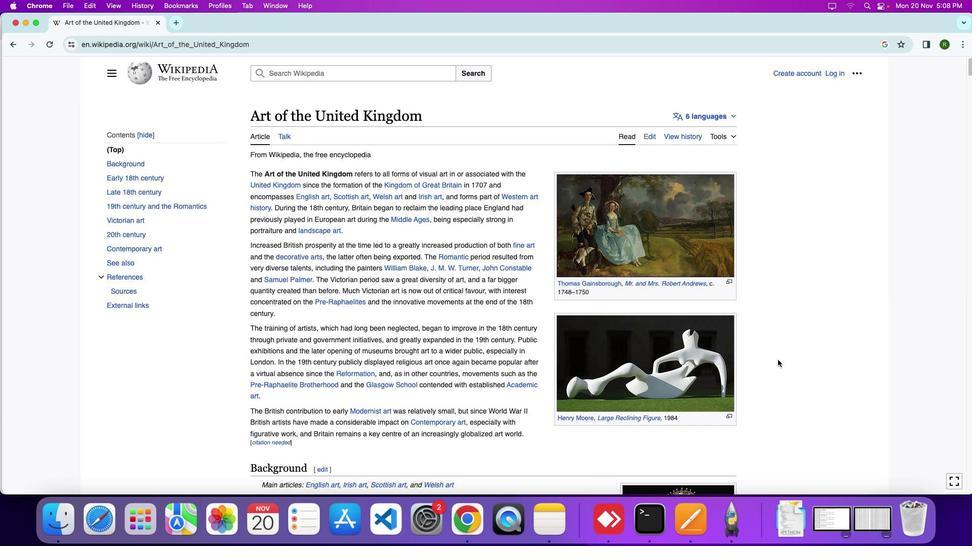 
Action: Mouse scrolled (777, 359) with delta (0, 7)
Screenshot: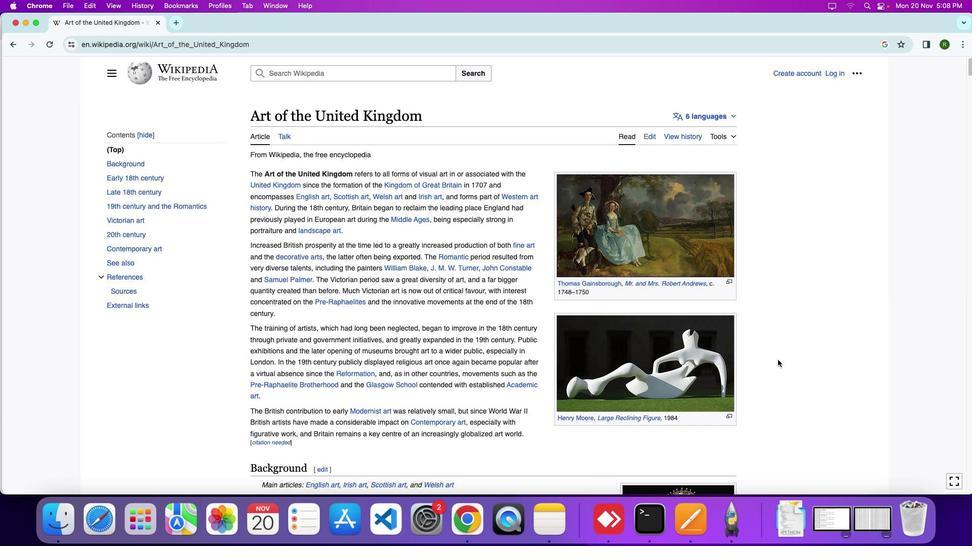 
Action: Mouse moved to (777, 359)
